 Task: Look for space in Manresa, Spain from 11th June, 2023 to 15th June, 2023 for 2 adults in price range Rs.7000 to Rs.16000. Place can be private room with 1  bedroom having 2 beds and 1 bathroom. Property type can be house, flat, guest house, hotel. Amenities needed are: washing machine. Booking option can be shelf check-in. Required host language is English.
Action: Mouse moved to (406, 77)
Screenshot: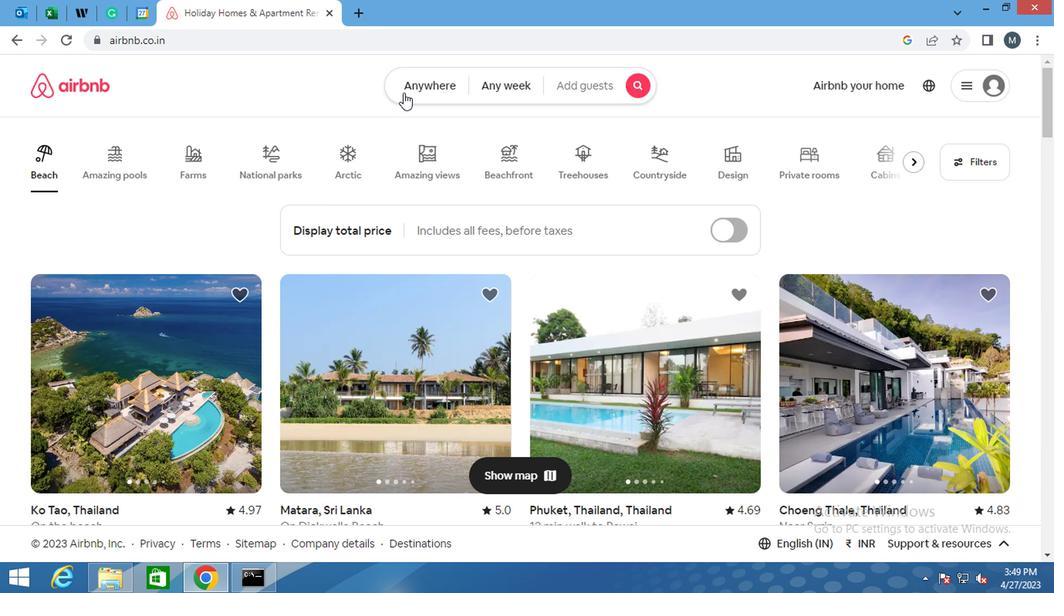 
Action: Mouse pressed left at (406, 77)
Screenshot: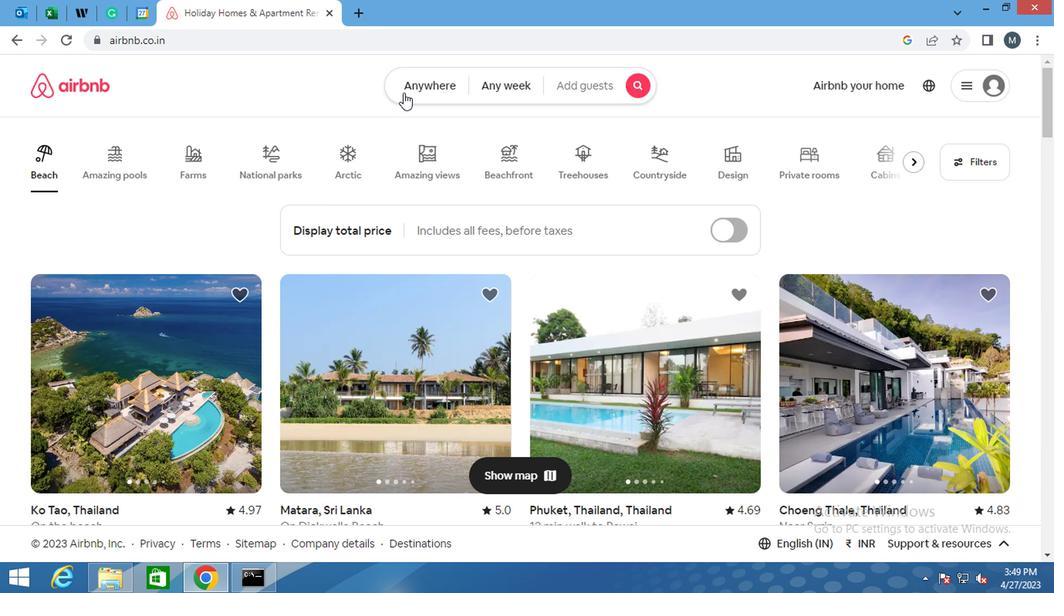 
Action: Mouse moved to (357, 154)
Screenshot: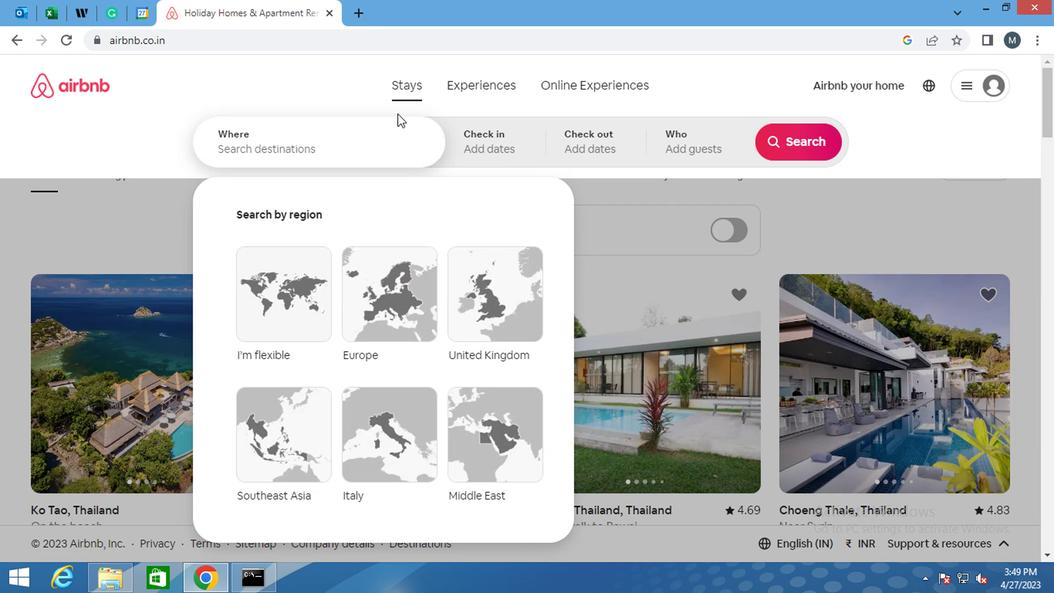 
Action: Mouse pressed left at (357, 154)
Screenshot: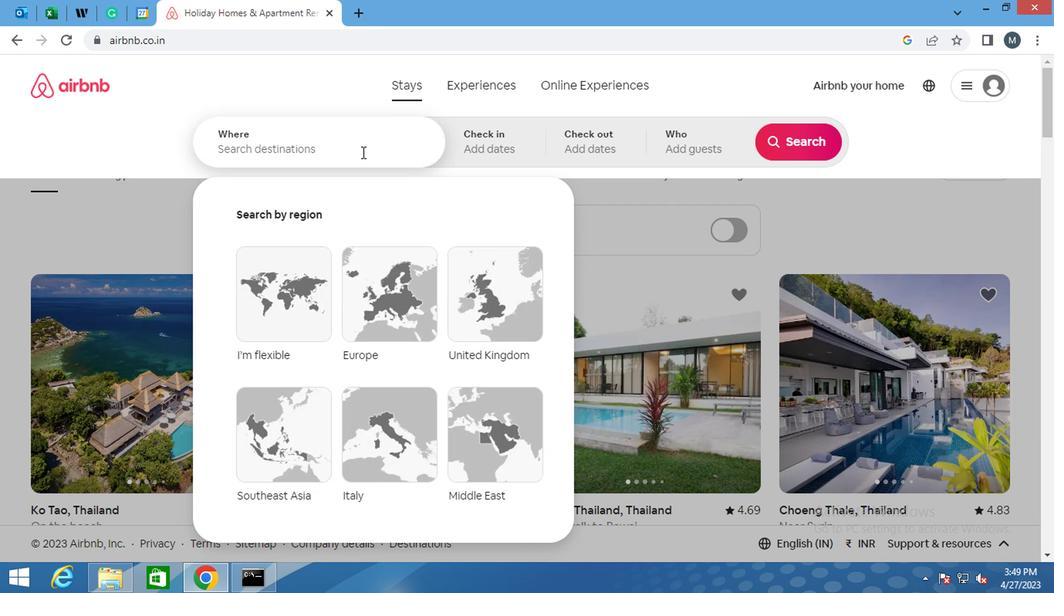 
Action: Key pressed <Key.shift>MANRESA,<Key.shift>SAPIN
Screenshot: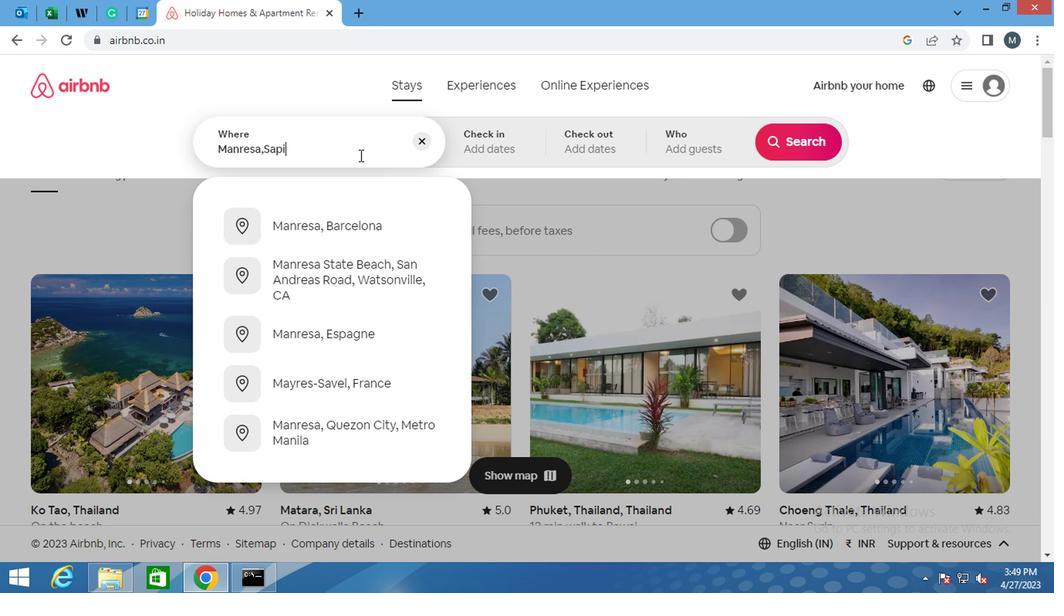 
Action: Mouse moved to (347, 154)
Screenshot: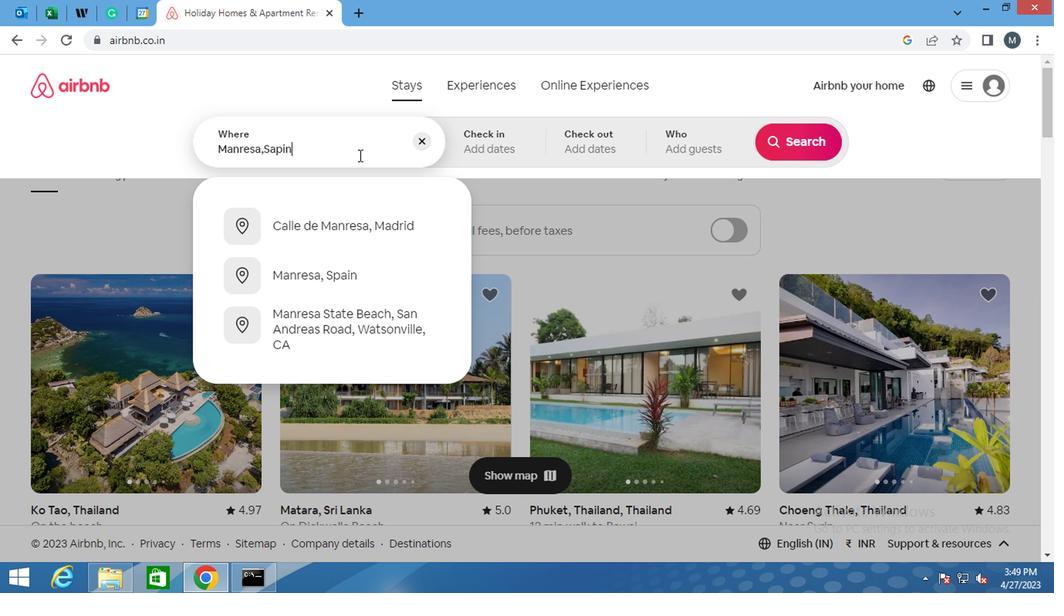 
Action: Key pressed <Key.backspace><Key.backspace><Key.backspace><Key.backspace>PAIN
Screenshot: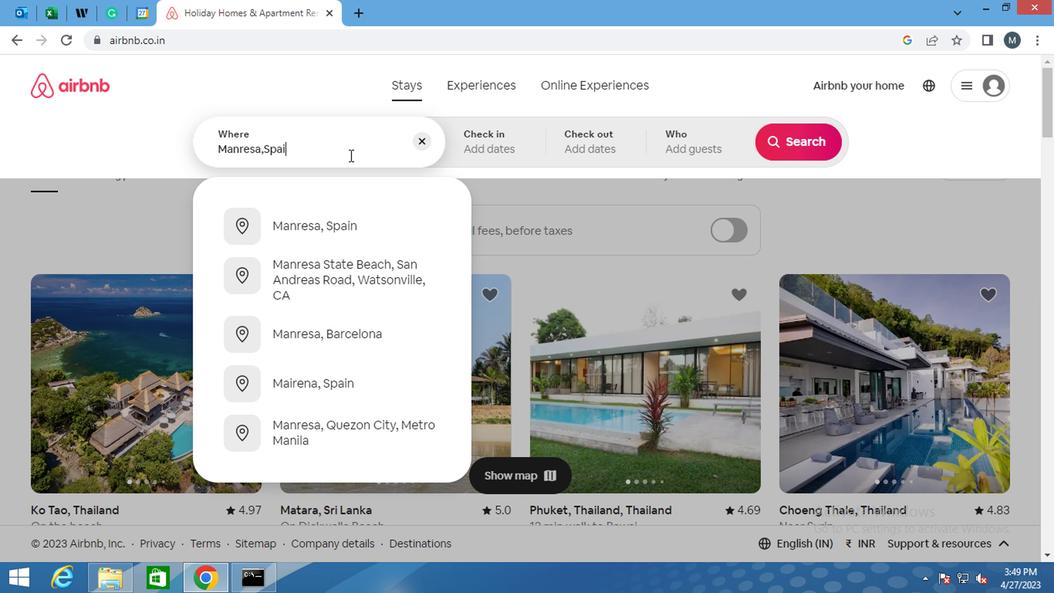 
Action: Mouse moved to (325, 222)
Screenshot: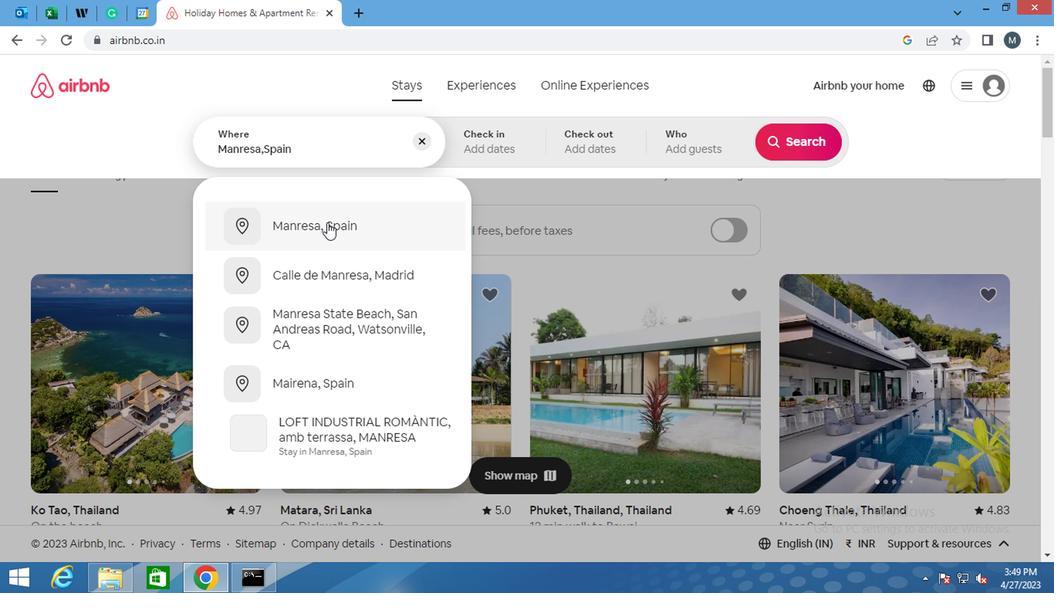 
Action: Mouse pressed left at (325, 222)
Screenshot: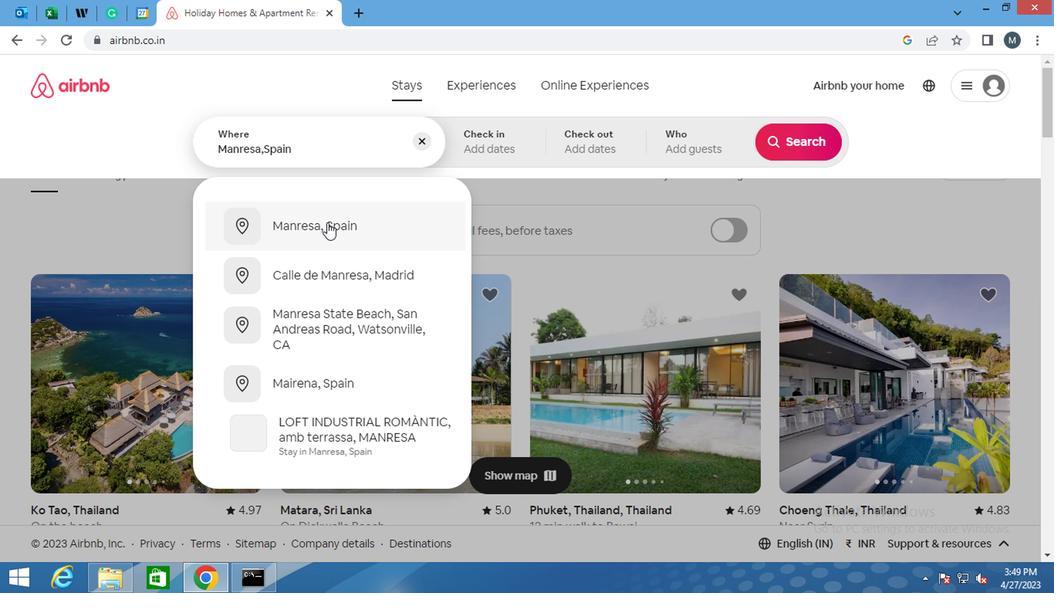 
Action: Mouse moved to (779, 265)
Screenshot: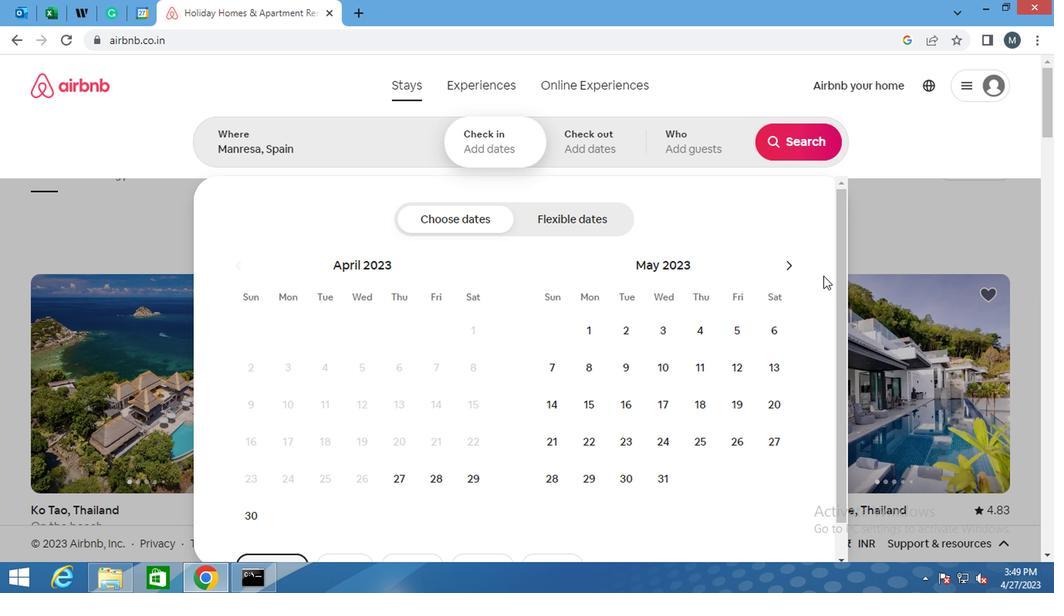 
Action: Mouse pressed left at (779, 265)
Screenshot: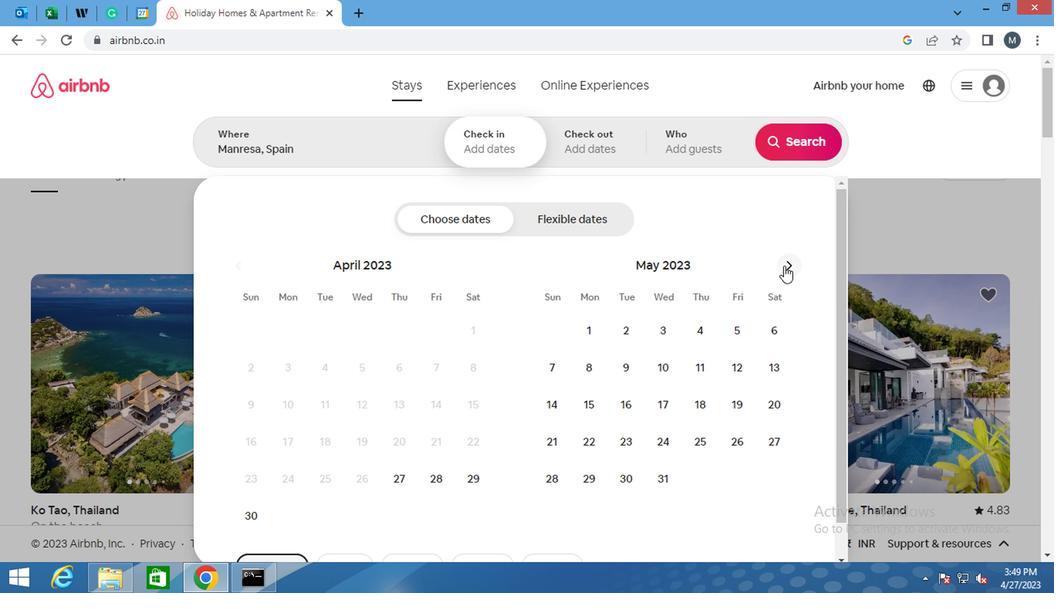 
Action: Mouse pressed left at (779, 265)
Screenshot: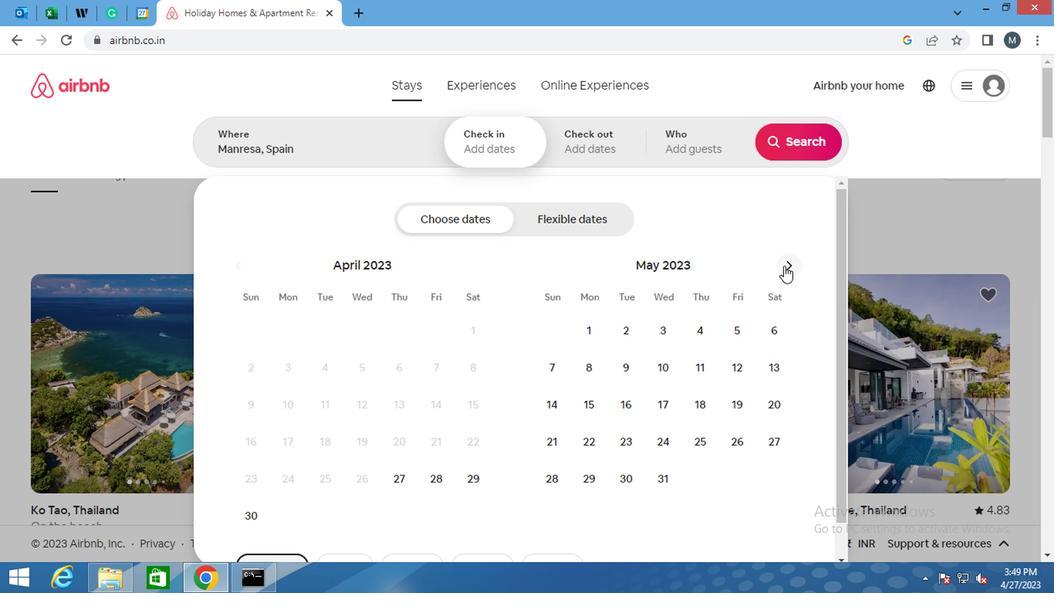 
Action: Mouse moved to (251, 400)
Screenshot: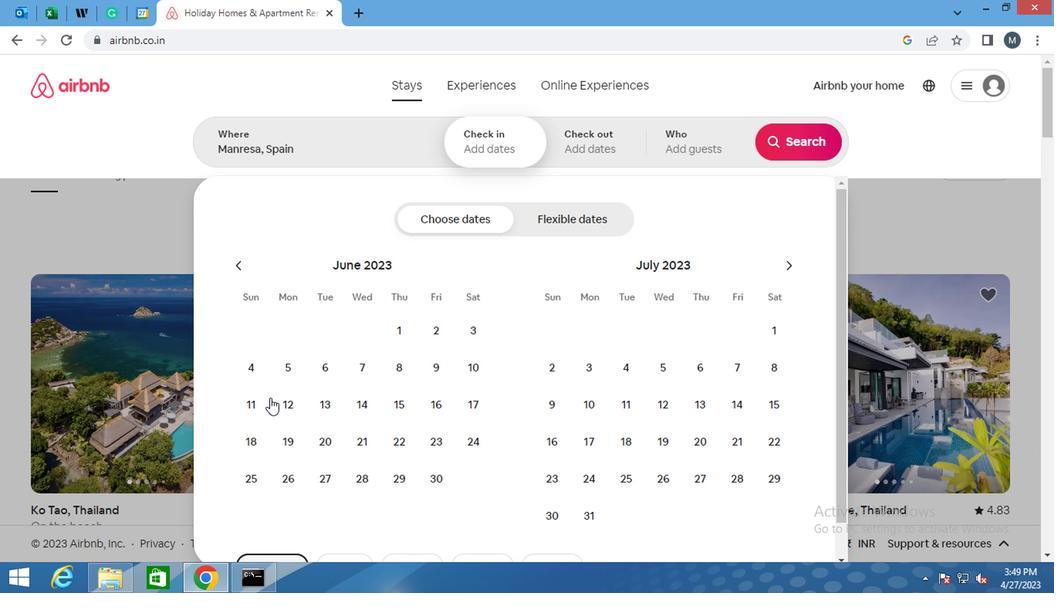 
Action: Mouse pressed left at (251, 400)
Screenshot: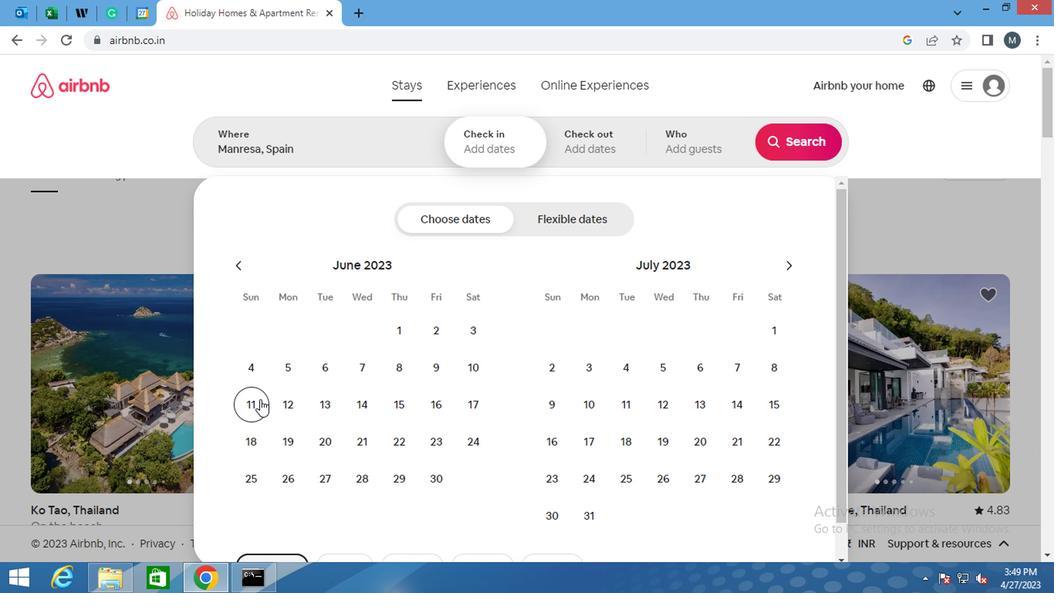 
Action: Mouse moved to (394, 405)
Screenshot: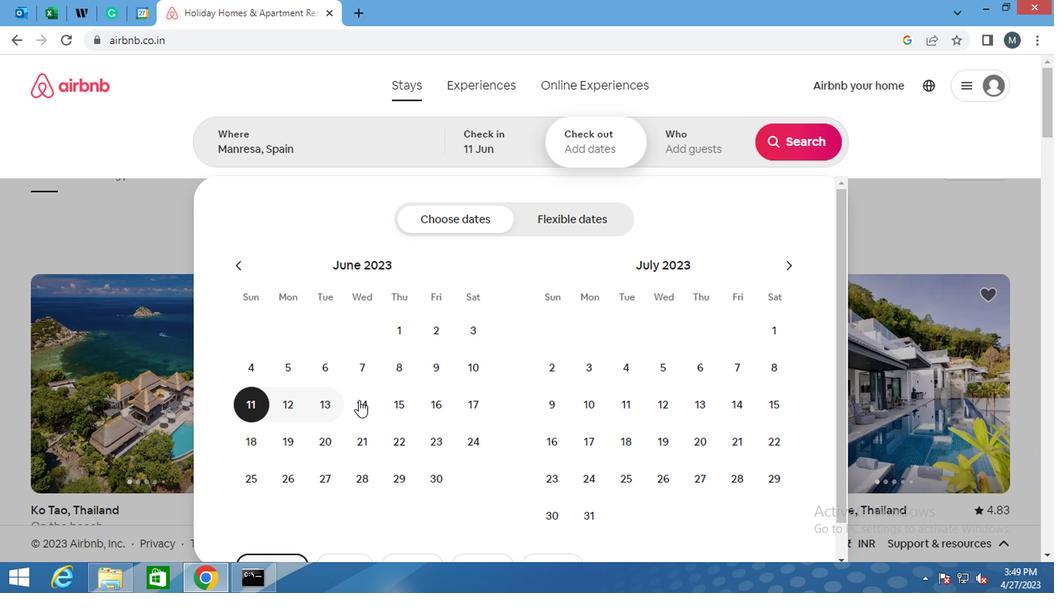 
Action: Mouse pressed left at (394, 405)
Screenshot: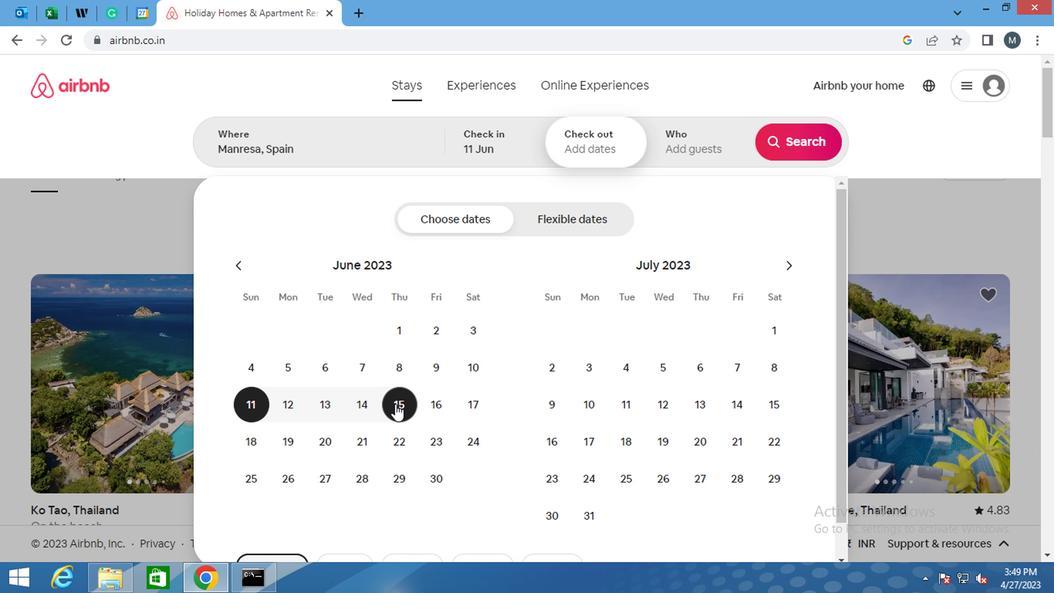 
Action: Mouse moved to (675, 138)
Screenshot: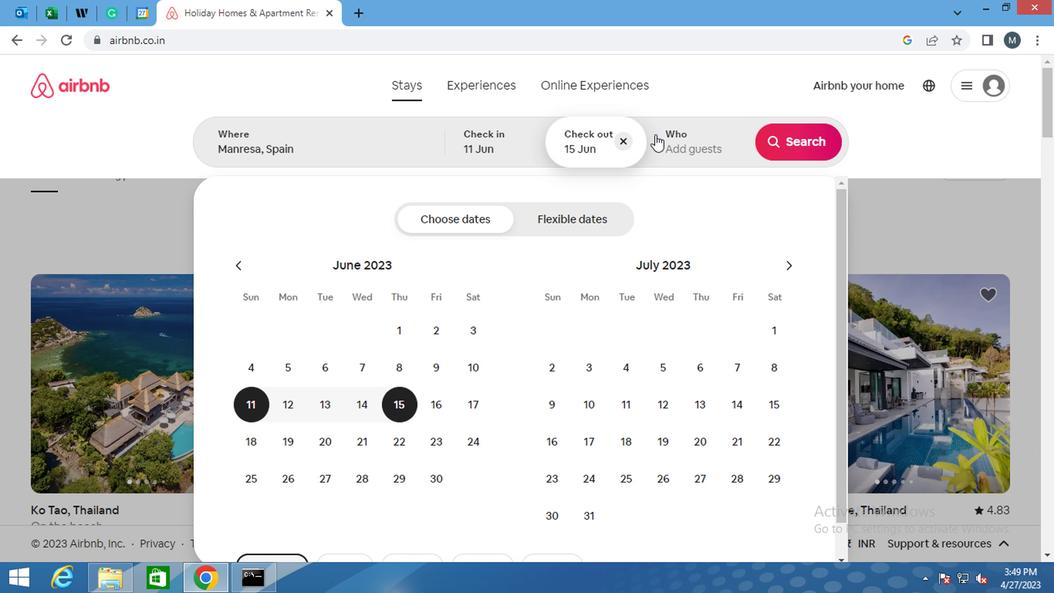 
Action: Mouse pressed left at (675, 138)
Screenshot: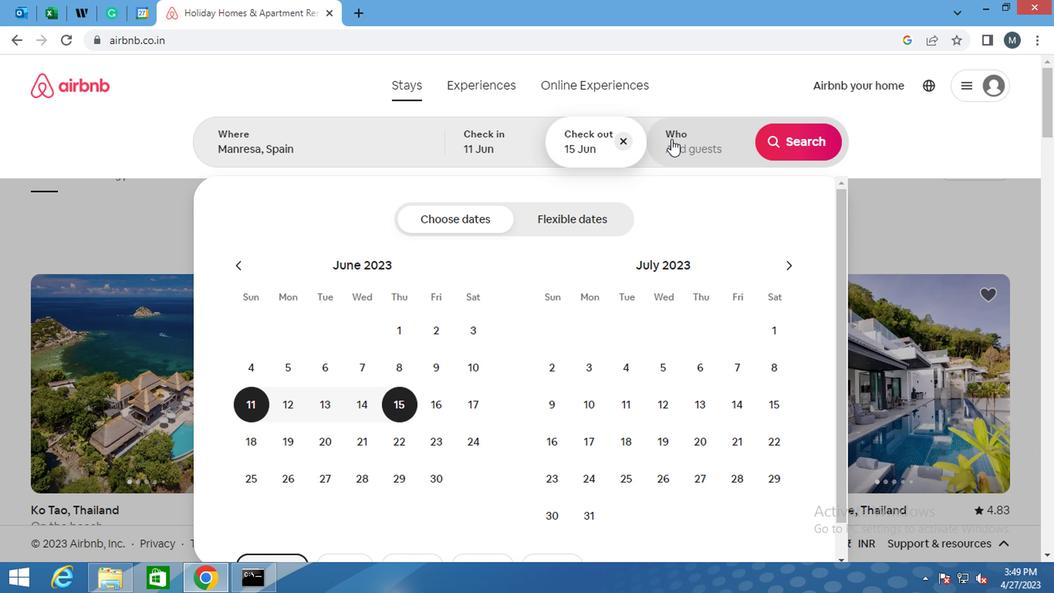 
Action: Mouse moved to (795, 225)
Screenshot: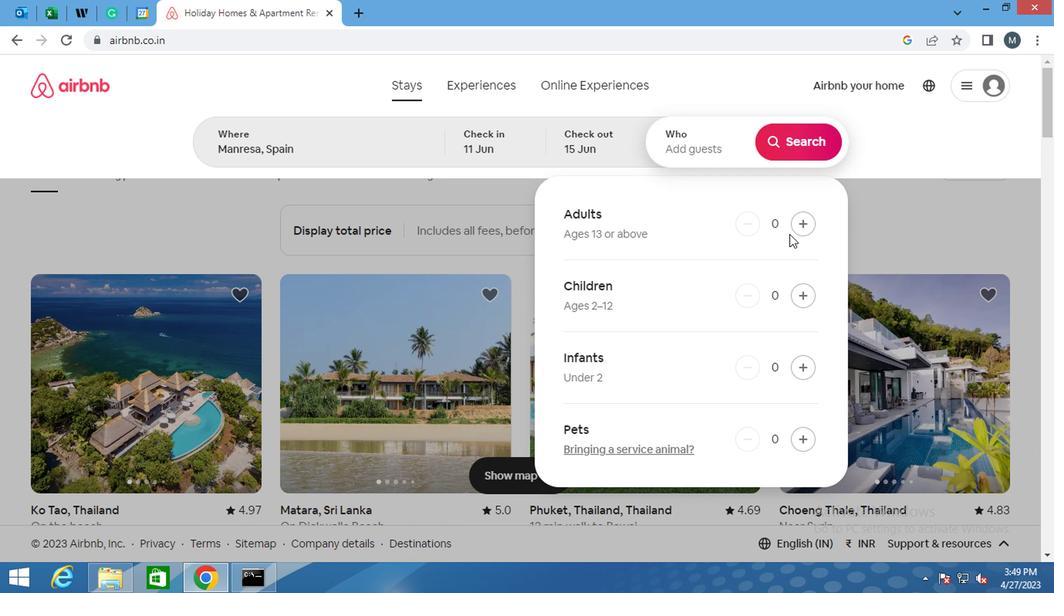 
Action: Mouse pressed left at (795, 225)
Screenshot: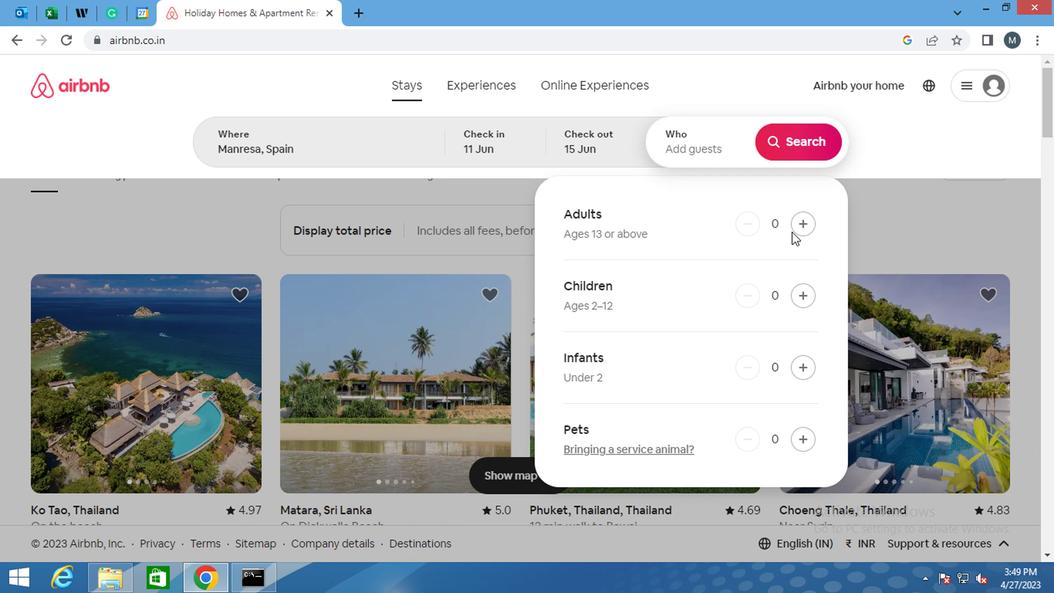 
Action: Mouse pressed left at (795, 225)
Screenshot: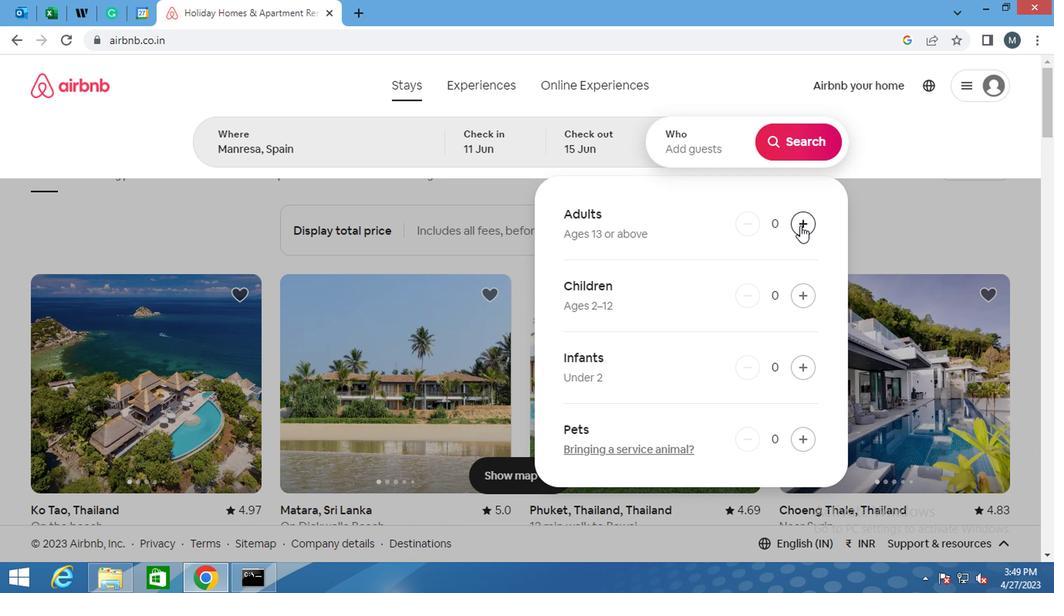 
Action: Mouse moved to (786, 142)
Screenshot: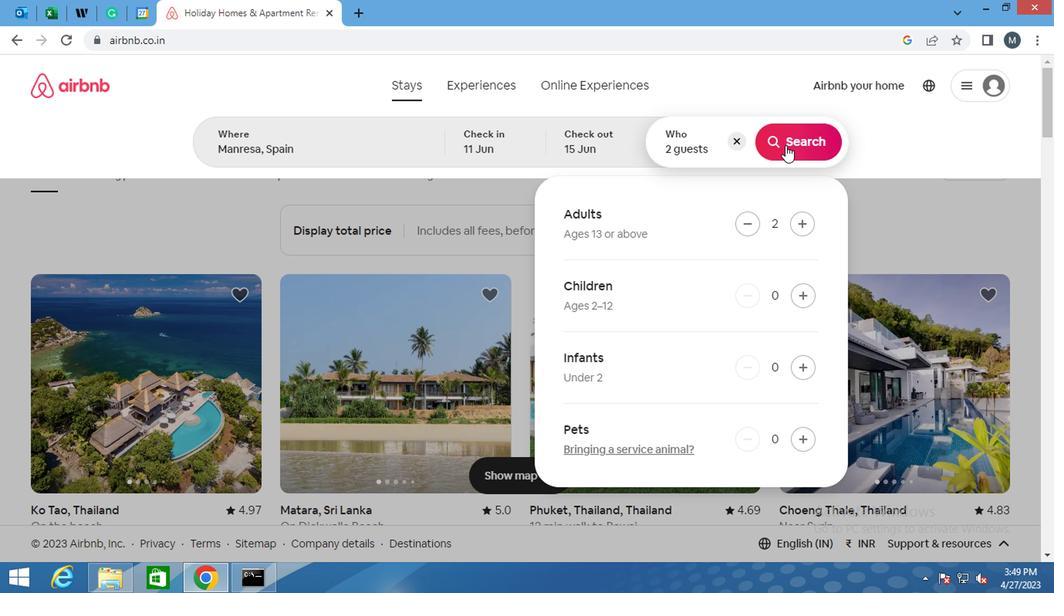 
Action: Mouse pressed left at (786, 142)
Screenshot: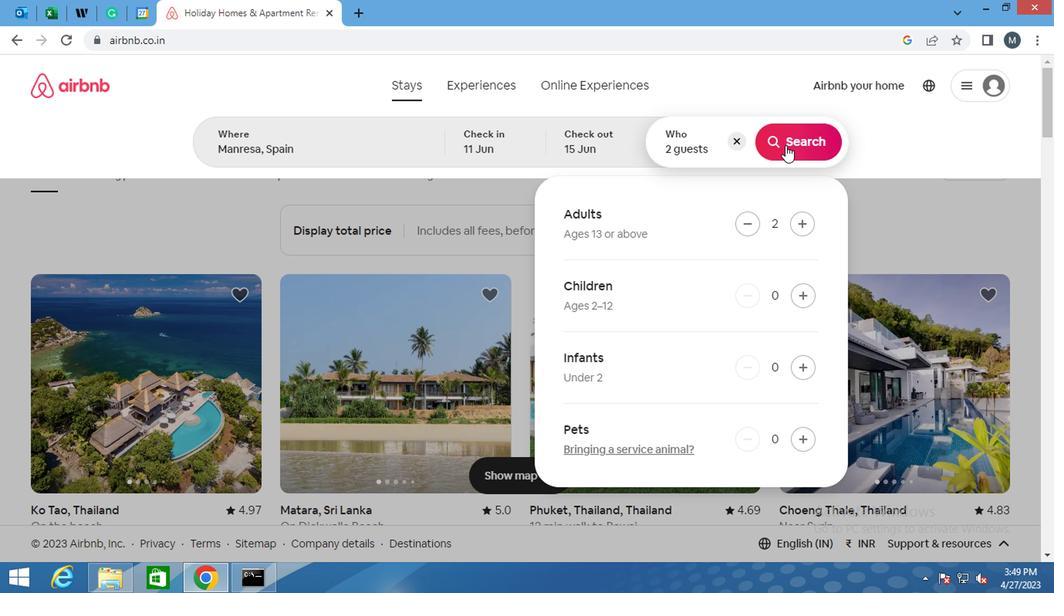 
Action: Mouse moved to (969, 148)
Screenshot: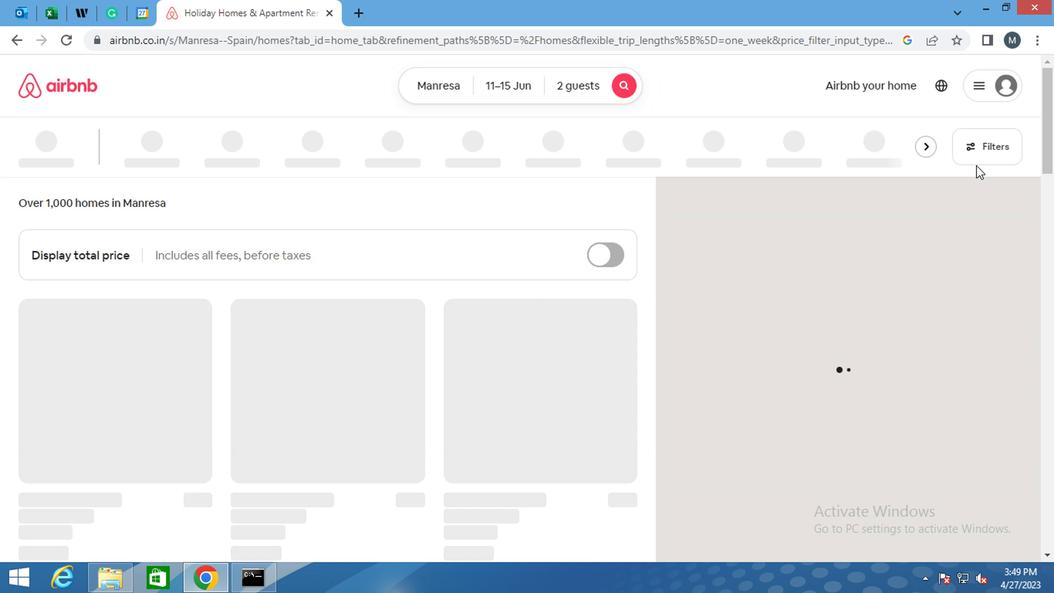 
Action: Mouse pressed left at (969, 148)
Screenshot: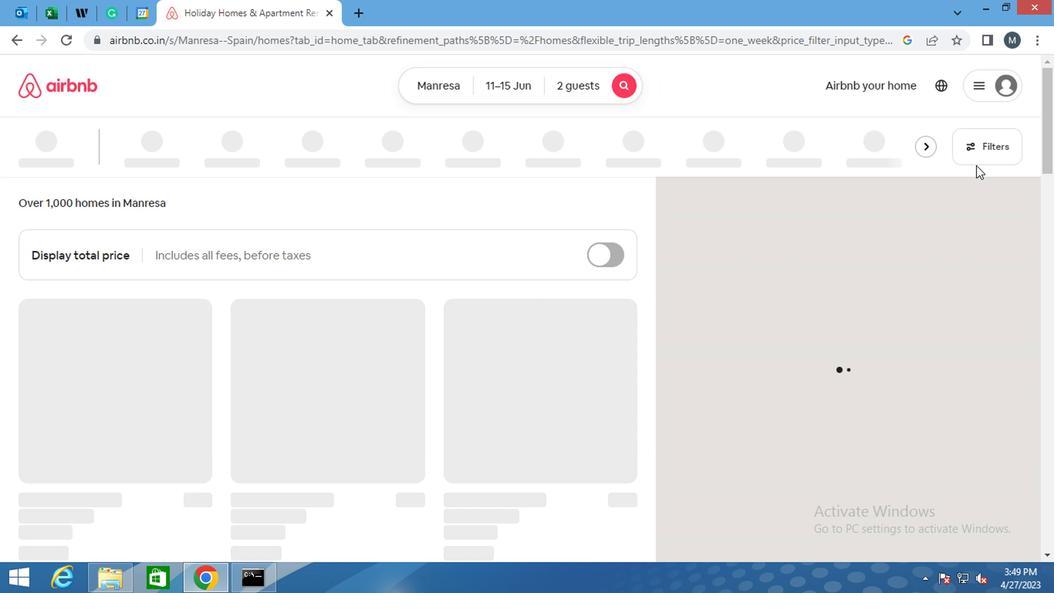 
Action: Mouse moved to (431, 344)
Screenshot: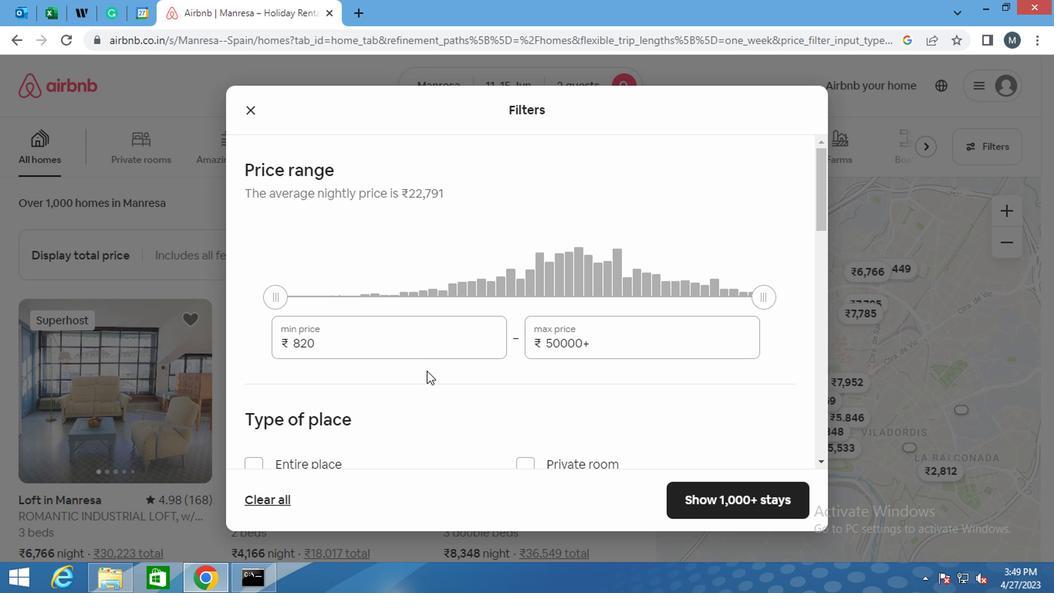 
Action: Mouse pressed left at (431, 344)
Screenshot: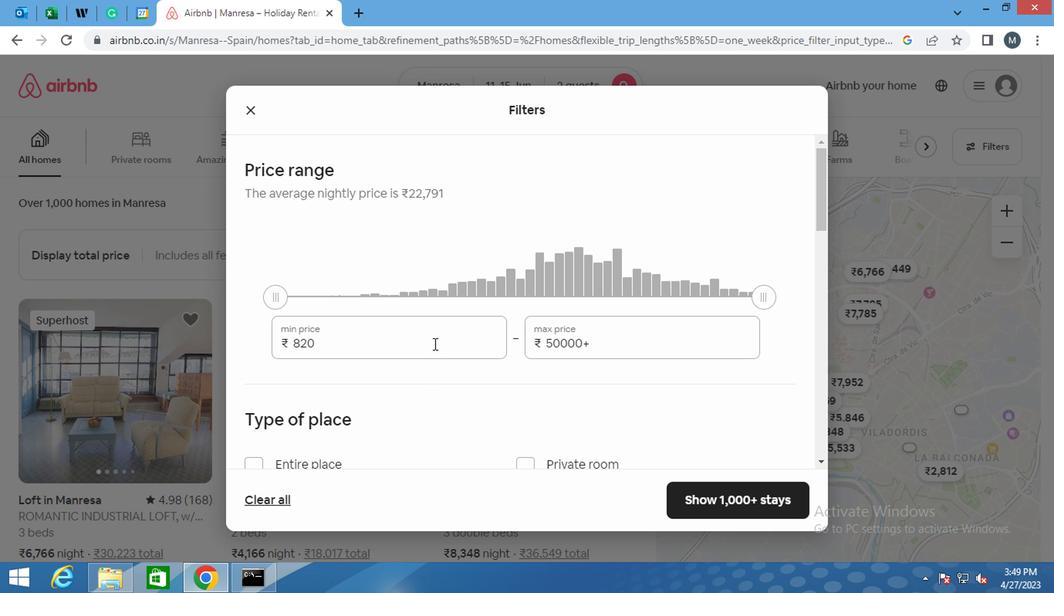
Action: Mouse moved to (317, 353)
Screenshot: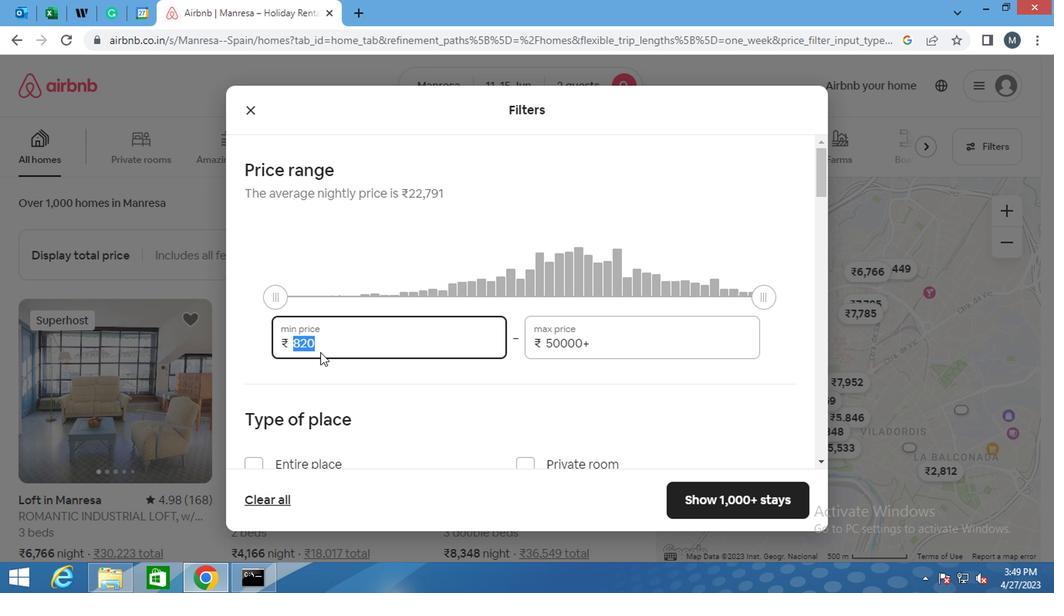 
Action: Key pressed 7000
Screenshot: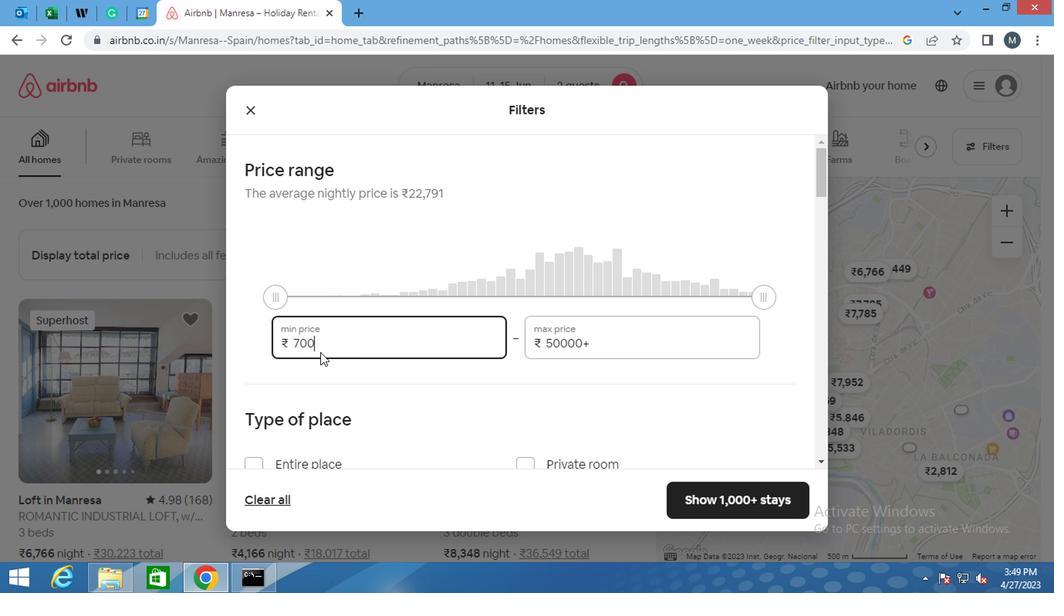 
Action: Mouse moved to (584, 345)
Screenshot: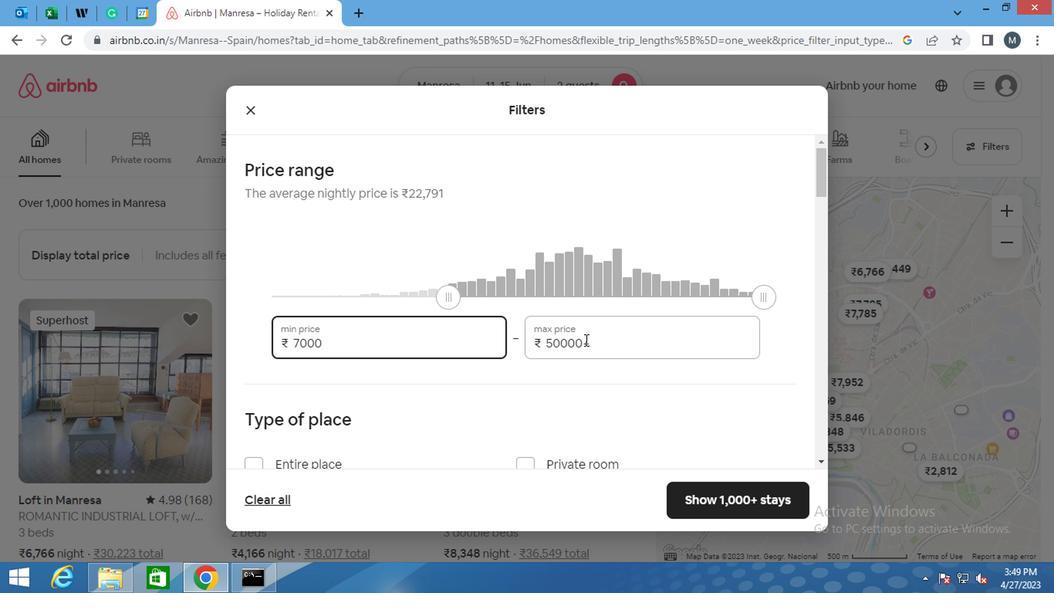 
Action: Mouse pressed left at (584, 345)
Screenshot: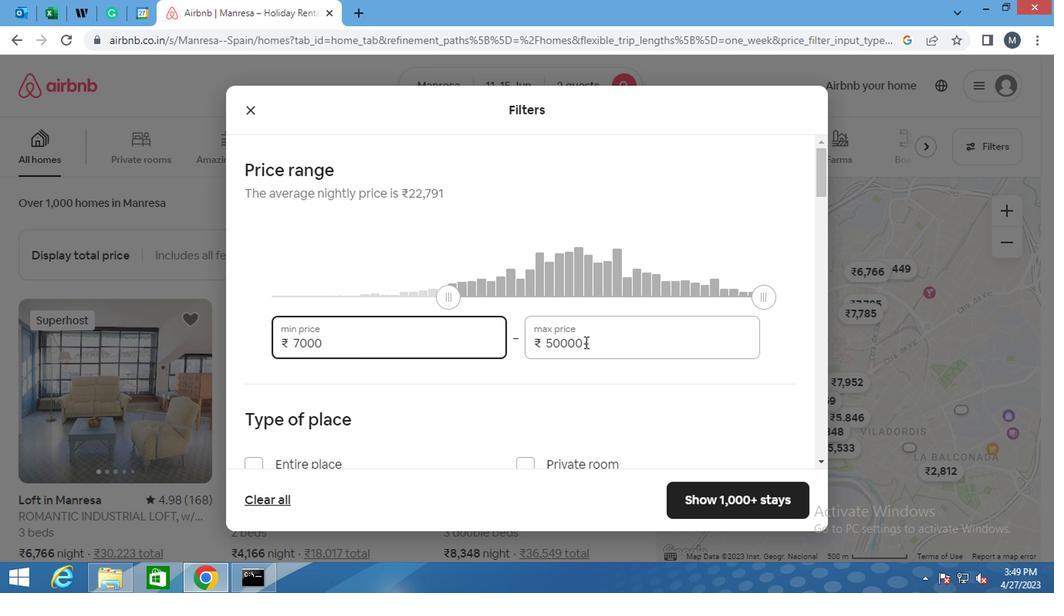 
Action: Mouse moved to (524, 342)
Screenshot: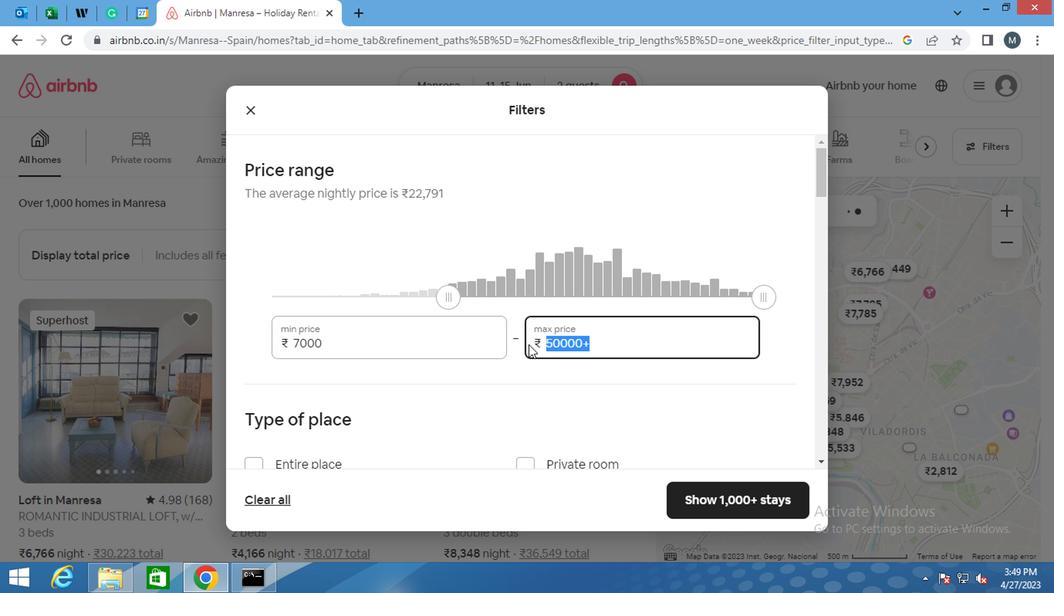 
Action: Key pressed 16000
Screenshot: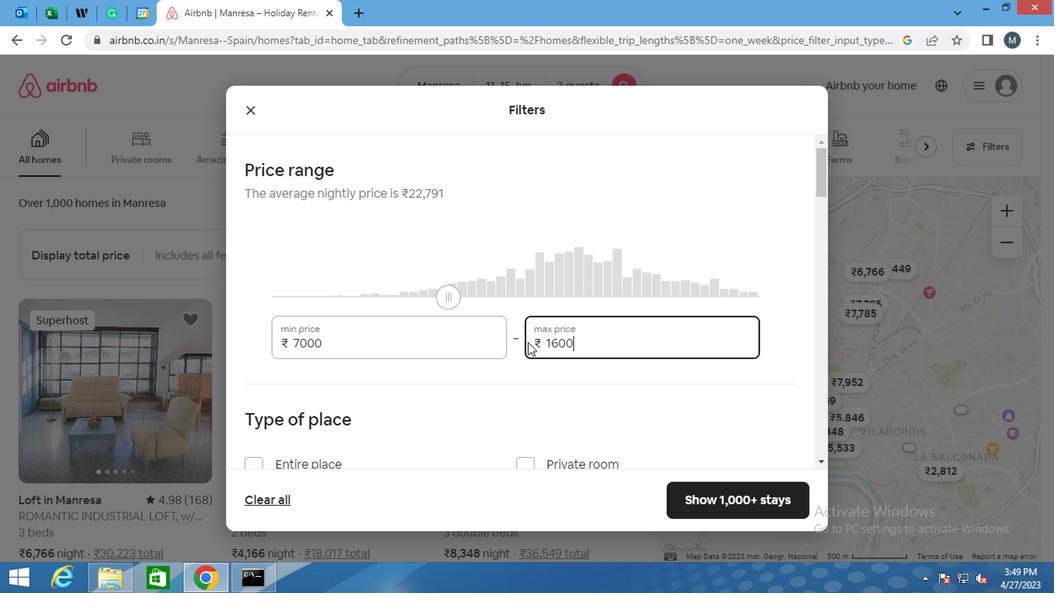 
Action: Mouse moved to (494, 327)
Screenshot: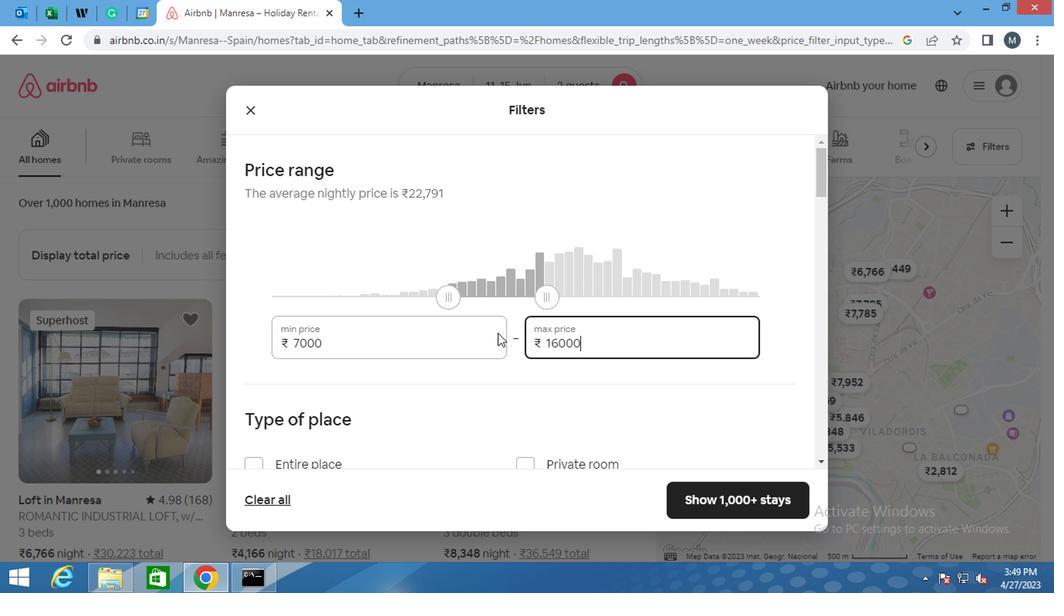 
Action: Mouse scrolled (494, 326) with delta (0, 0)
Screenshot: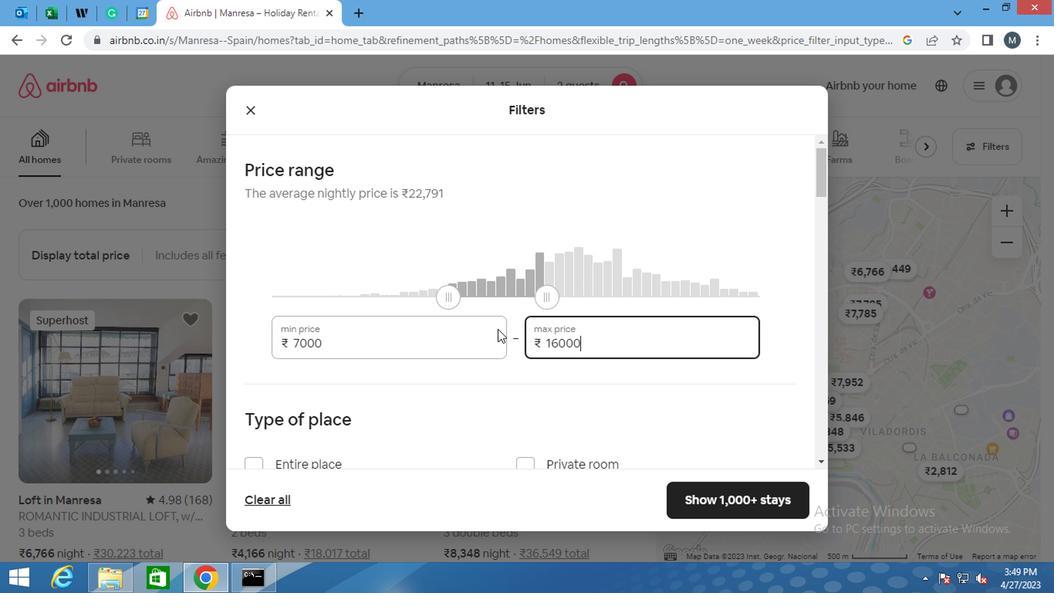 
Action: Mouse scrolled (494, 326) with delta (0, 0)
Screenshot: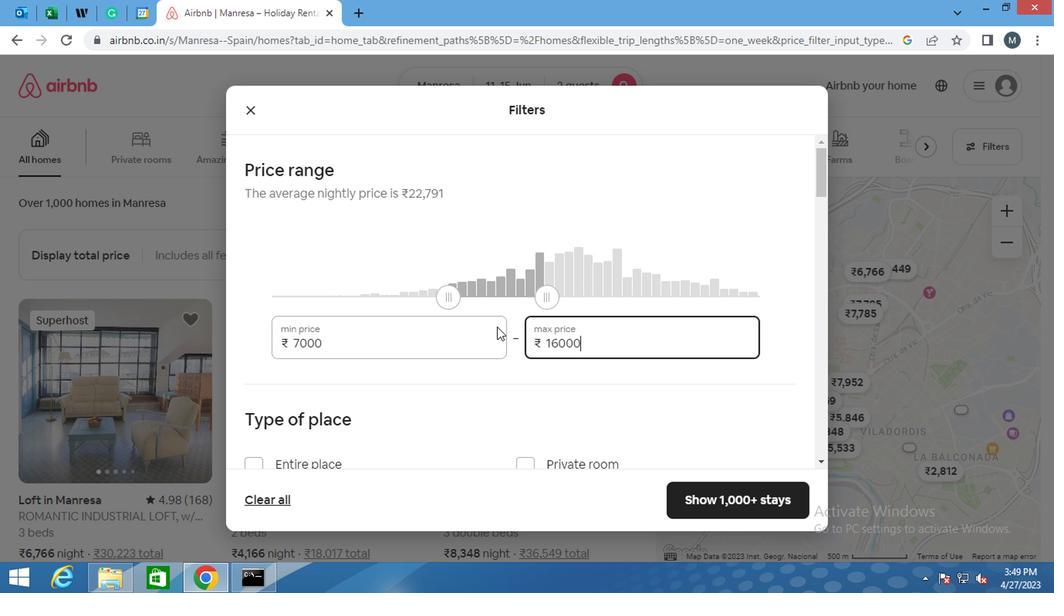 
Action: Mouse moved to (488, 323)
Screenshot: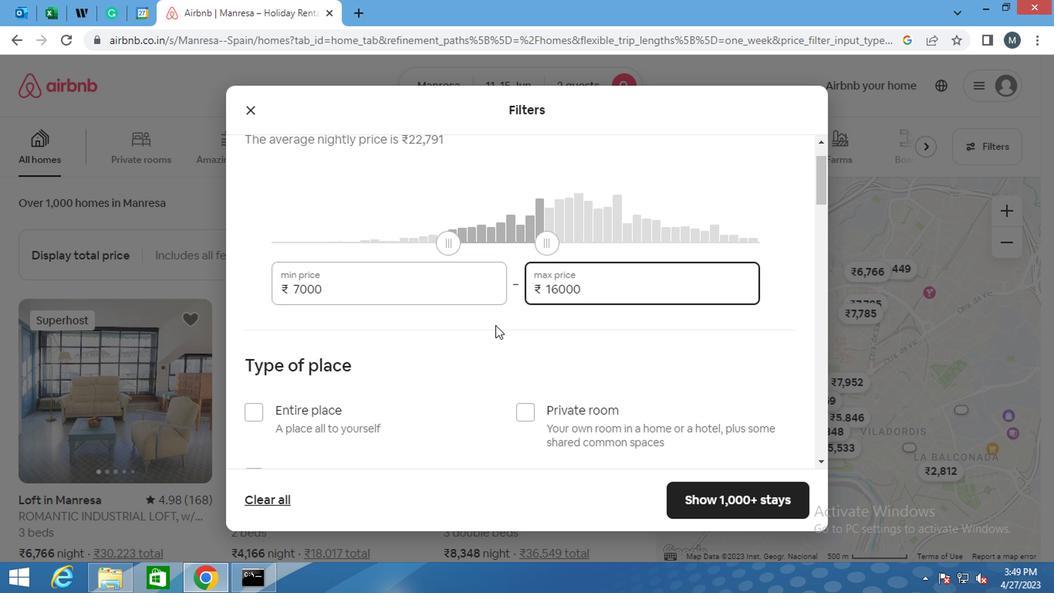 
Action: Mouse scrolled (488, 323) with delta (0, 0)
Screenshot: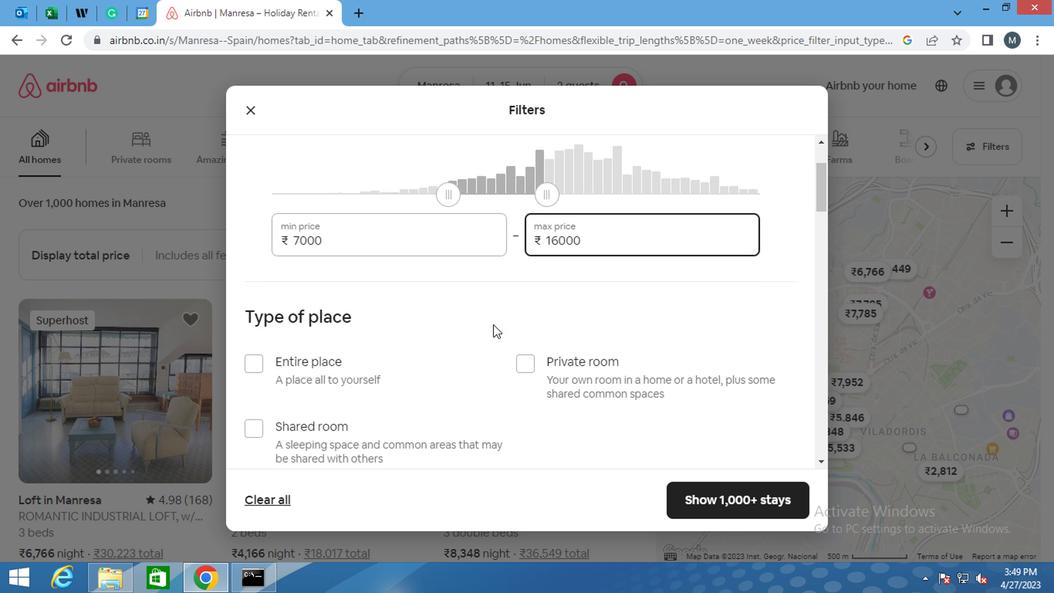 
Action: Mouse moved to (522, 232)
Screenshot: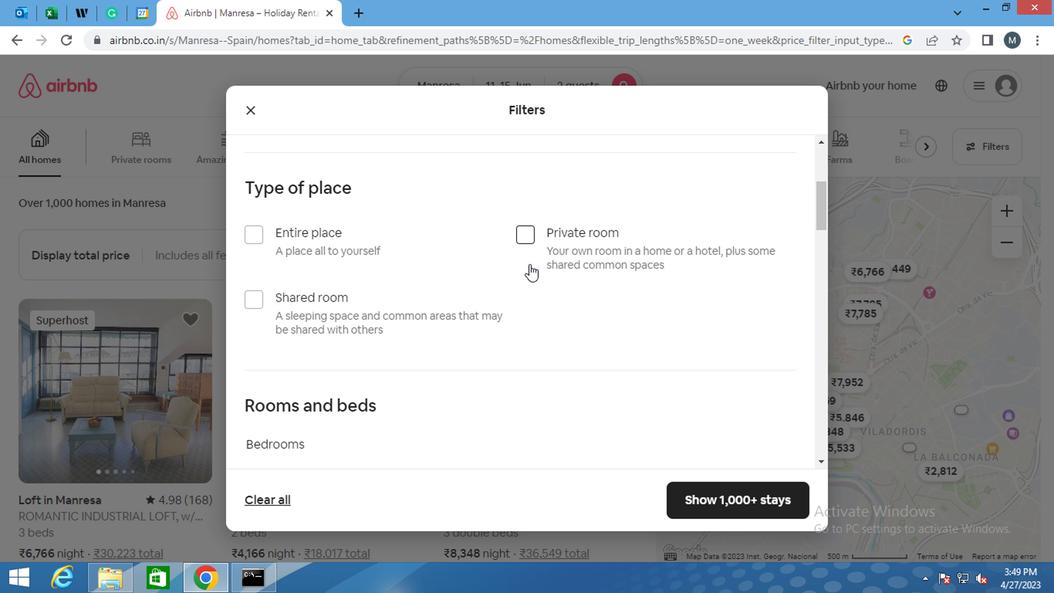 
Action: Mouse pressed left at (522, 232)
Screenshot: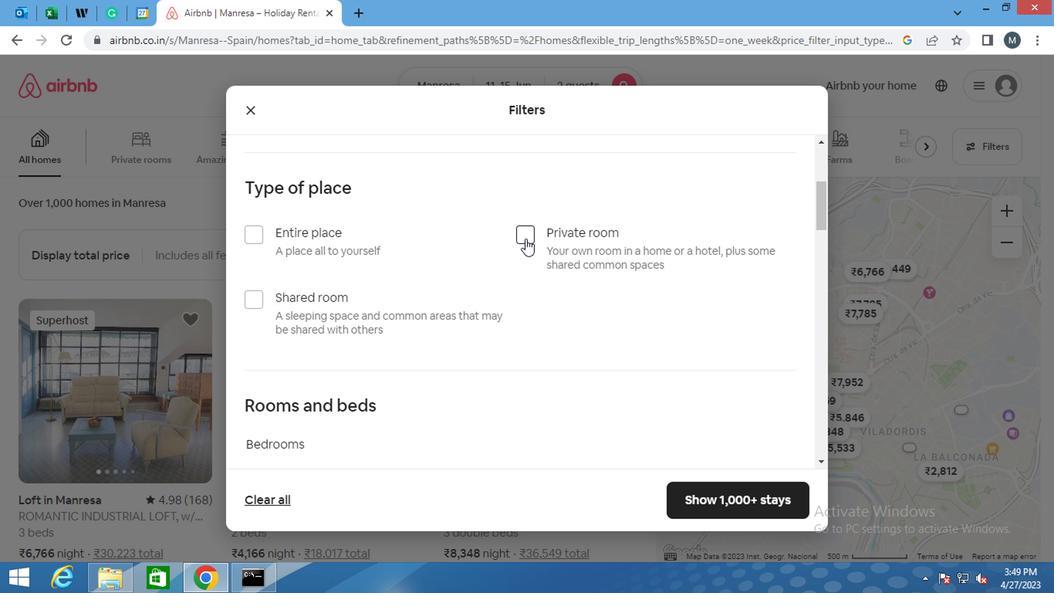 
Action: Mouse moved to (452, 230)
Screenshot: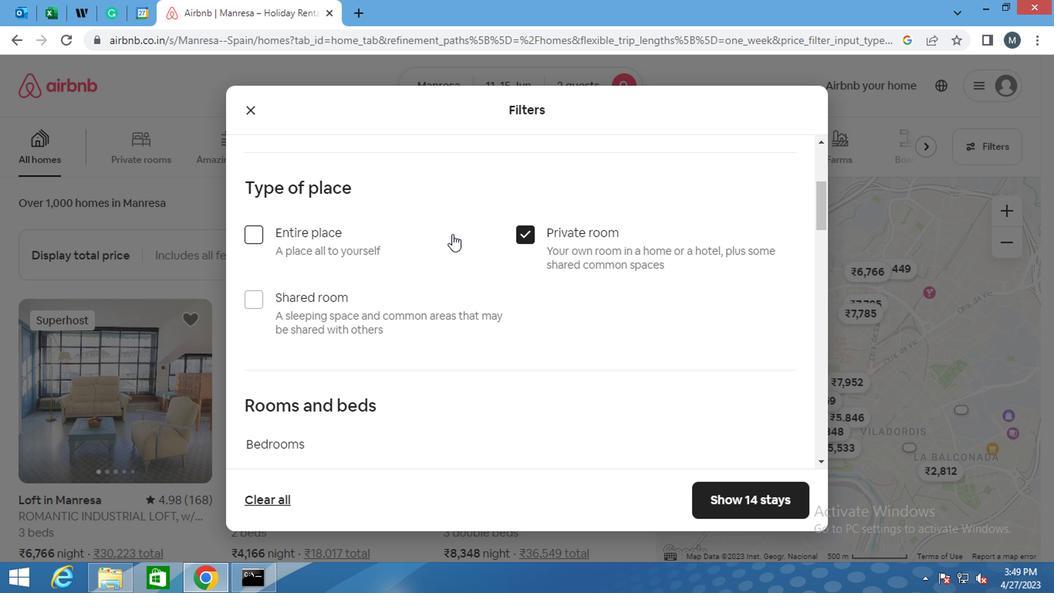 
Action: Mouse scrolled (452, 230) with delta (0, 0)
Screenshot: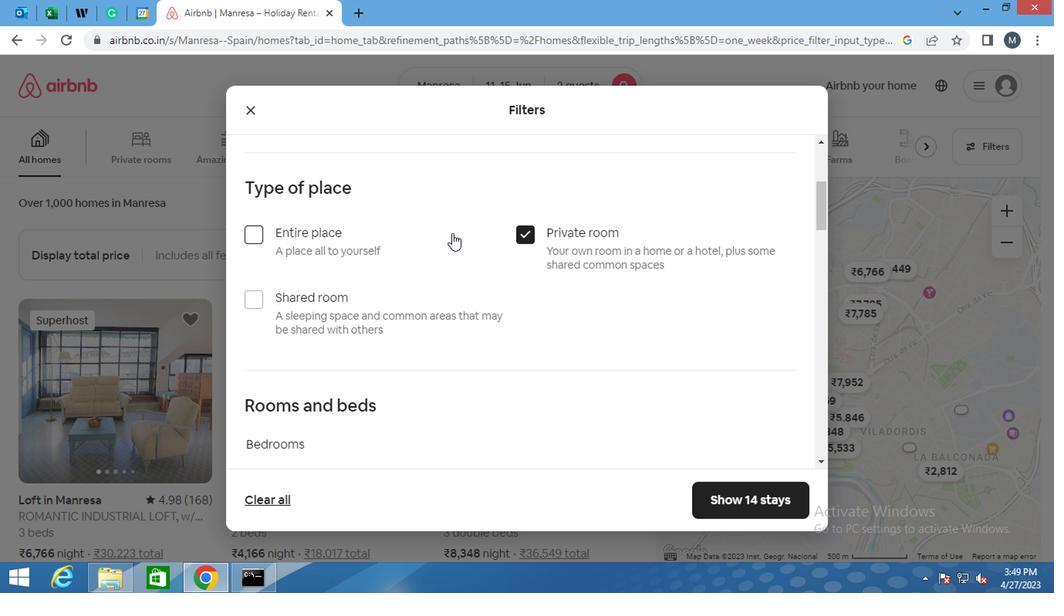 
Action: Mouse scrolled (452, 230) with delta (0, 0)
Screenshot: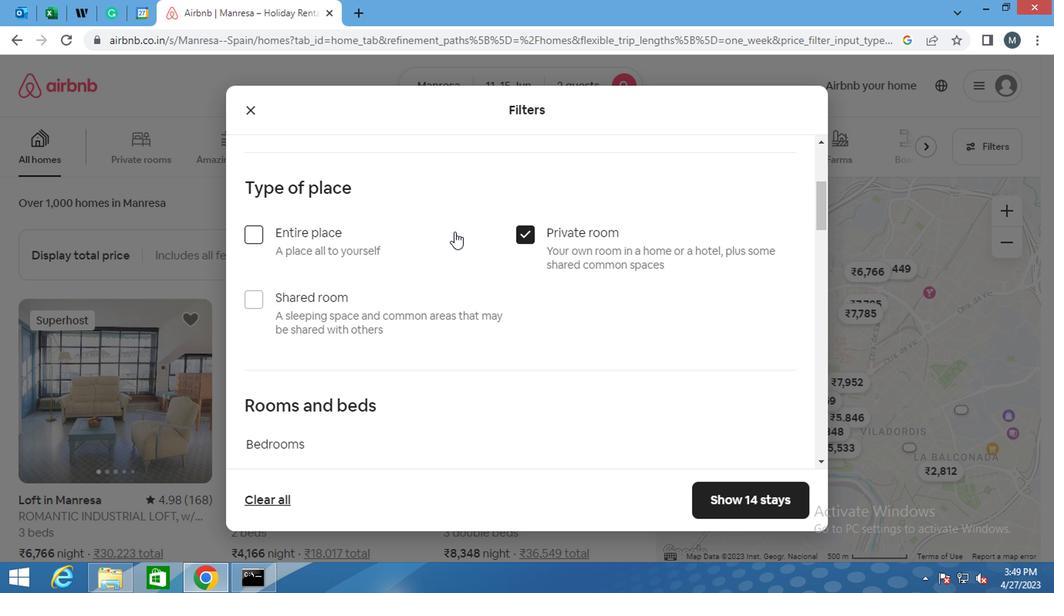 
Action: Mouse moved to (373, 274)
Screenshot: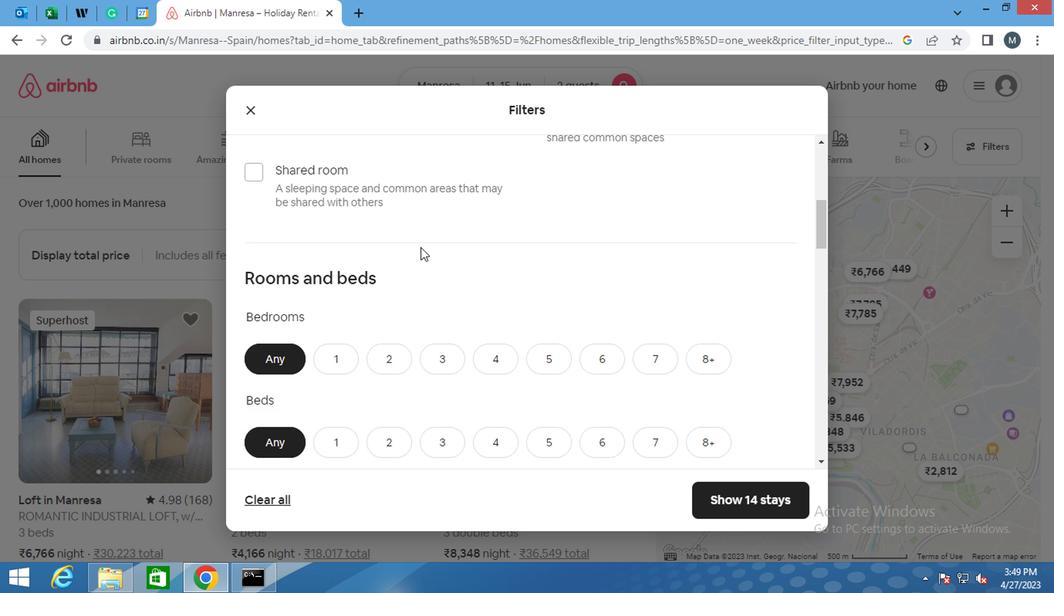 
Action: Mouse scrolled (373, 273) with delta (0, -1)
Screenshot: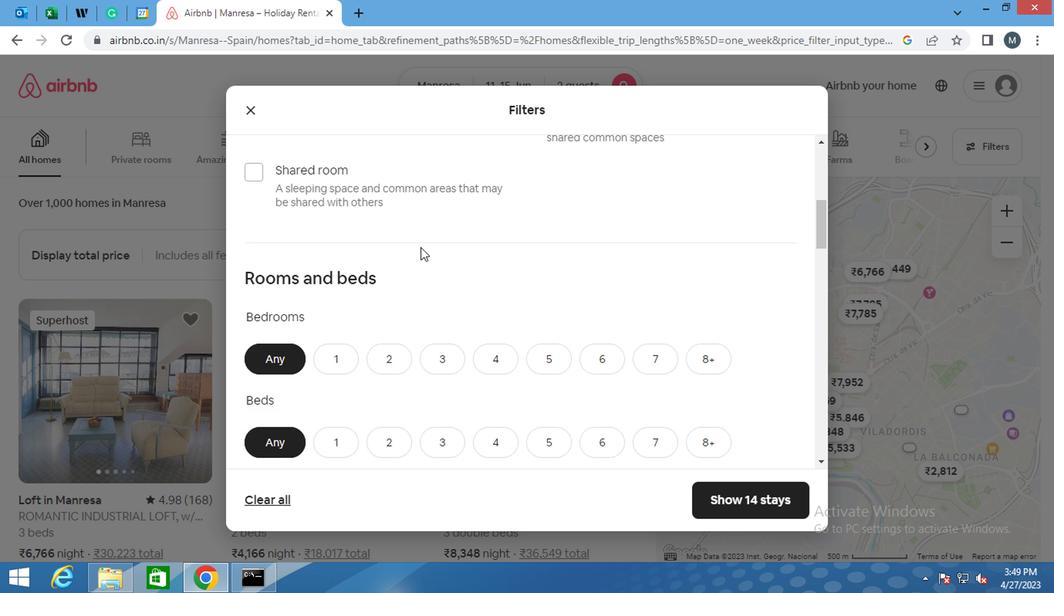 
Action: Mouse moved to (369, 278)
Screenshot: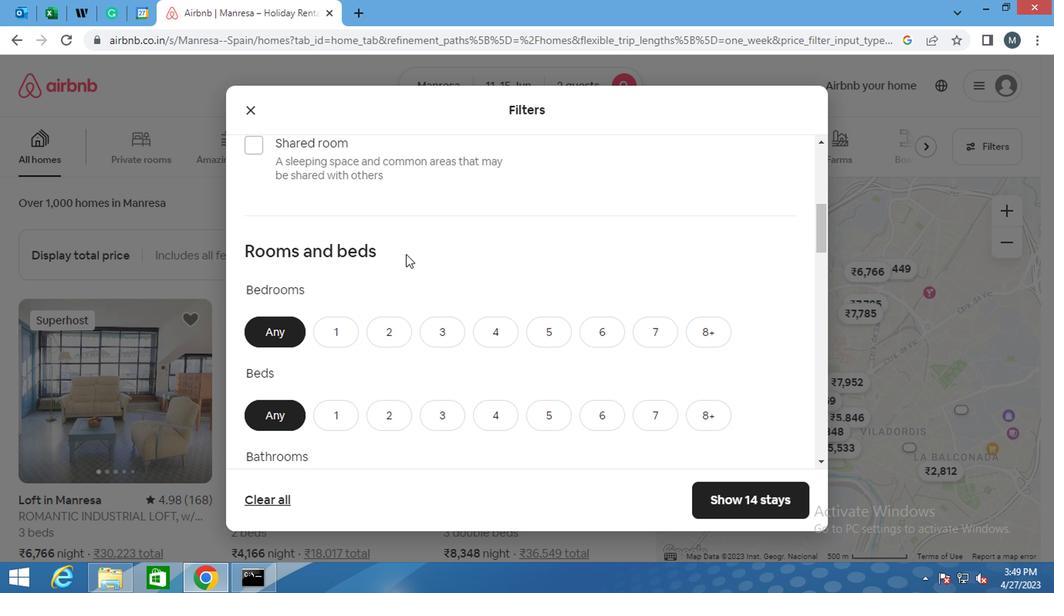 
Action: Mouse scrolled (369, 278) with delta (0, 0)
Screenshot: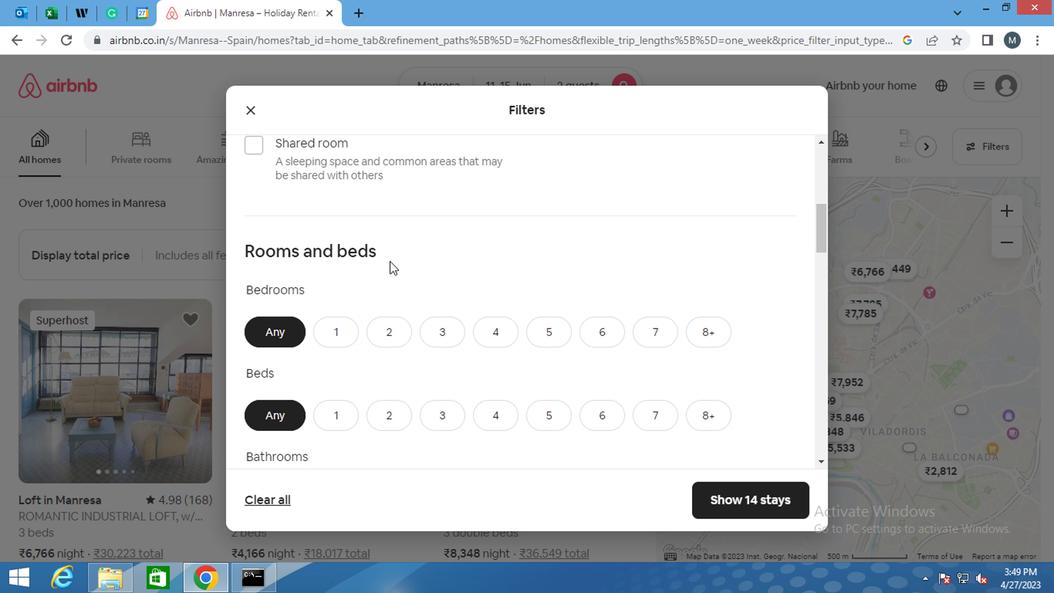 
Action: Mouse moved to (328, 165)
Screenshot: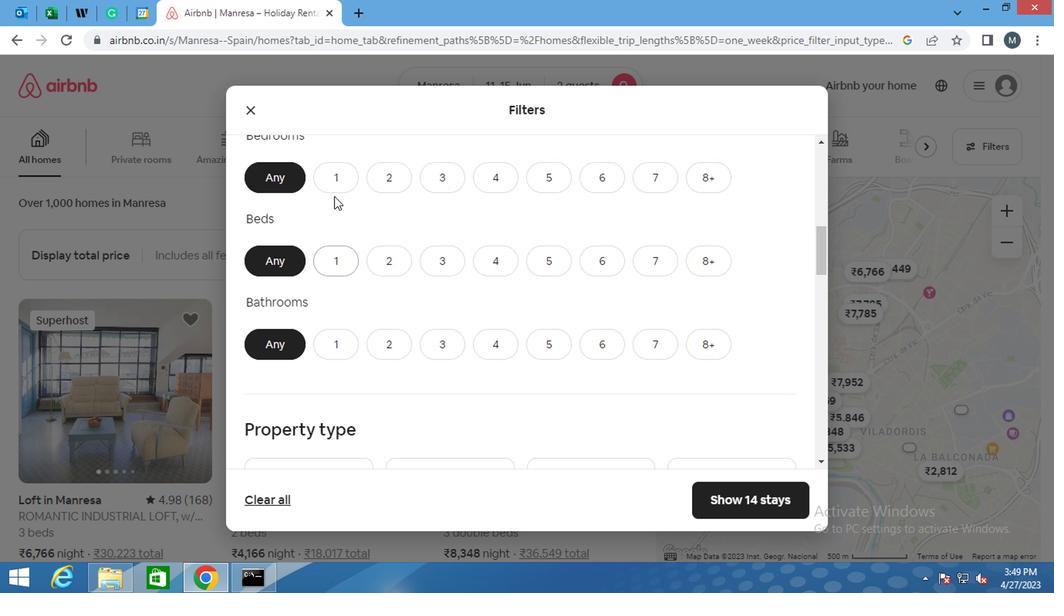 
Action: Mouse pressed left at (328, 165)
Screenshot: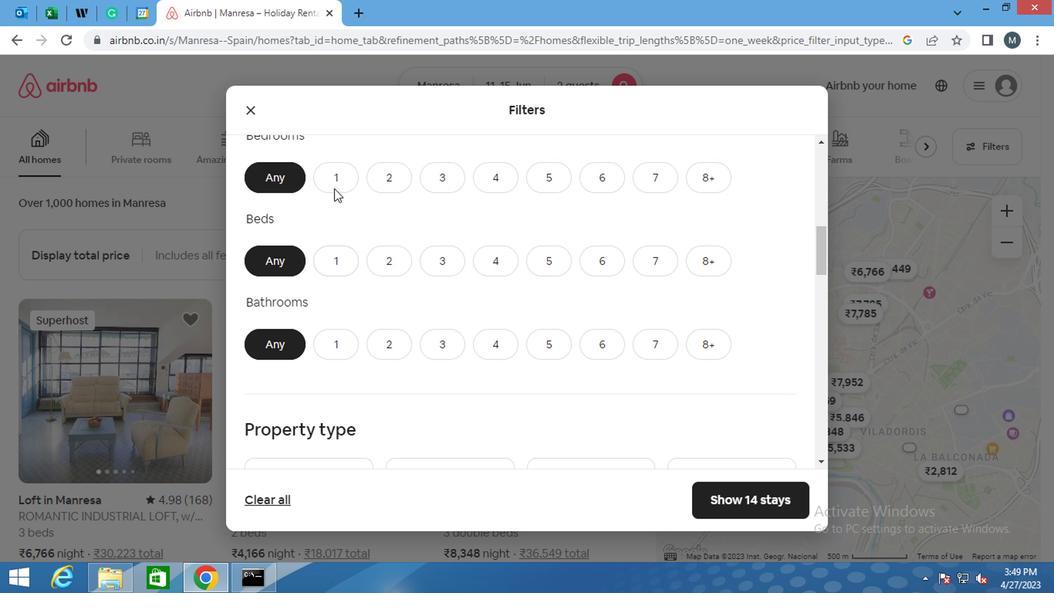 
Action: Mouse moved to (398, 261)
Screenshot: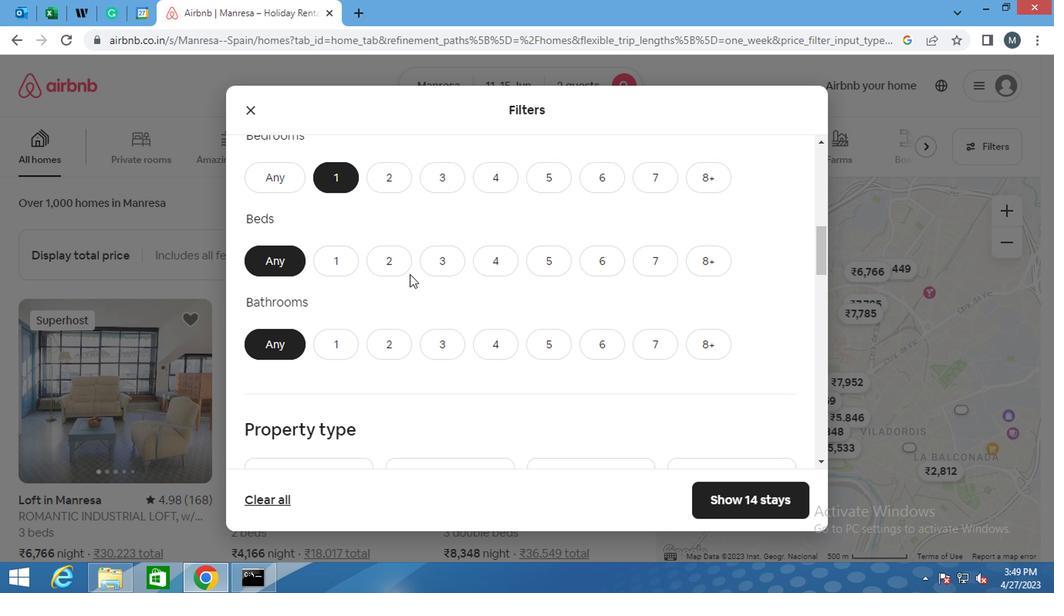 
Action: Mouse pressed left at (398, 261)
Screenshot: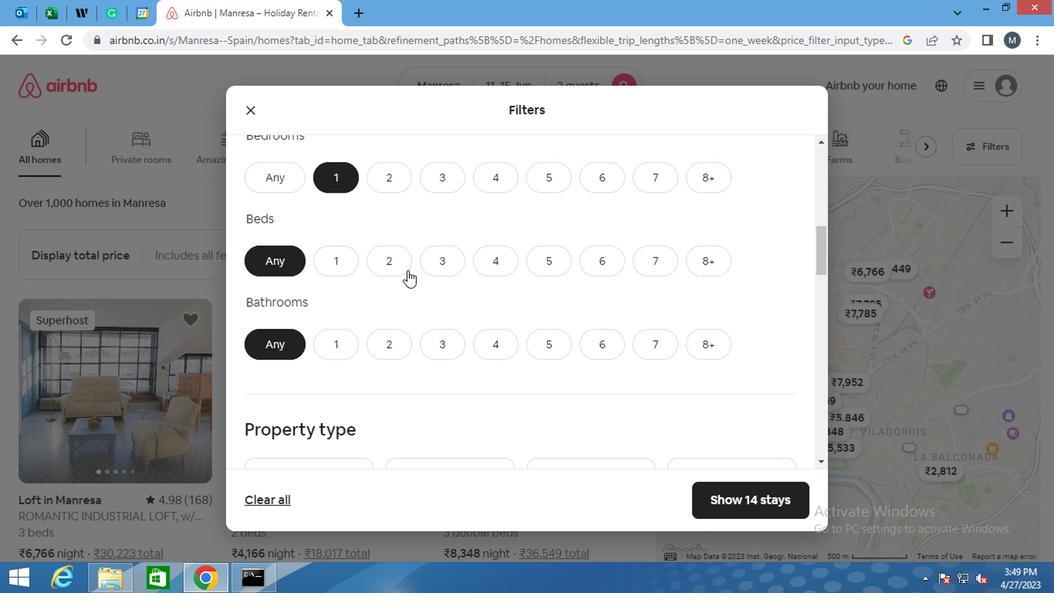 
Action: Mouse moved to (327, 349)
Screenshot: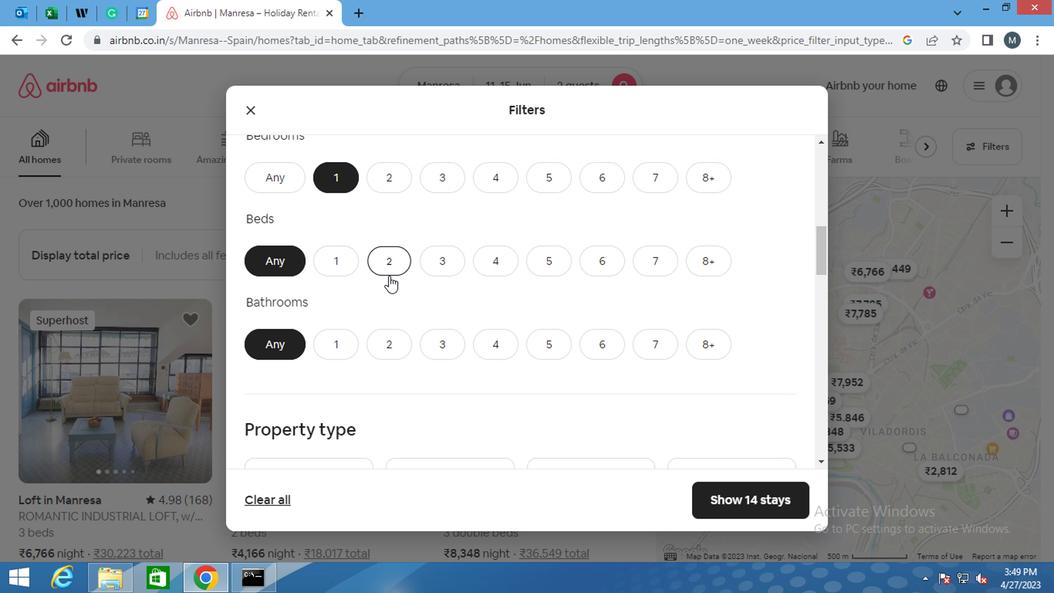 
Action: Mouse pressed left at (327, 349)
Screenshot: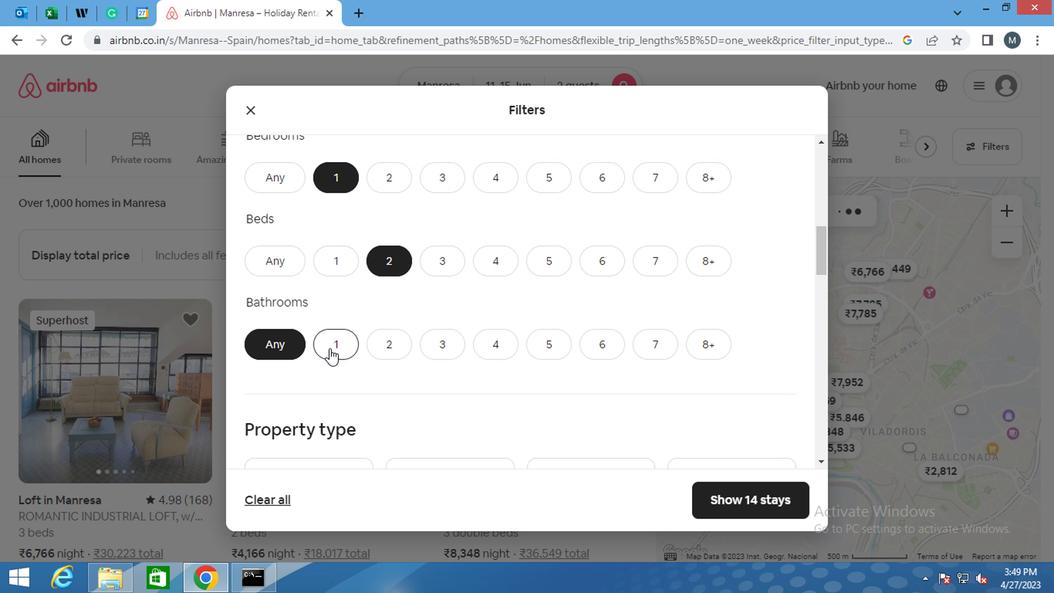 
Action: Mouse moved to (310, 331)
Screenshot: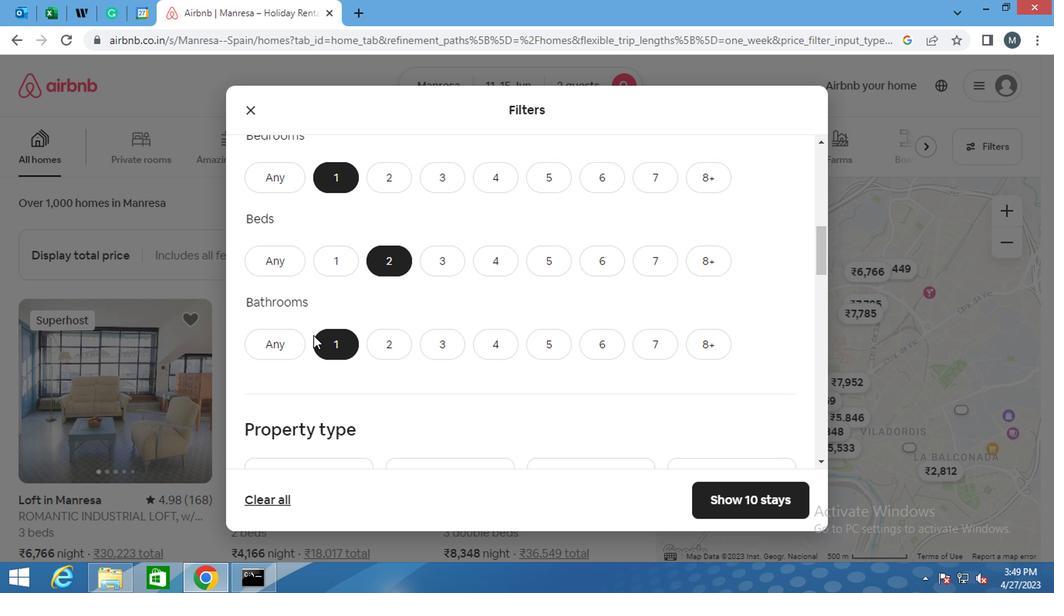 
Action: Mouse scrolled (310, 330) with delta (0, 0)
Screenshot: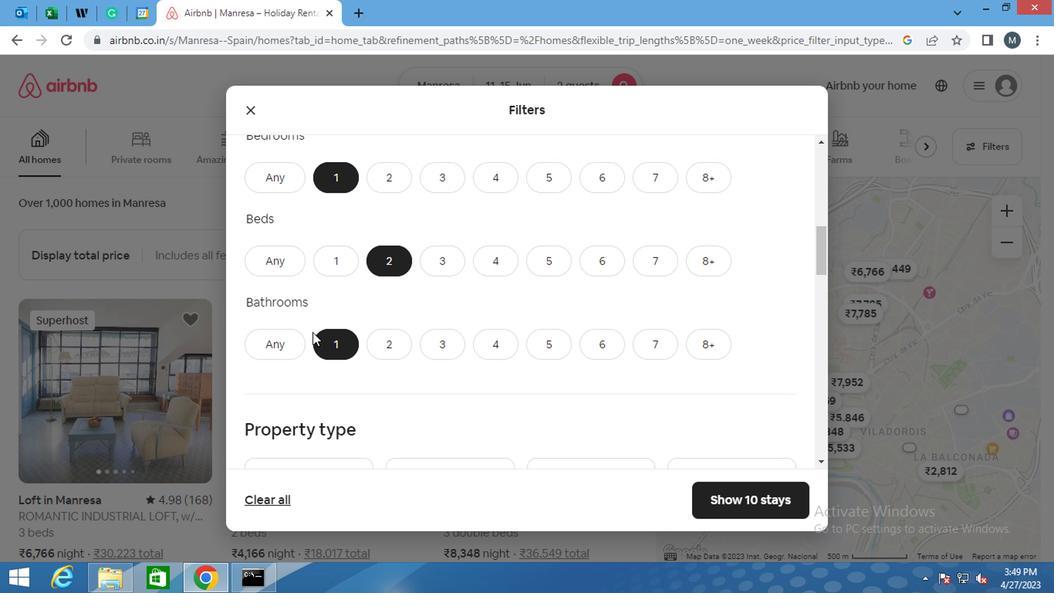 
Action: Mouse scrolled (310, 330) with delta (0, 0)
Screenshot: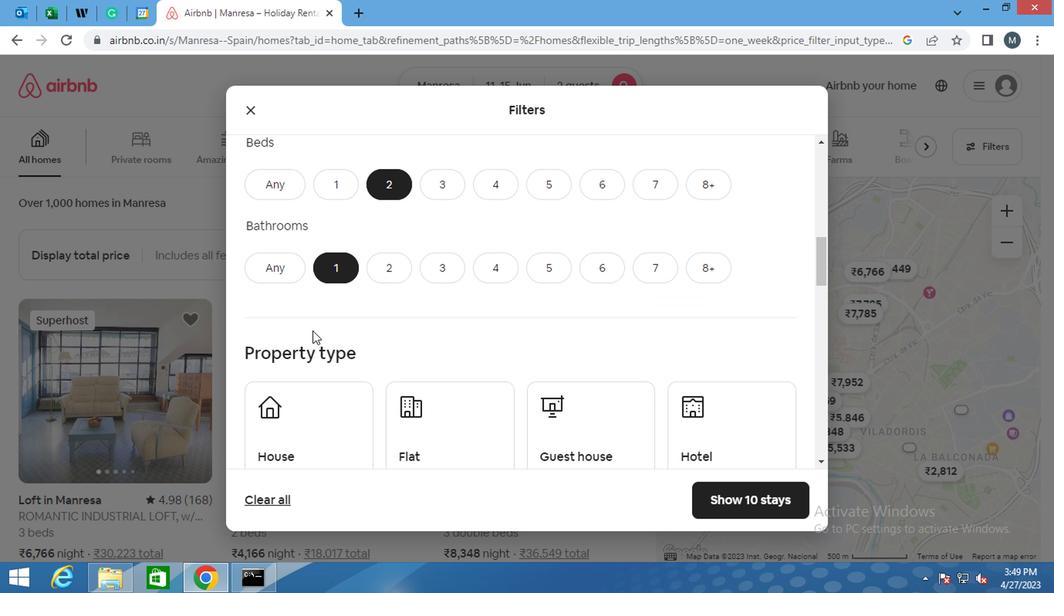 
Action: Mouse moved to (304, 322)
Screenshot: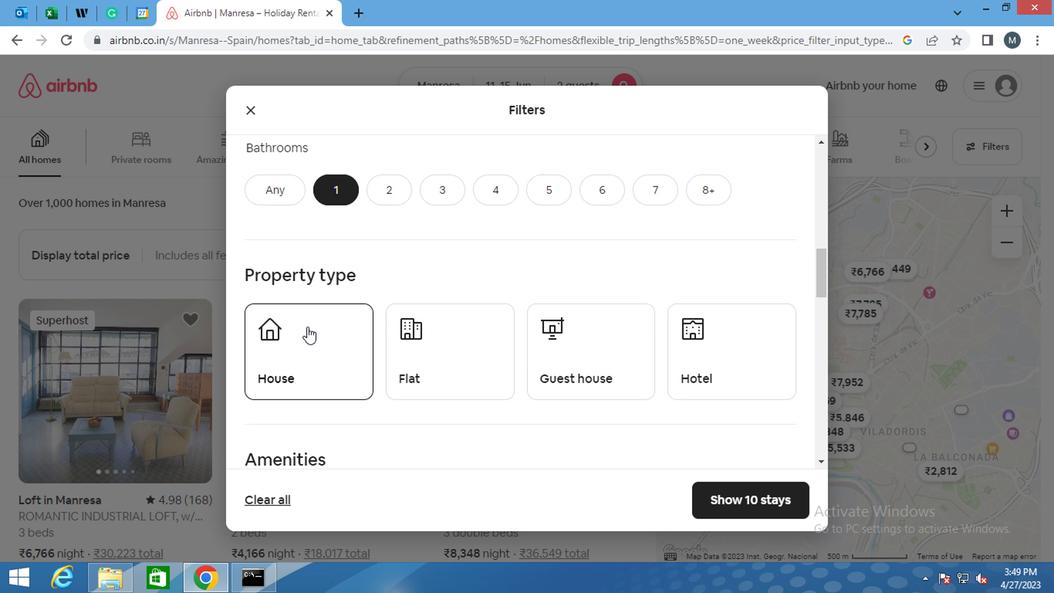 
Action: Mouse scrolled (304, 321) with delta (0, -1)
Screenshot: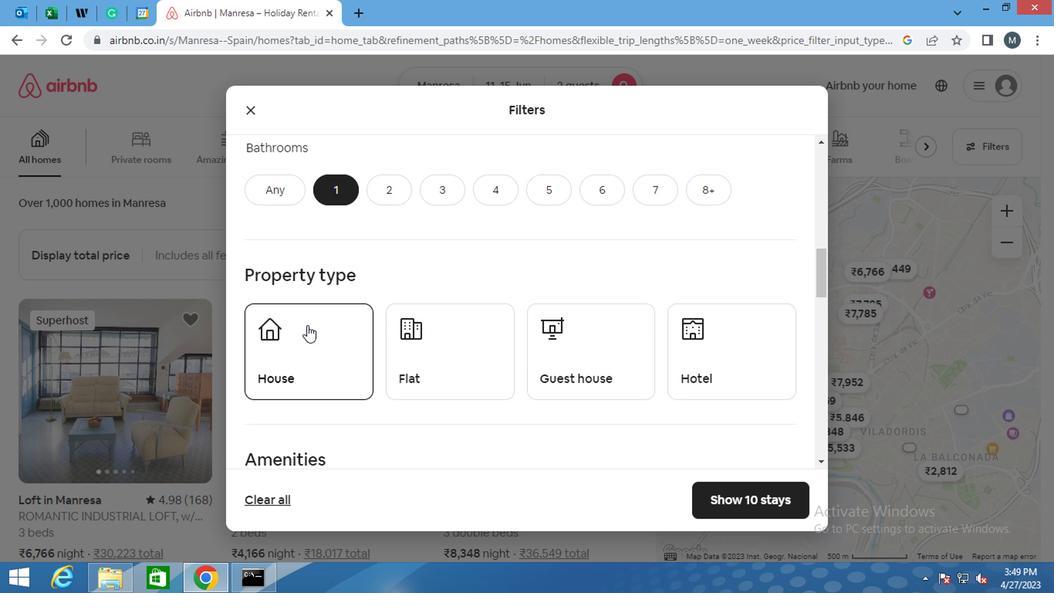 
Action: Mouse moved to (321, 289)
Screenshot: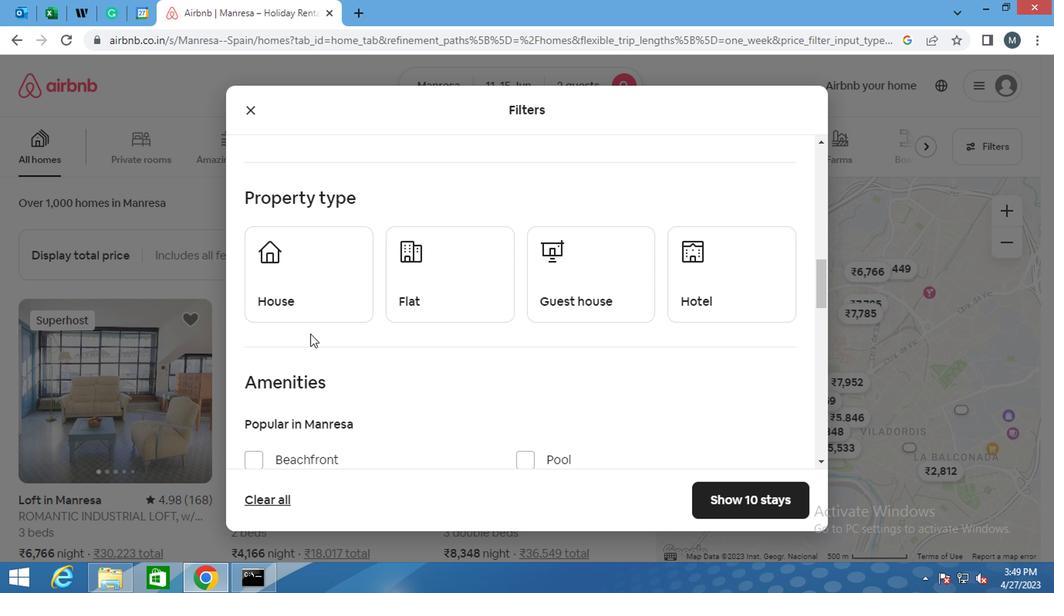 
Action: Mouse pressed left at (321, 289)
Screenshot: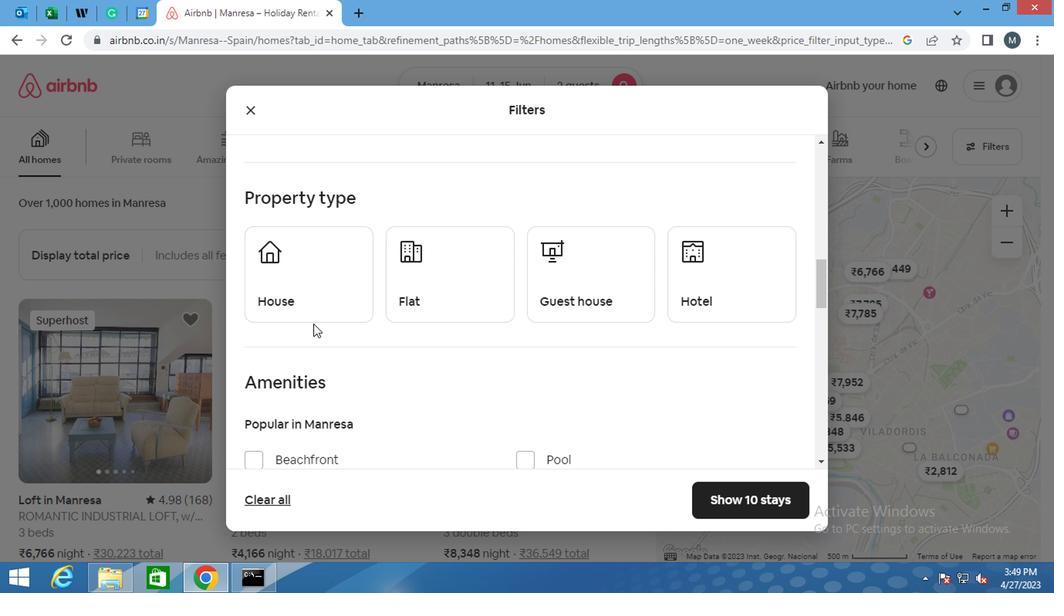 
Action: Mouse moved to (440, 287)
Screenshot: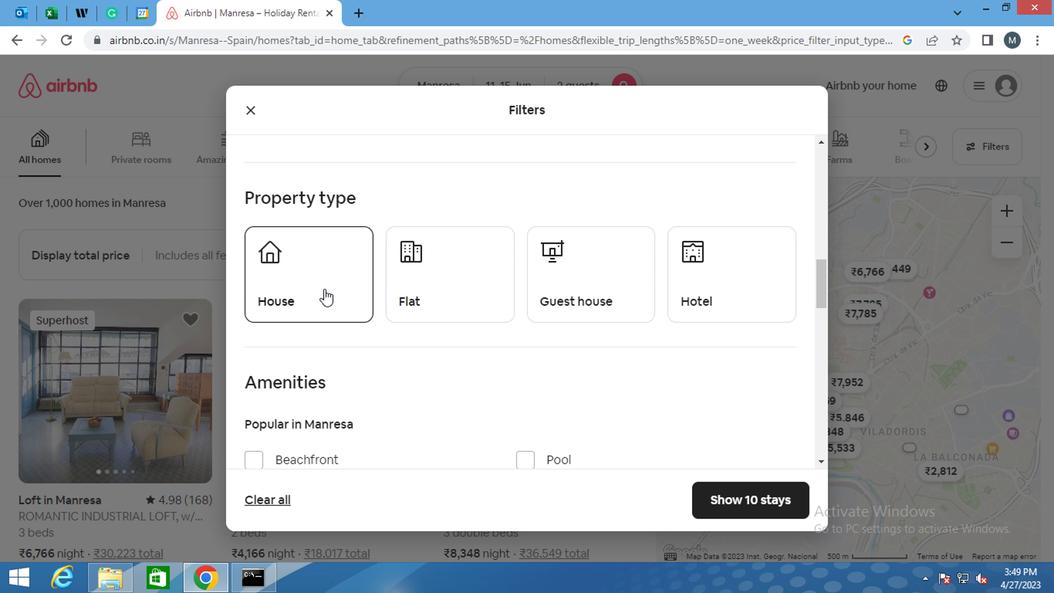 
Action: Mouse pressed left at (440, 287)
Screenshot: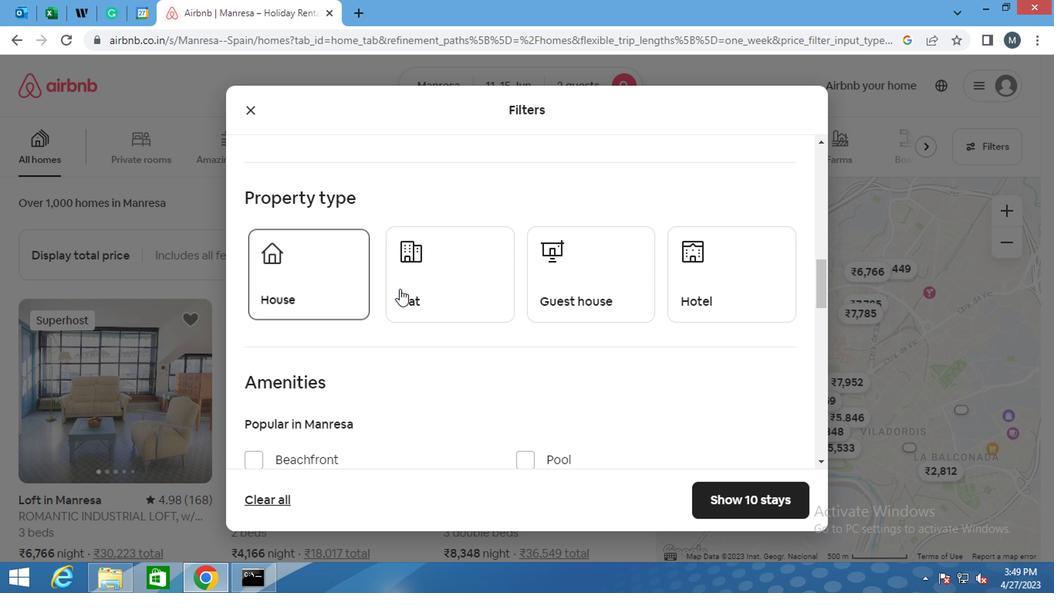 
Action: Mouse moved to (593, 283)
Screenshot: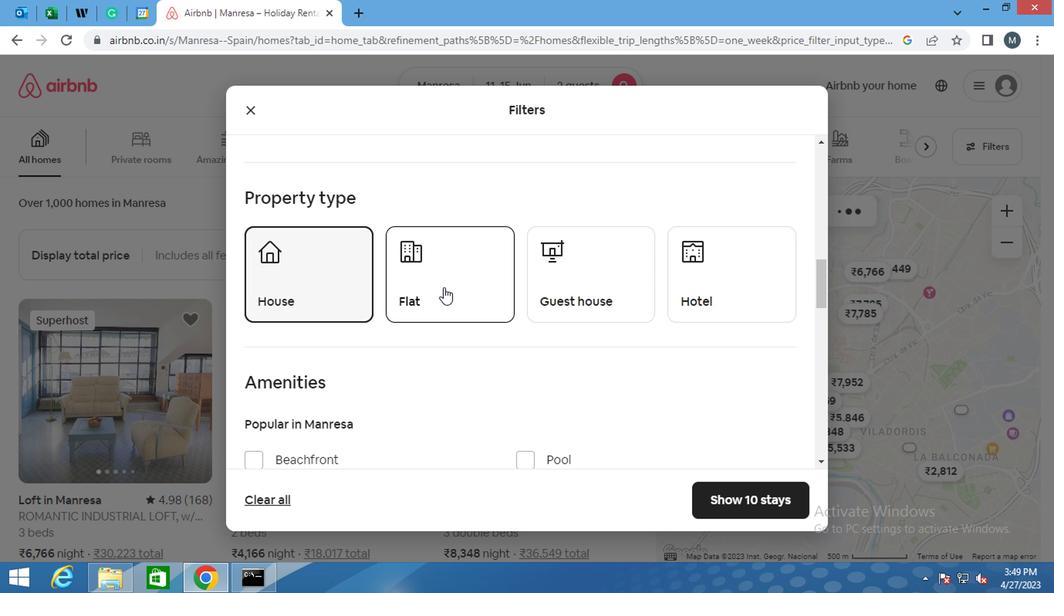 
Action: Mouse pressed left at (593, 283)
Screenshot: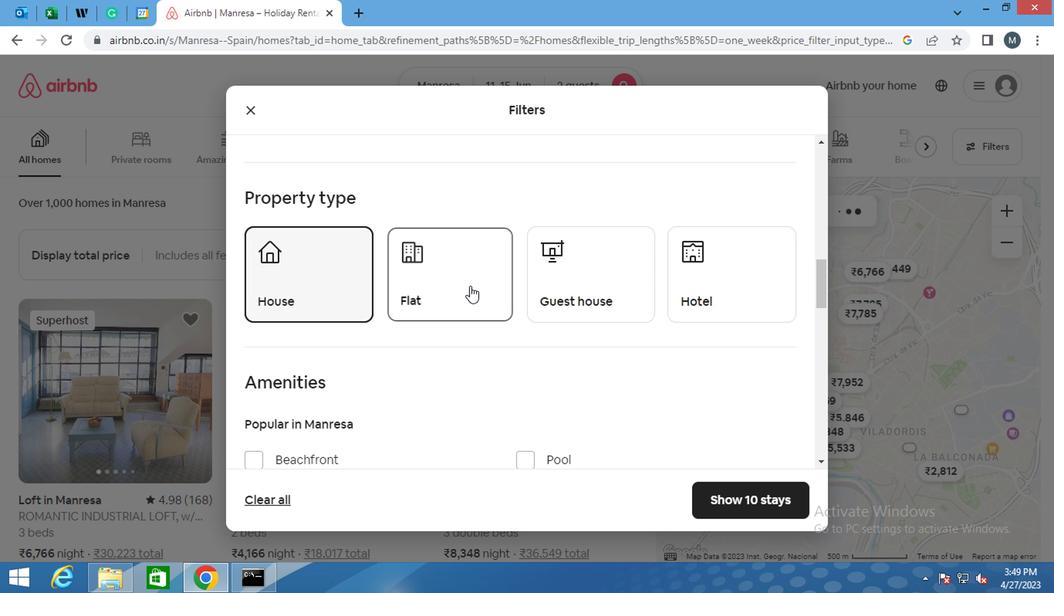 
Action: Mouse moved to (673, 278)
Screenshot: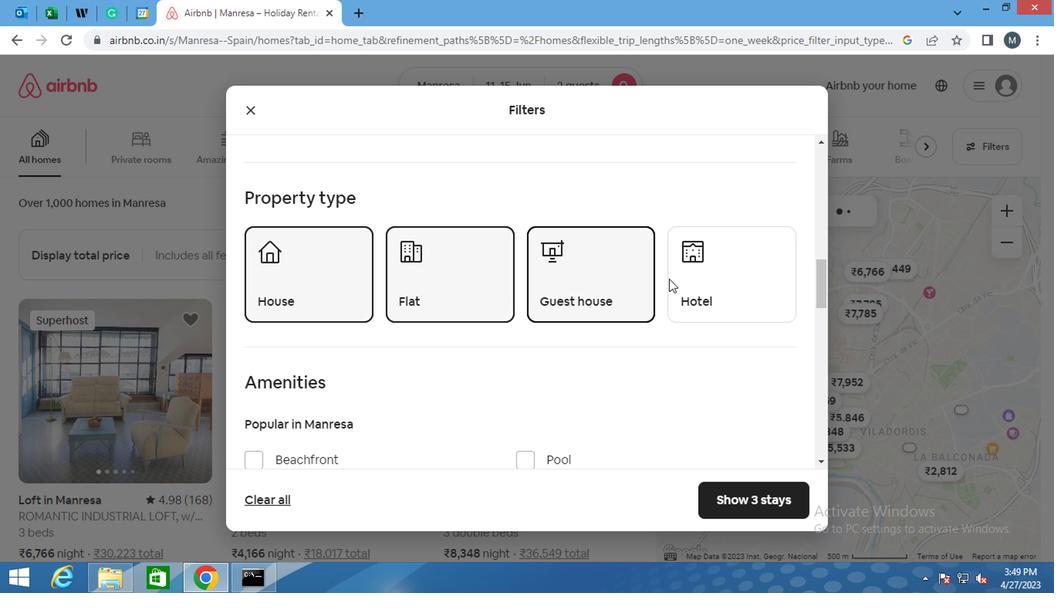 
Action: Mouse pressed left at (673, 278)
Screenshot: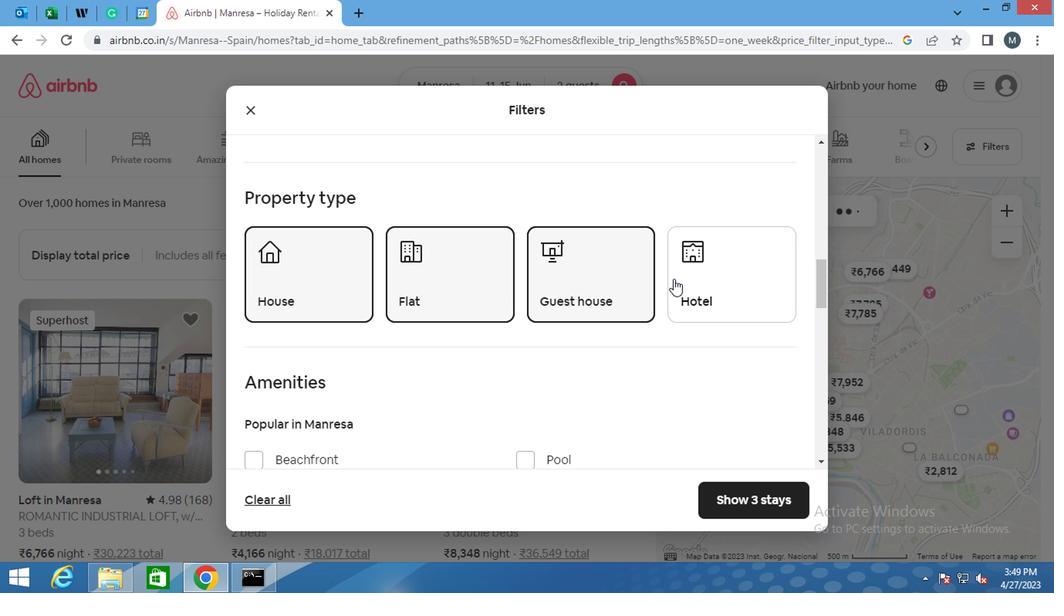 
Action: Mouse moved to (379, 319)
Screenshot: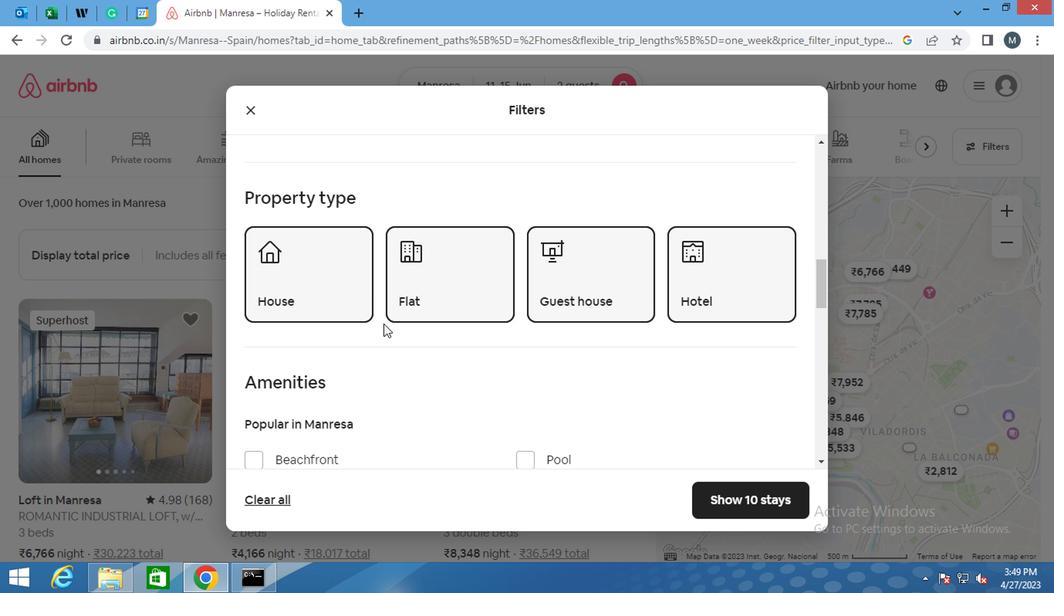 
Action: Mouse scrolled (379, 318) with delta (0, -1)
Screenshot: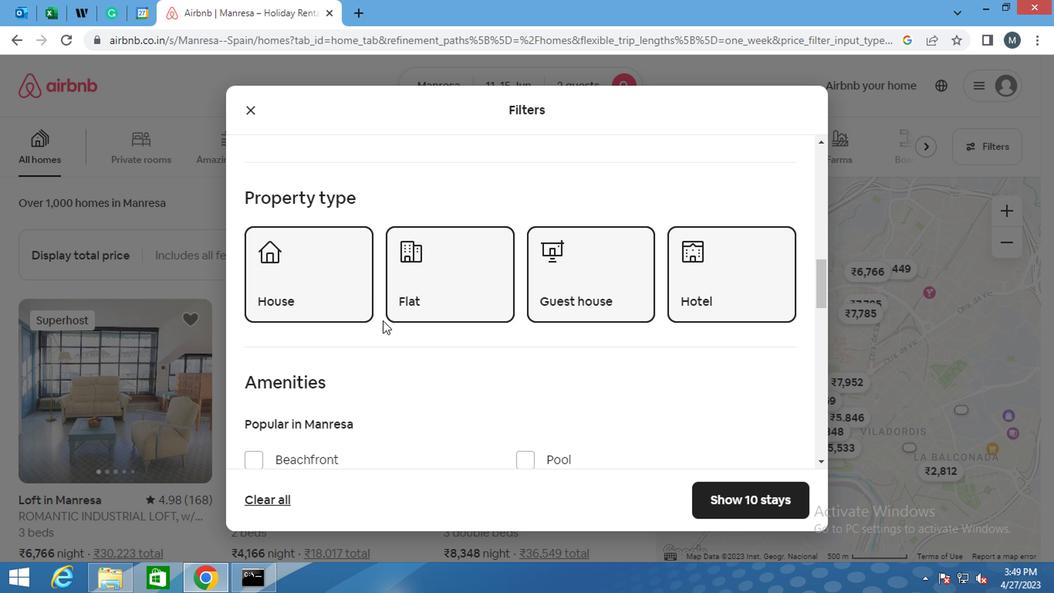 
Action: Mouse scrolled (379, 318) with delta (0, -1)
Screenshot: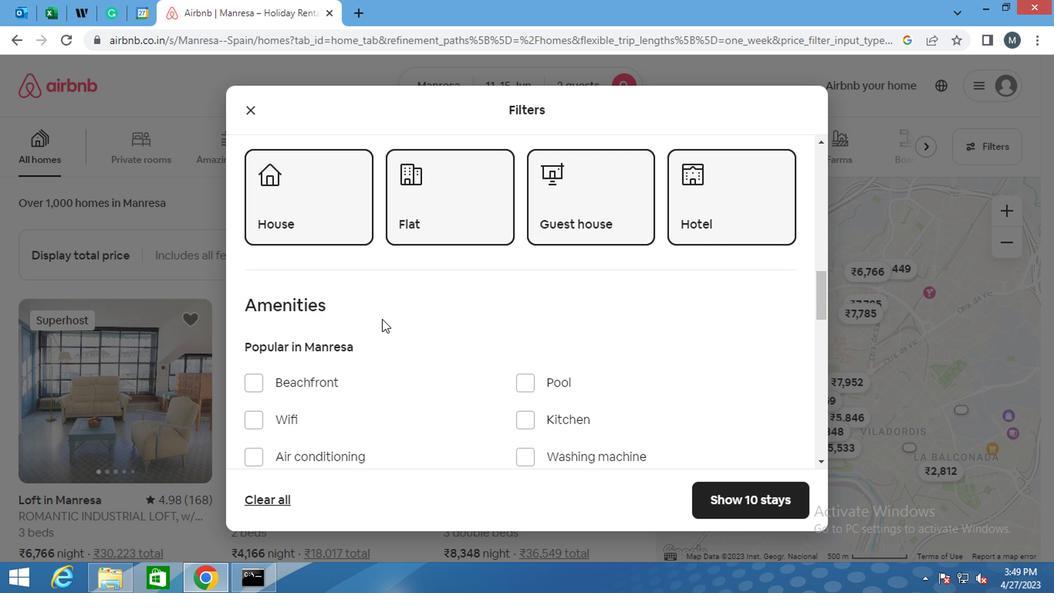 
Action: Mouse moved to (527, 377)
Screenshot: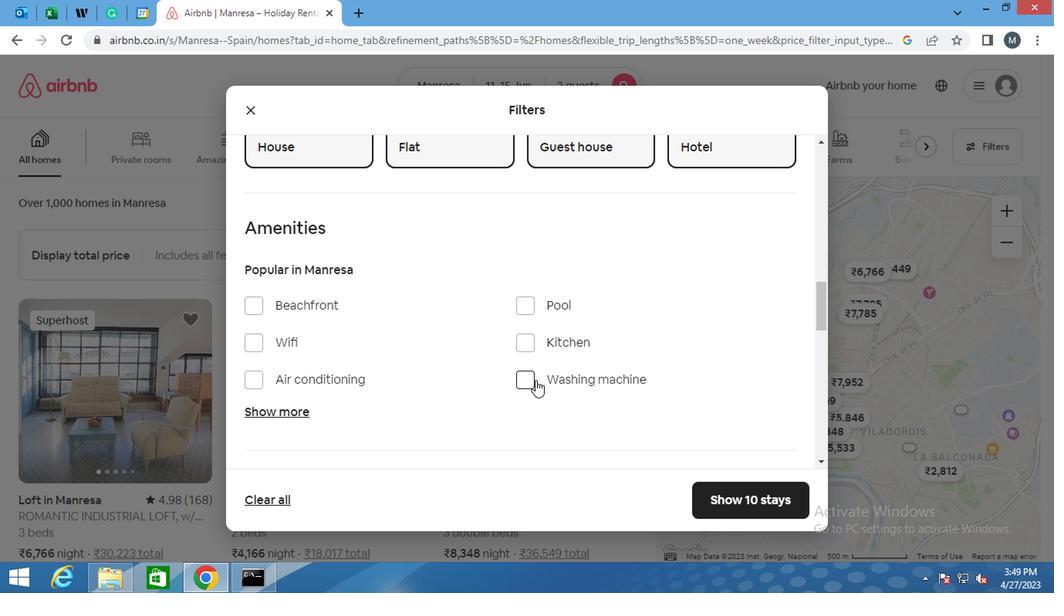 
Action: Mouse pressed left at (527, 377)
Screenshot: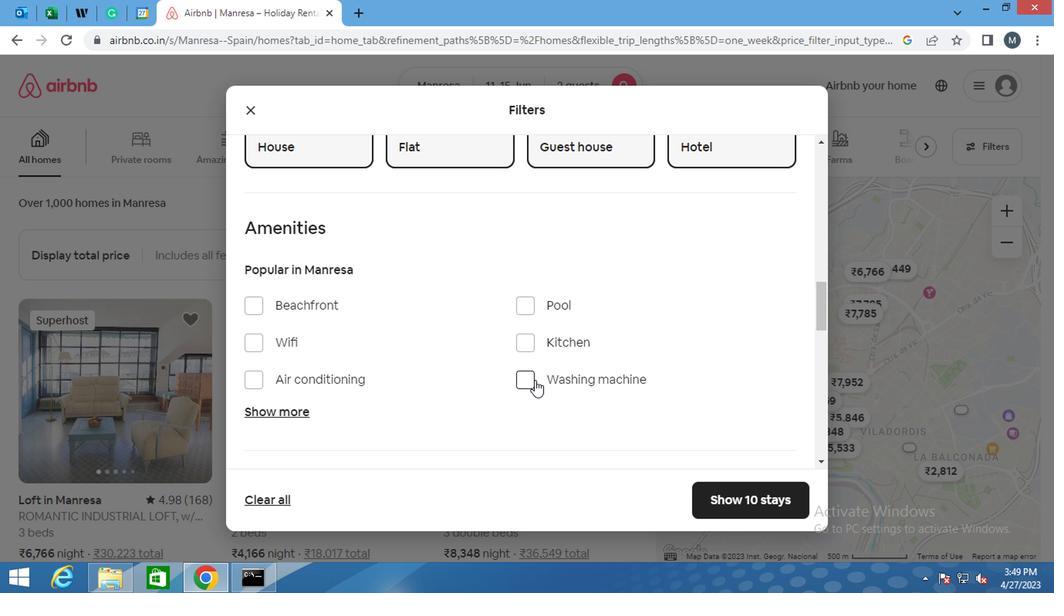 
Action: Mouse moved to (394, 337)
Screenshot: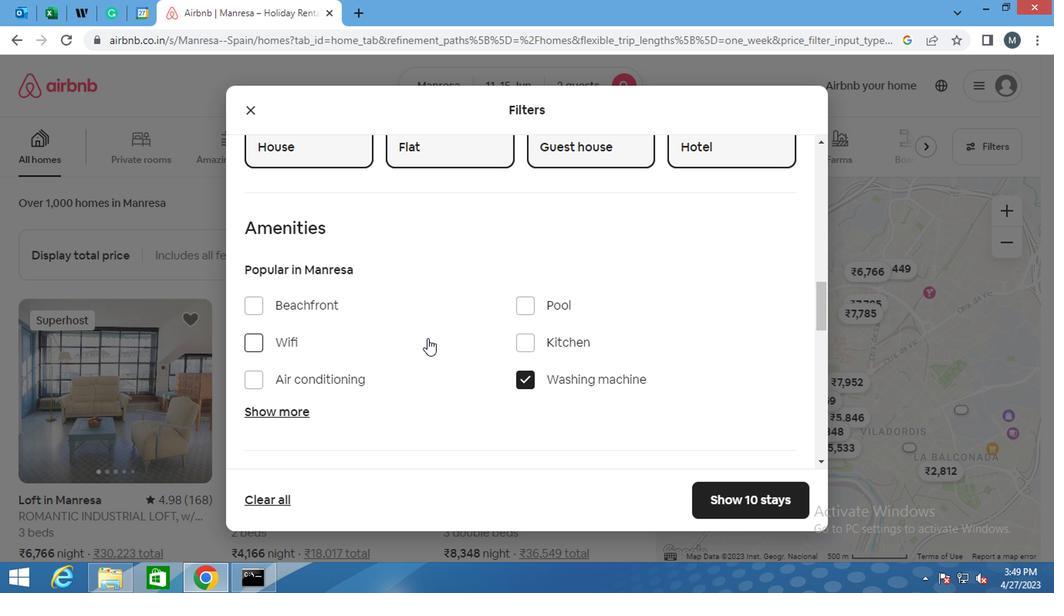 
Action: Mouse scrolled (394, 336) with delta (0, 0)
Screenshot: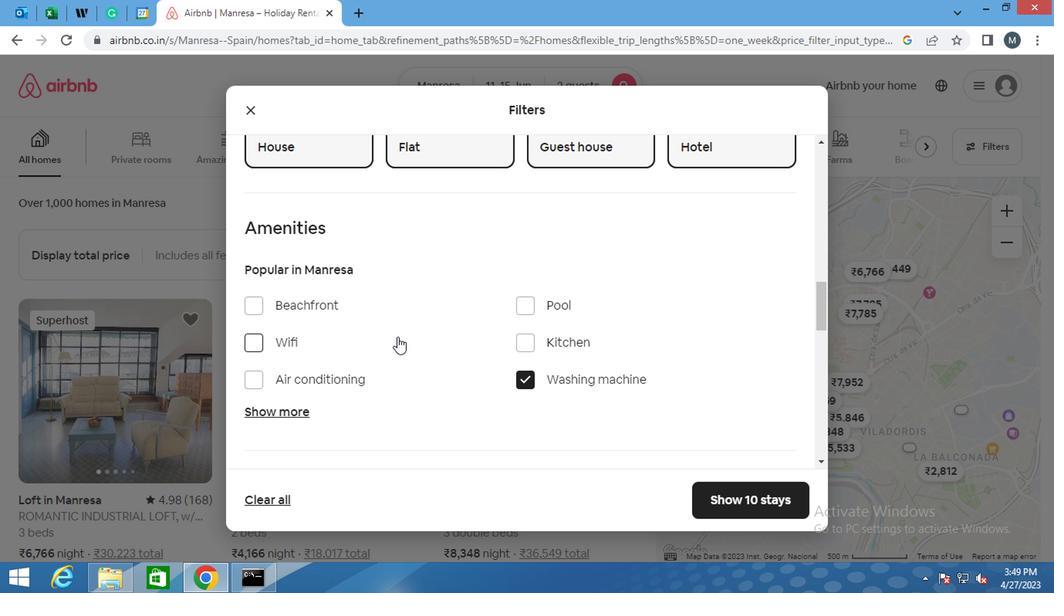 
Action: Mouse moved to (367, 342)
Screenshot: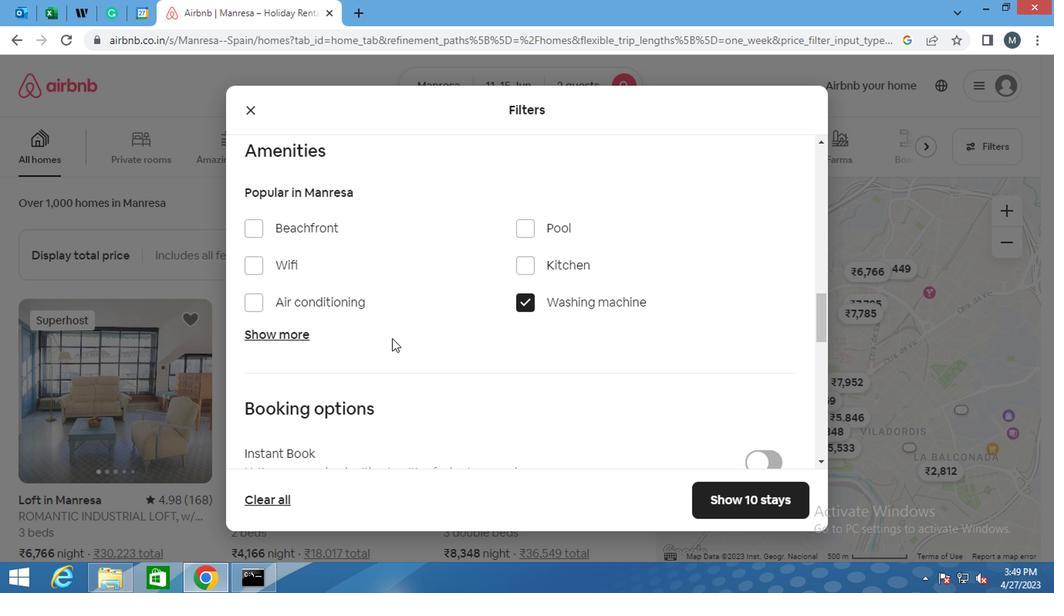 
Action: Mouse scrolled (367, 342) with delta (0, 0)
Screenshot: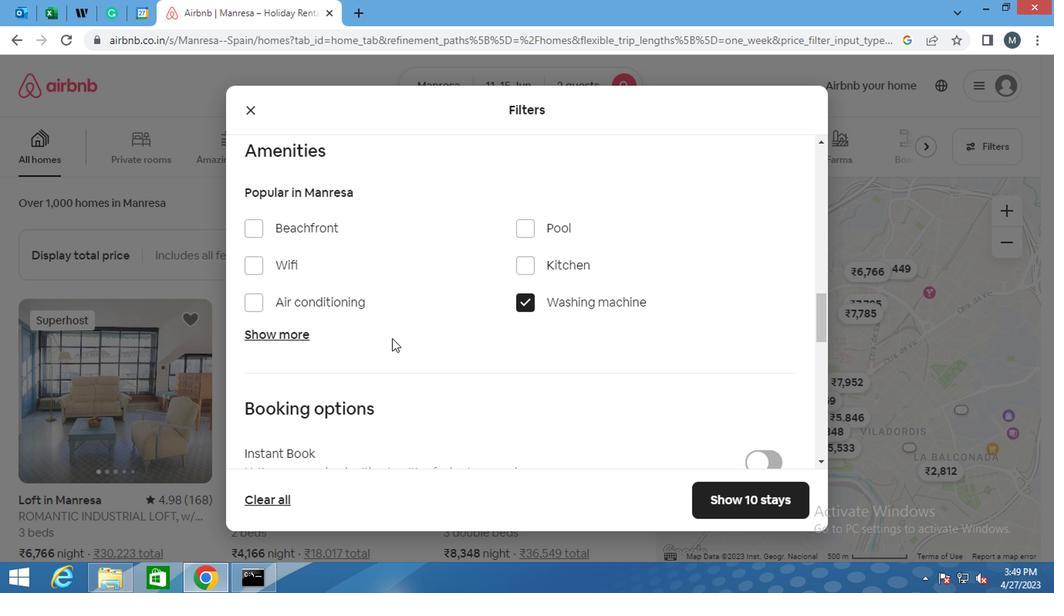 
Action: Mouse moved to (322, 352)
Screenshot: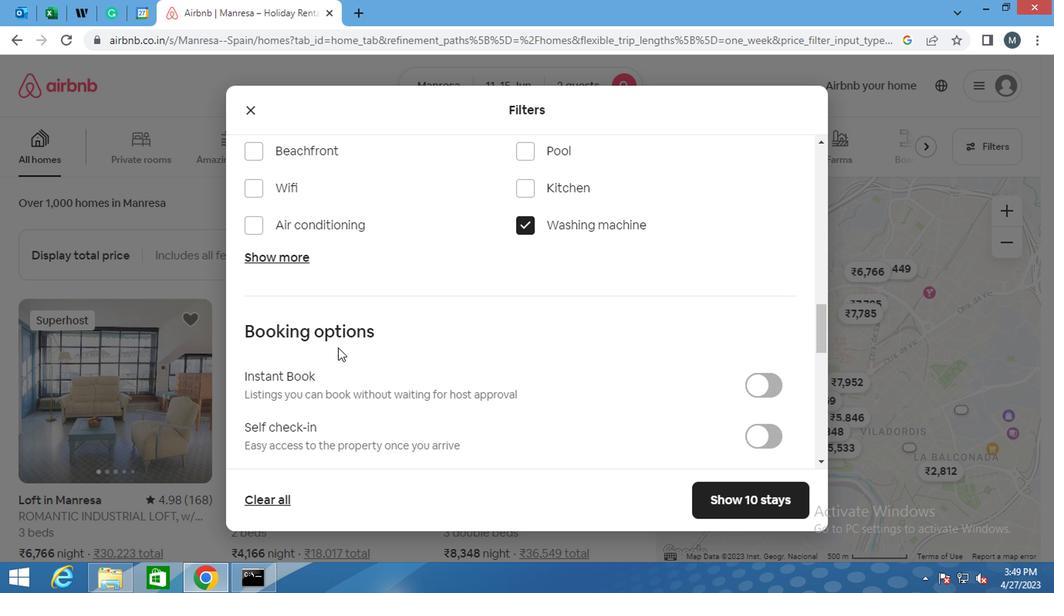 
Action: Mouse scrolled (322, 351) with delta (0, 0)
Screenshot: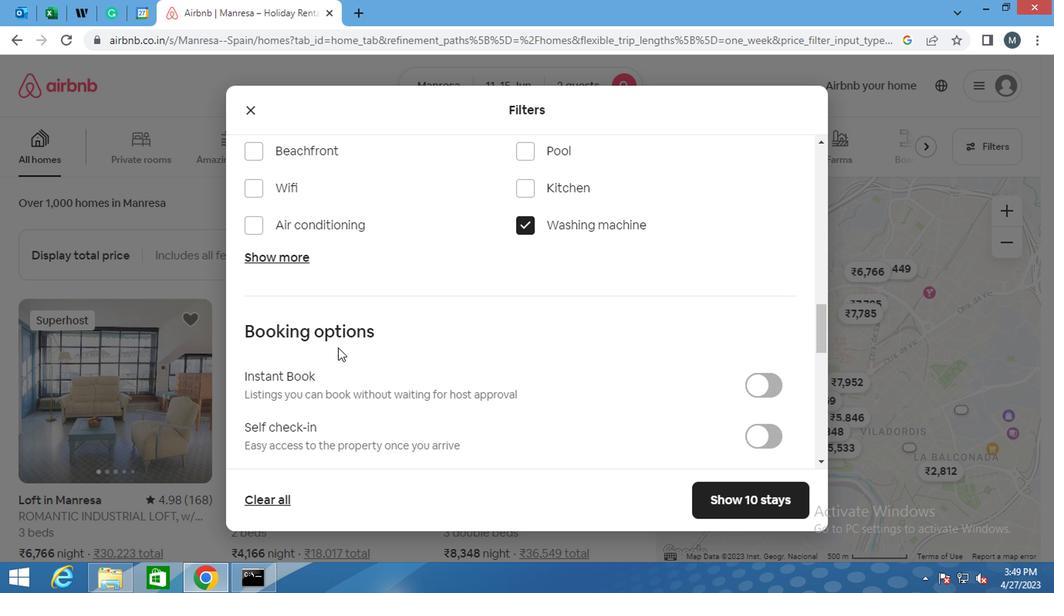 
Action: Mouse moved to (321, 354)
Screenshot: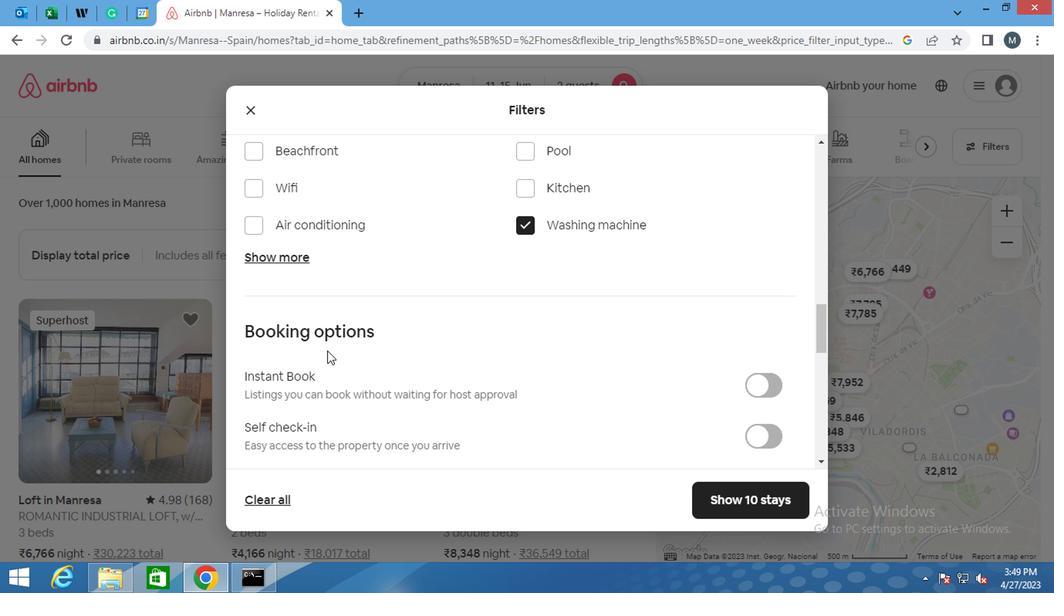 
Action: Mouse scrolled (321, 353) with delta (0, -1)
Screenshot: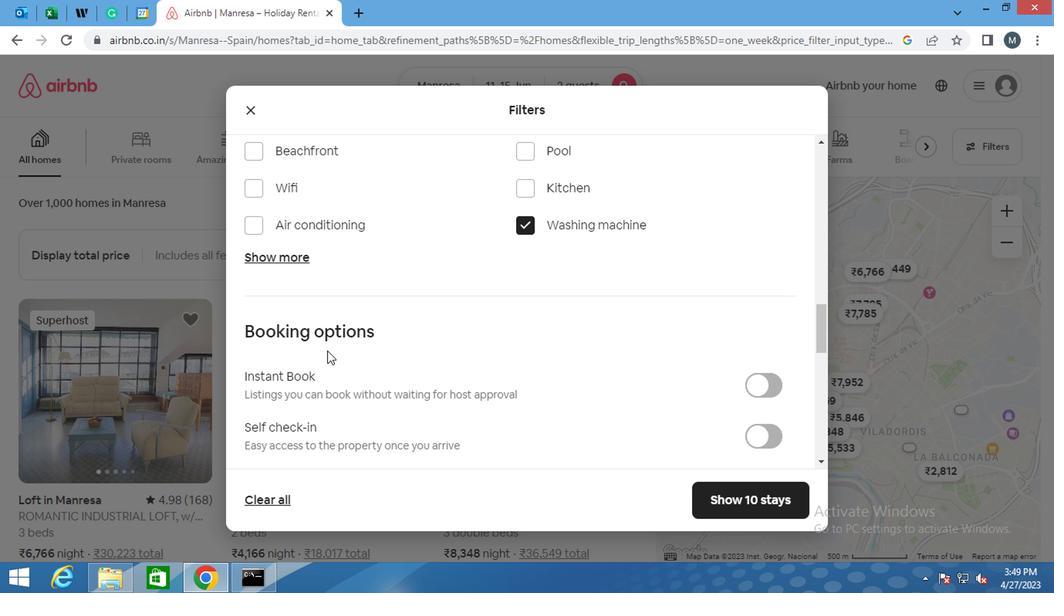 
Action: Mouse moved to (762, 286)
Screenshot: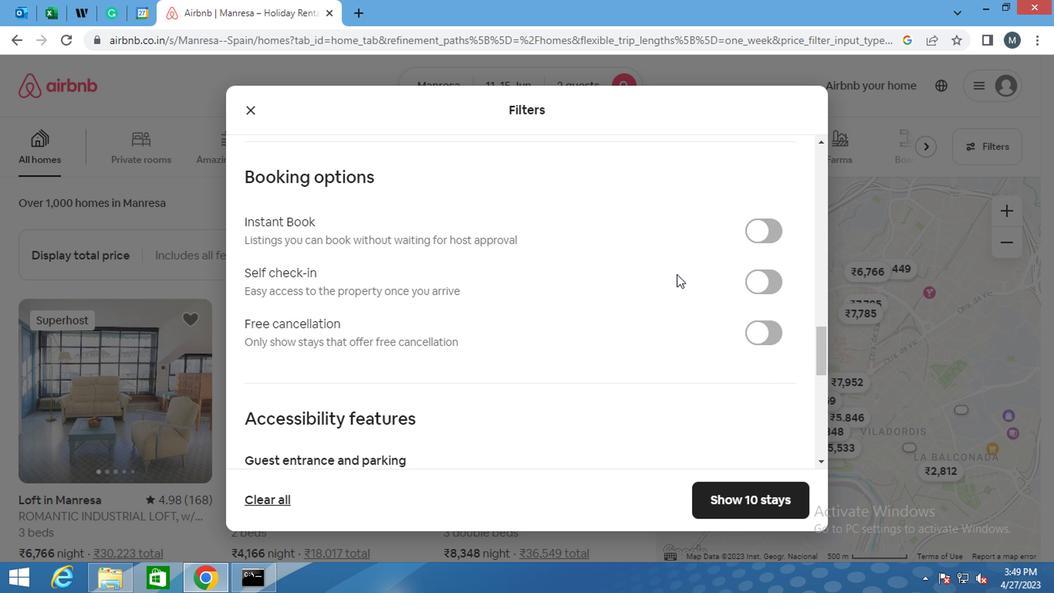 
Action: Mouse pressed left at (762, 286)
Screenshot: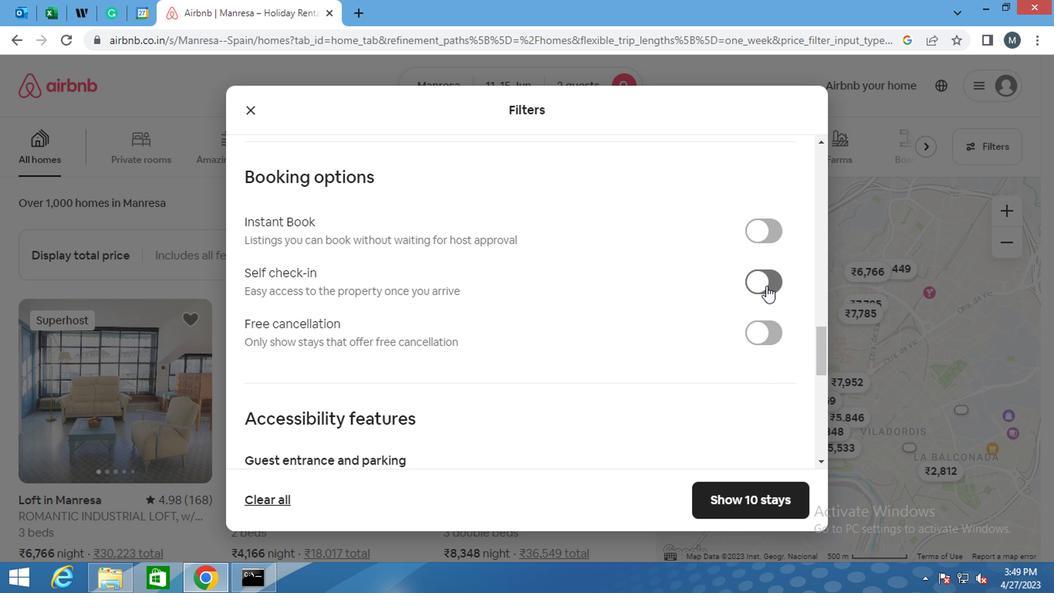 
Action: Mouse moved to (448, 320)
Screenshot: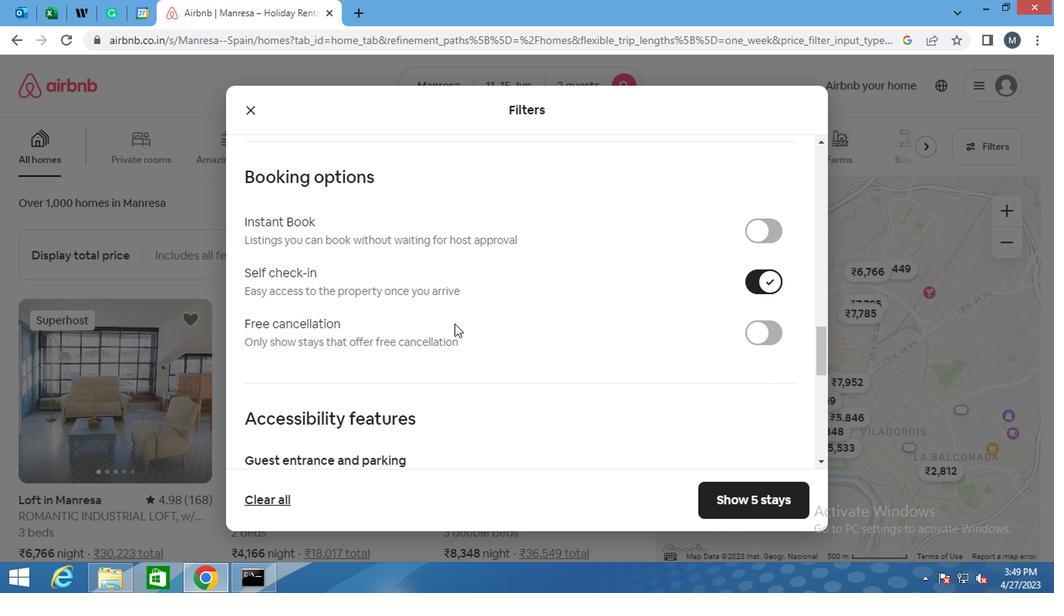 
Action: Mouse scrolled (448, 319) with delta (0, 0)
Screenshot: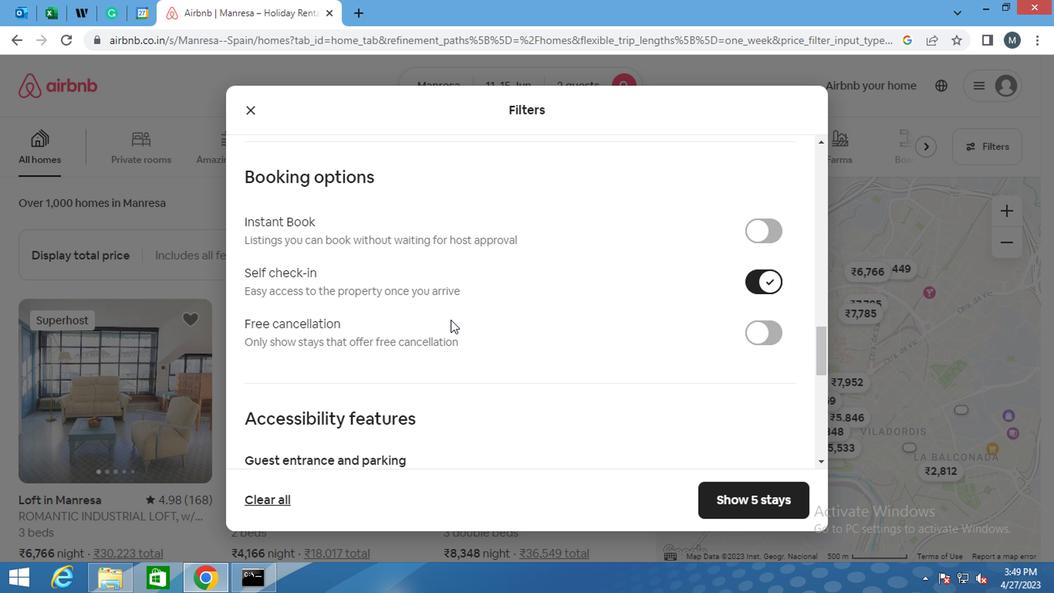 
Action: Mouse moved to (439, 319)
Screenshot: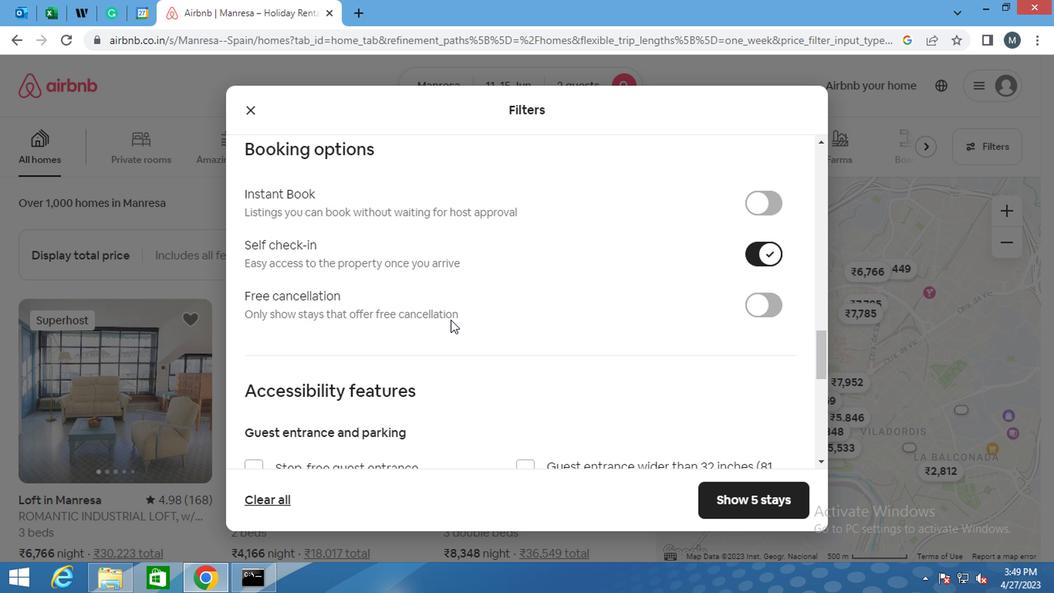 
Action: Mouse scrolled (439, 318) with delta (0, -1)
Screenshot: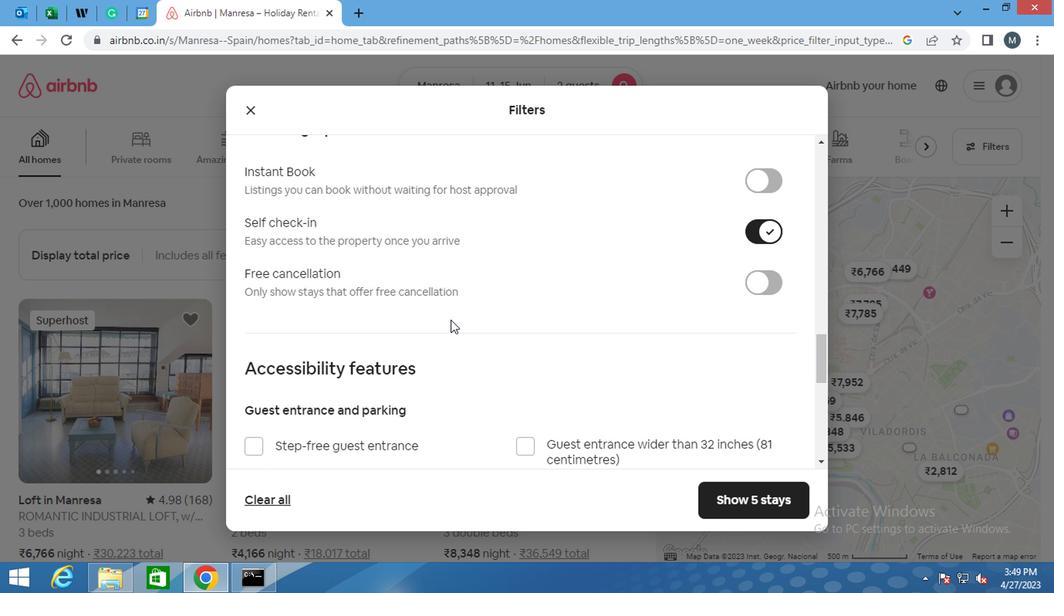 
Action: Mouse moved to (316, 336)
Screenshot: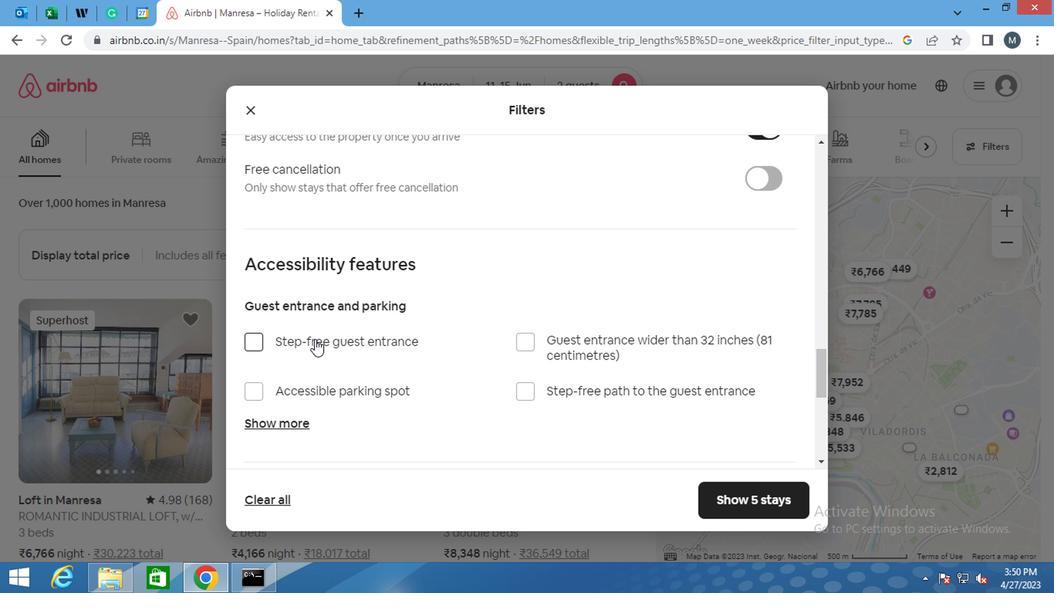 
Action: Mouse scrolled (316, 336) with delta (0, 0)
Screenshot: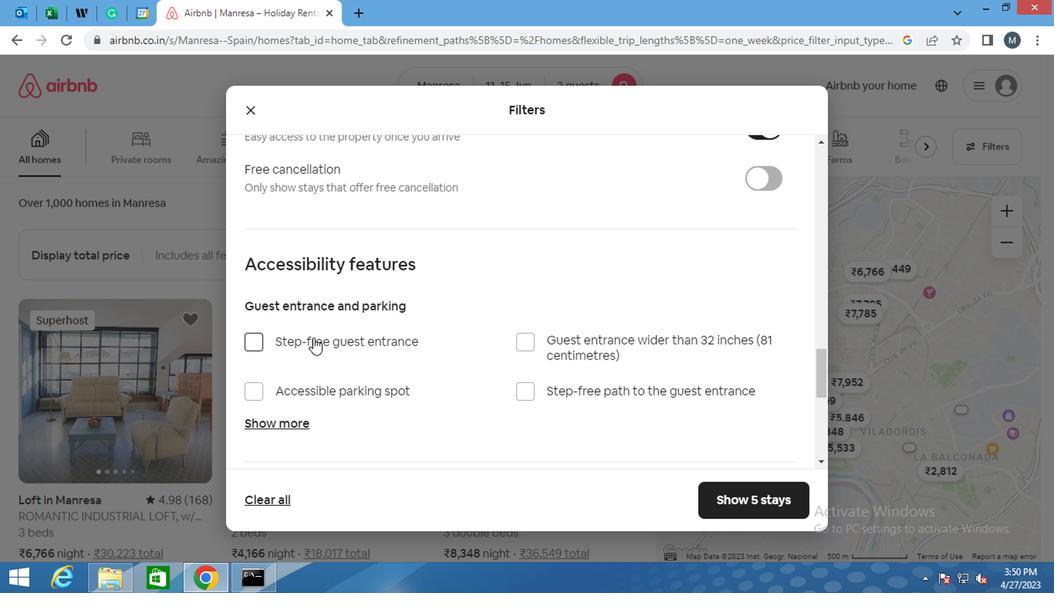
Action: Mouse moved to (316, 336)
Screenshot: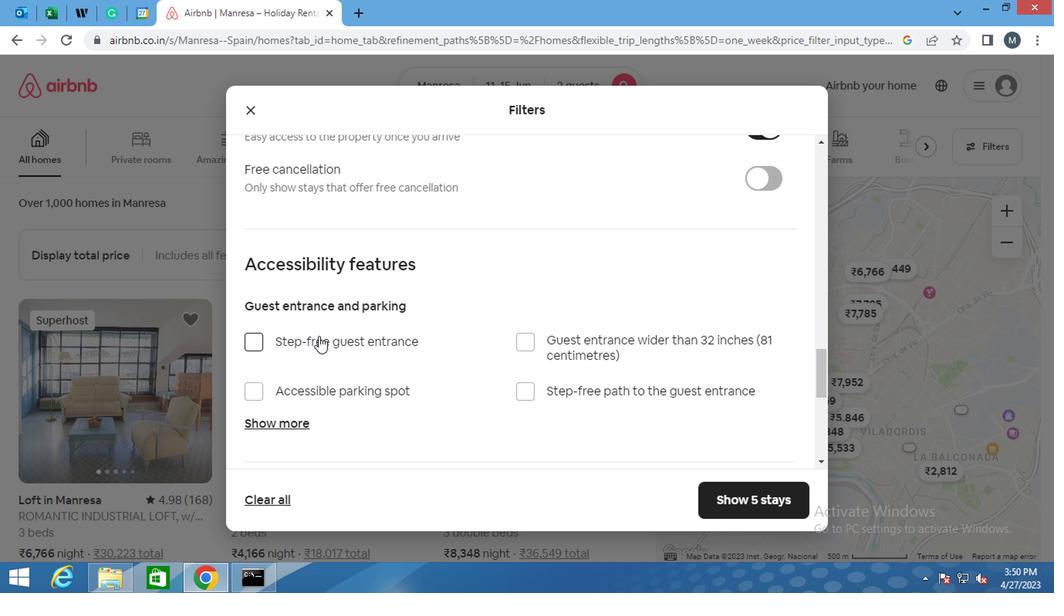
Action: Mouse scrolled (316, 336) with delta (0, 0)
Screenshot: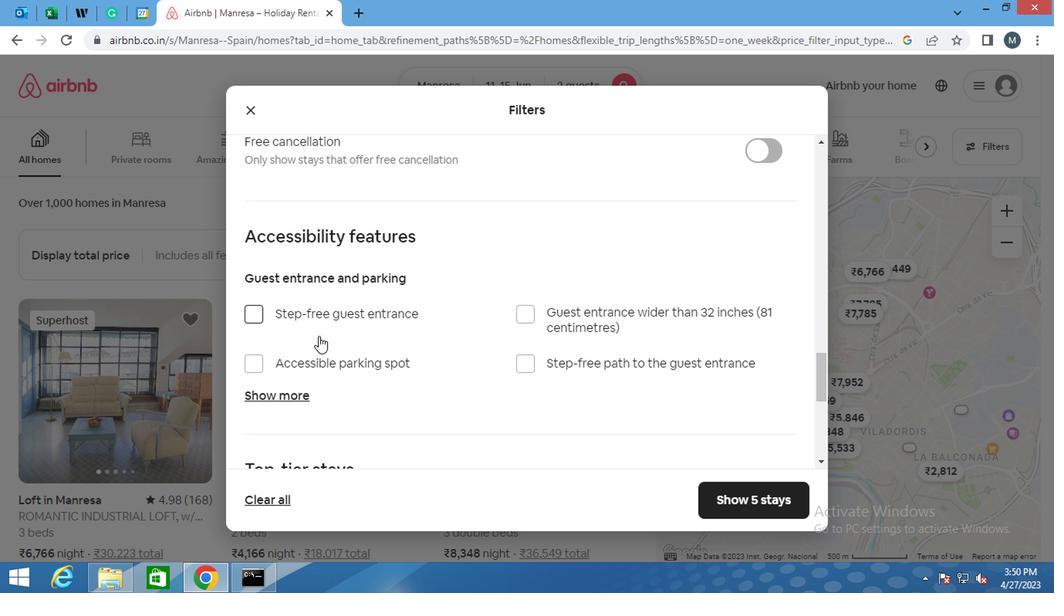 
Action: Mouse moved to (316, 336)
Screenshot: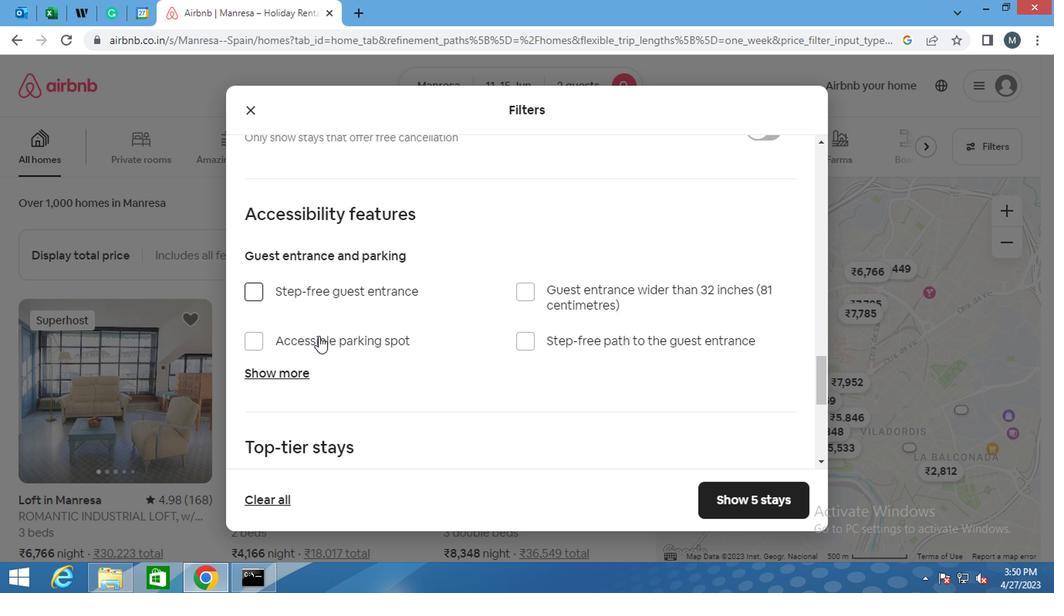 
Action: Mouse scrolled (316, 336) with delta (0, 0)
Screenshot: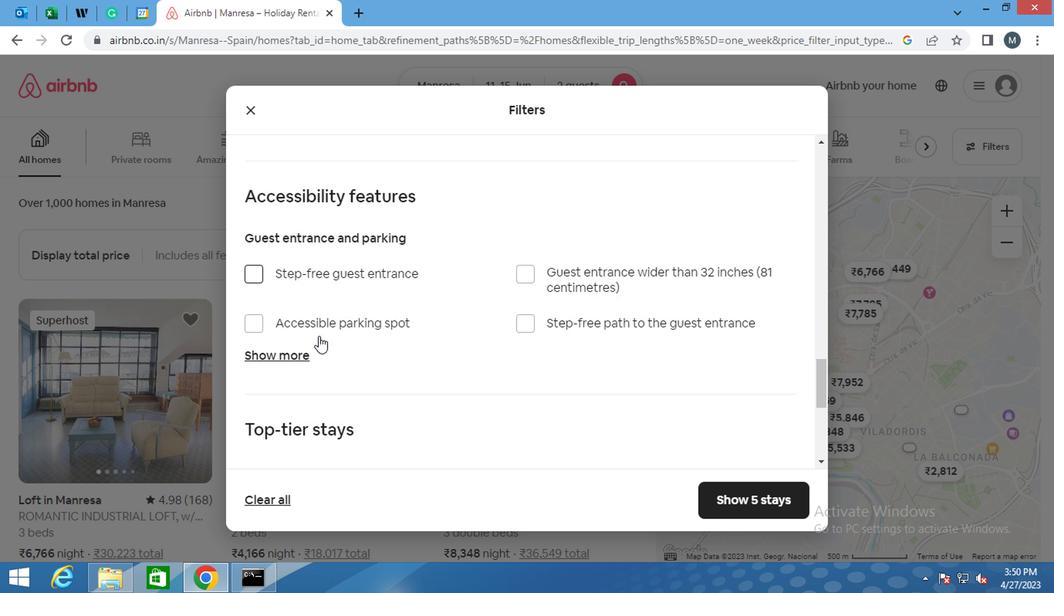 
Action: Mouse moved to (305, 344)
Screenshot: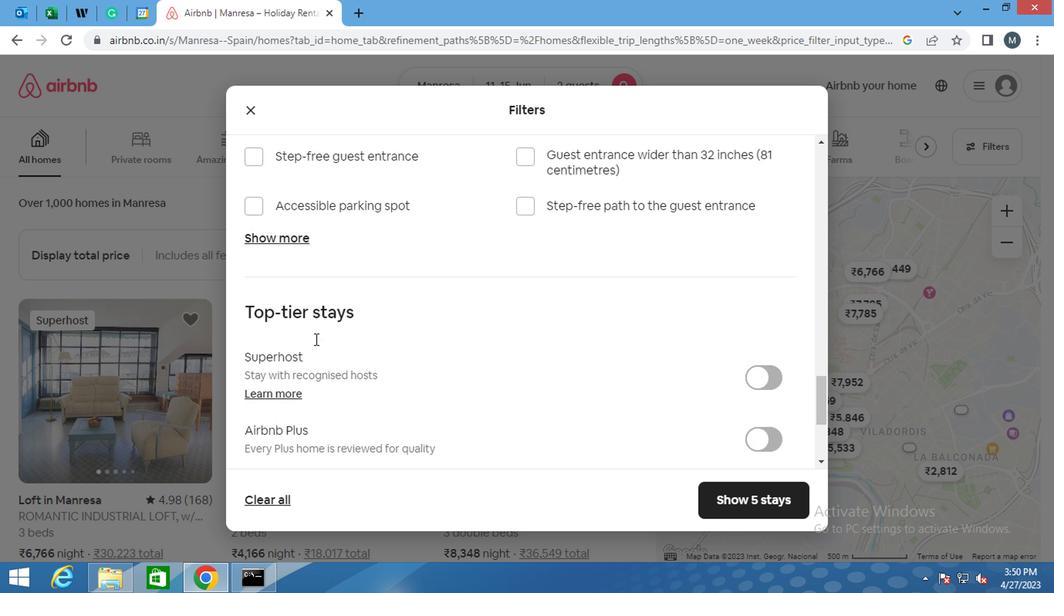 
Action: Mouse scrolled (305, 343) with delta (0, 0)
Screenshot: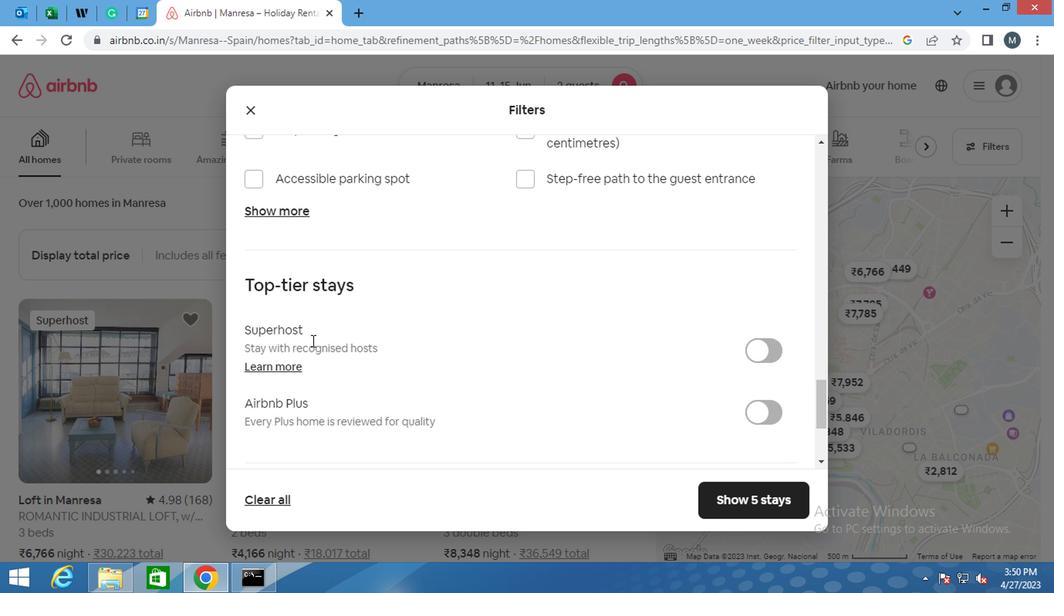 
Action: Mouse moved to (365, 329)
Screenshot: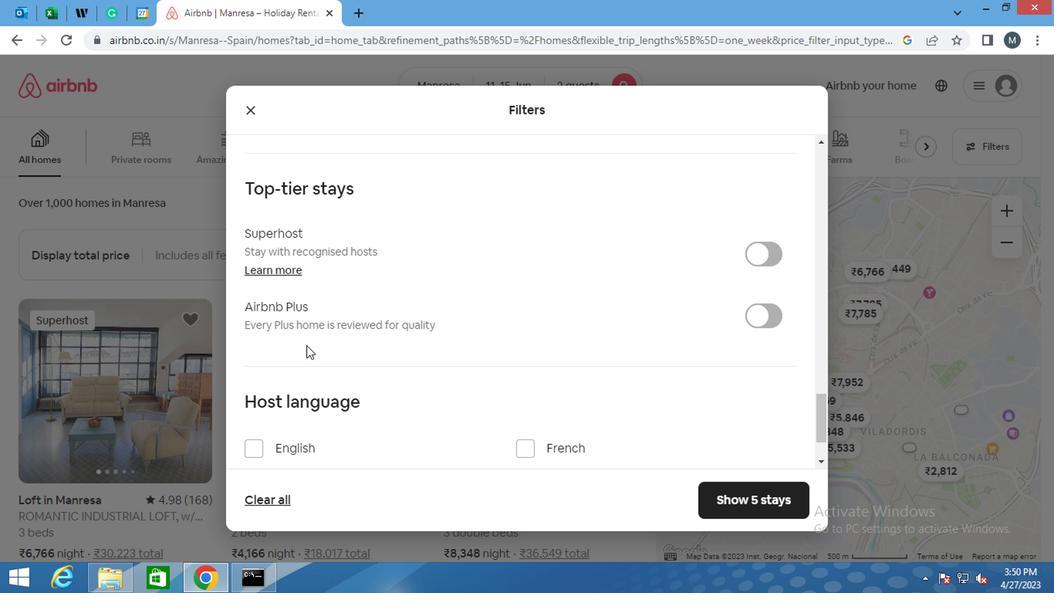 
Action: Mouse scrolled (365, 328) with delta (0, 0)
Screenshot: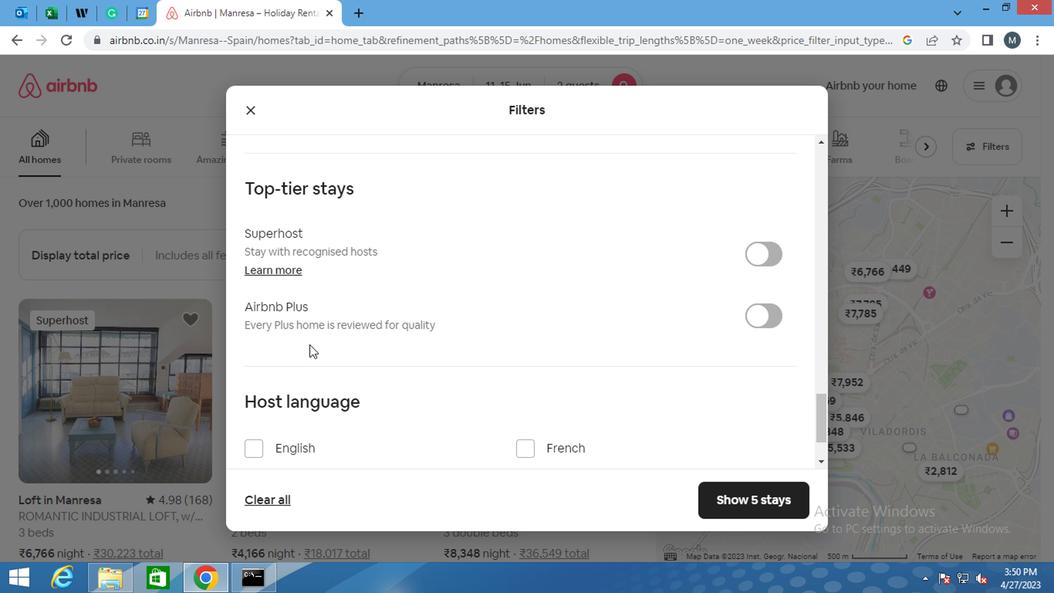 
Action: Mouse moved to (365, 330)
Screenshot: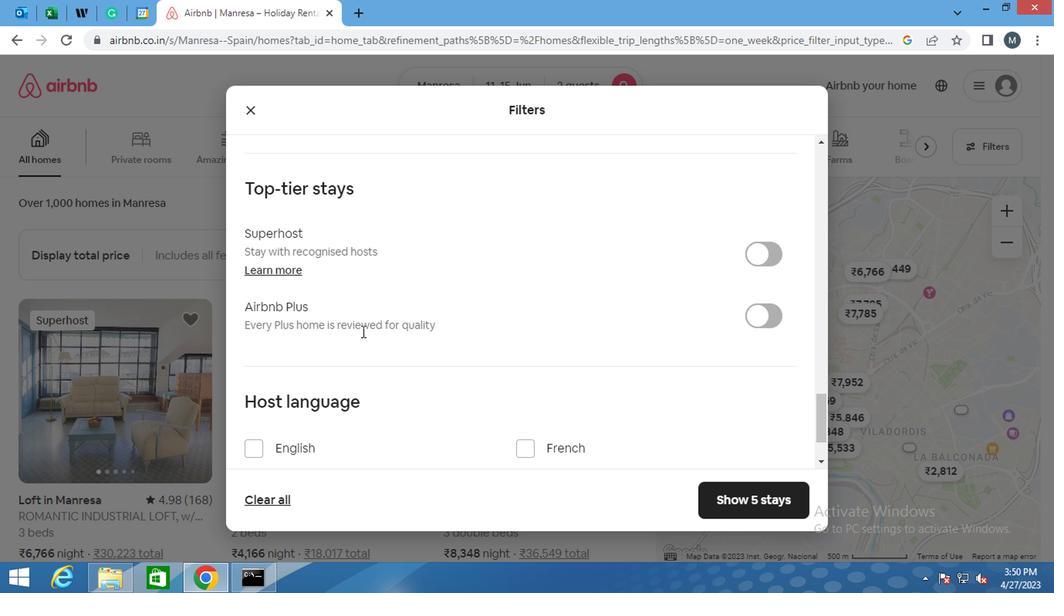 
Action: Mouse scrolled (365, 329) with delta (0, -1)
Screenshot: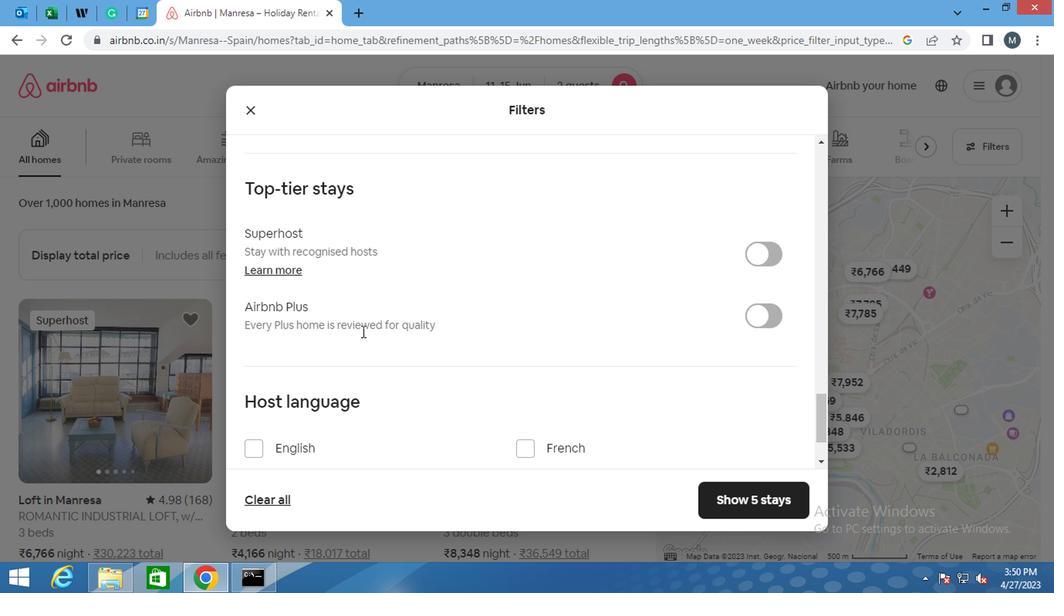 
Action: Mouse moved to (251, 357)
Screenshot: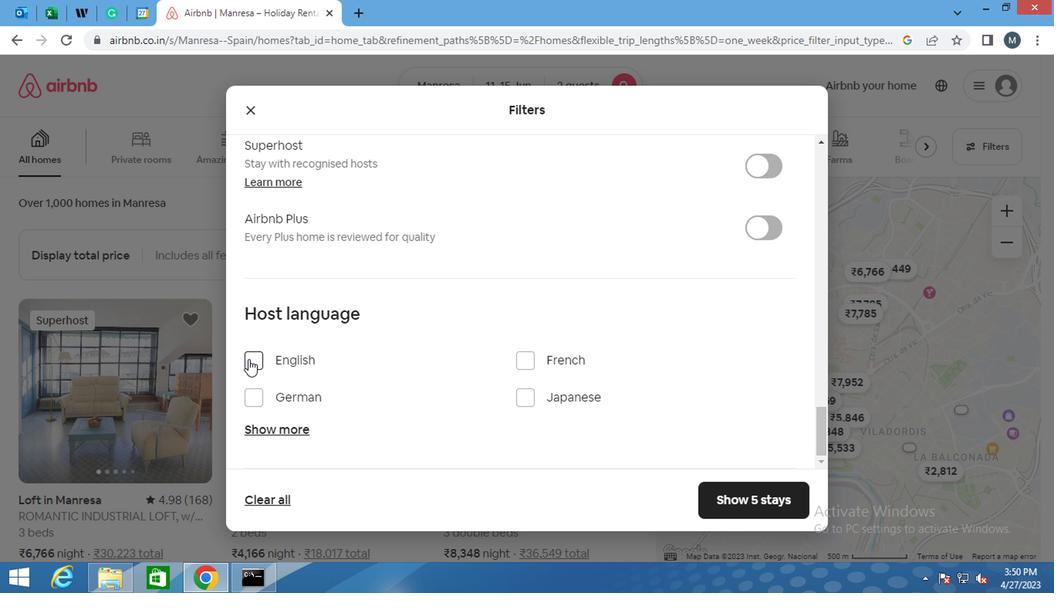 
Action: Mouse pressed left at (251, 357)
Screenshot: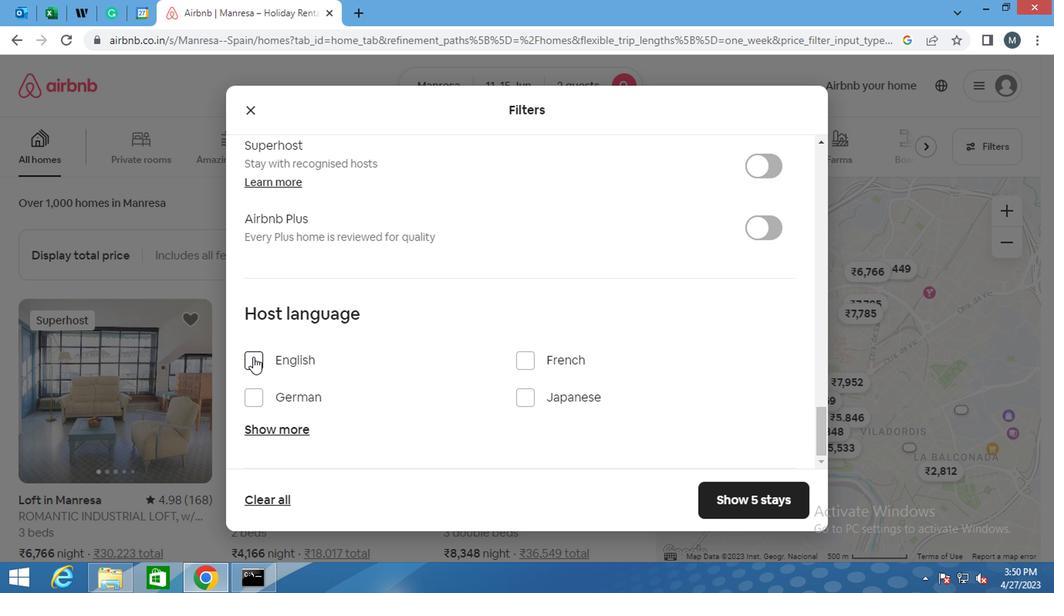 
Action: Mouse moved to (395, 372)
Screenshot: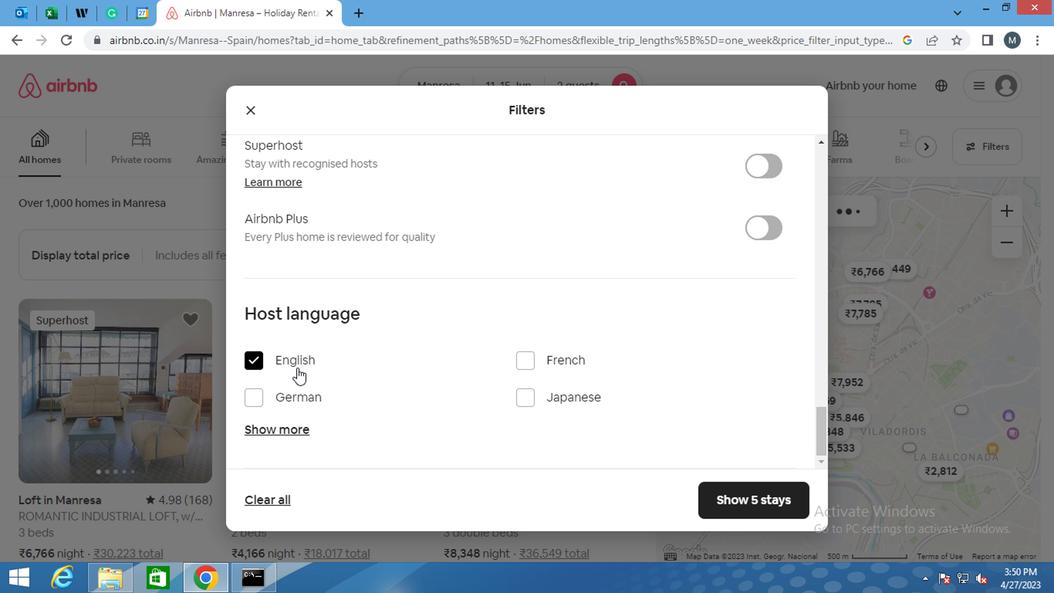 
Action: Mouse scrolled (395, 371) with delta (0, 0)
Screenshot: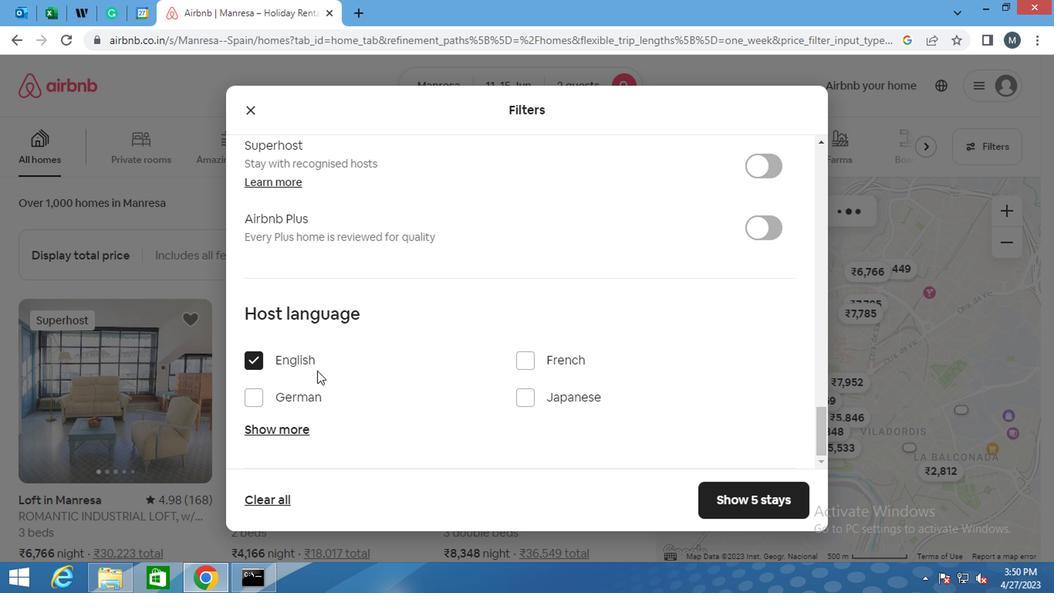 
Action: Mouse moved to (398, 379)
Screenshot: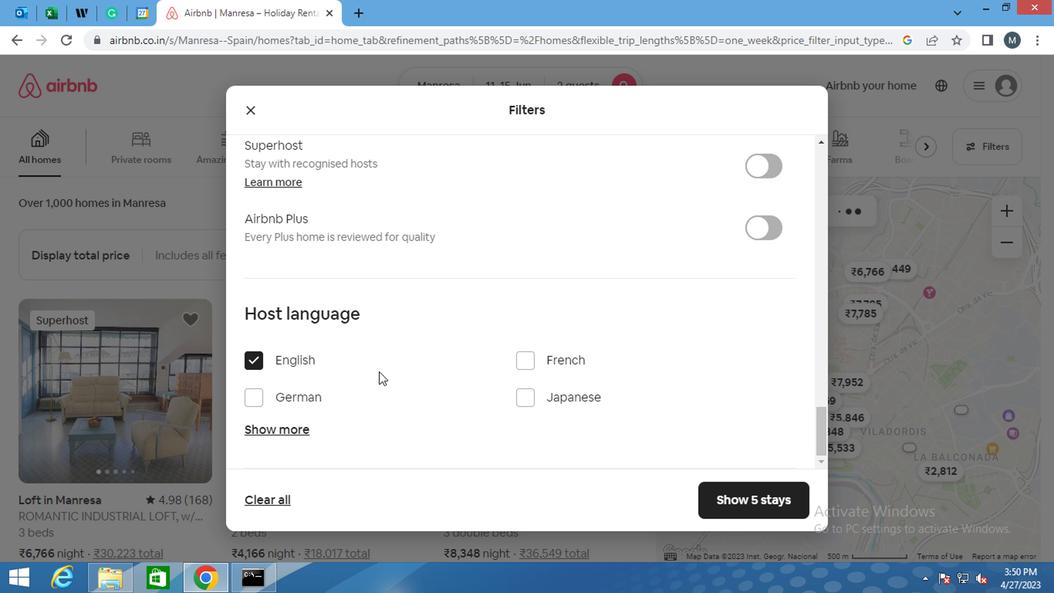 
Action: Mouse scrolled (398, 378) with delta (0, 0)
Screenshot: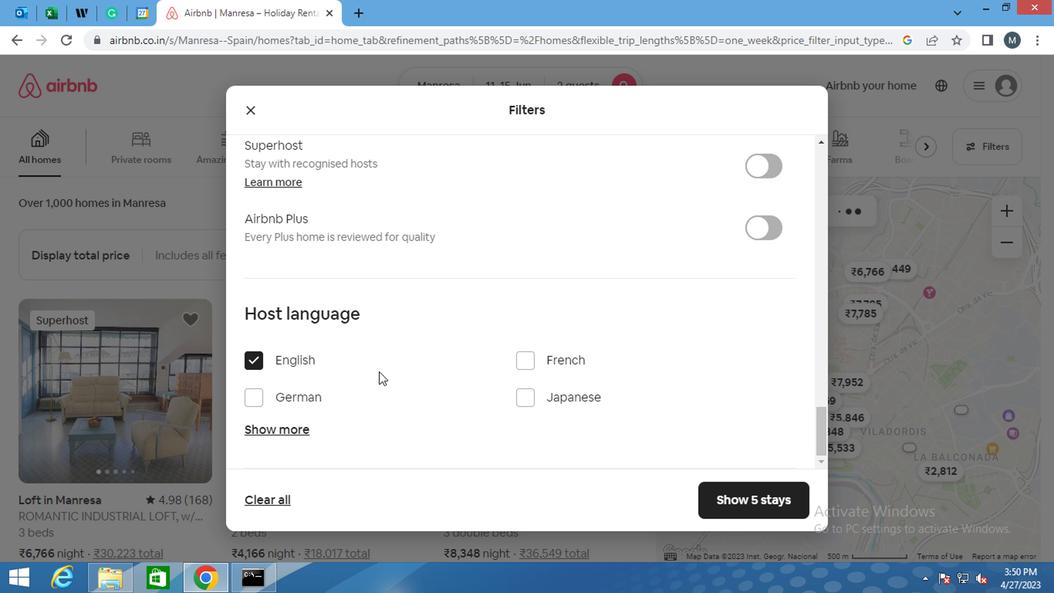 
Action: Mouse moved to (427, 396)
Screenshot: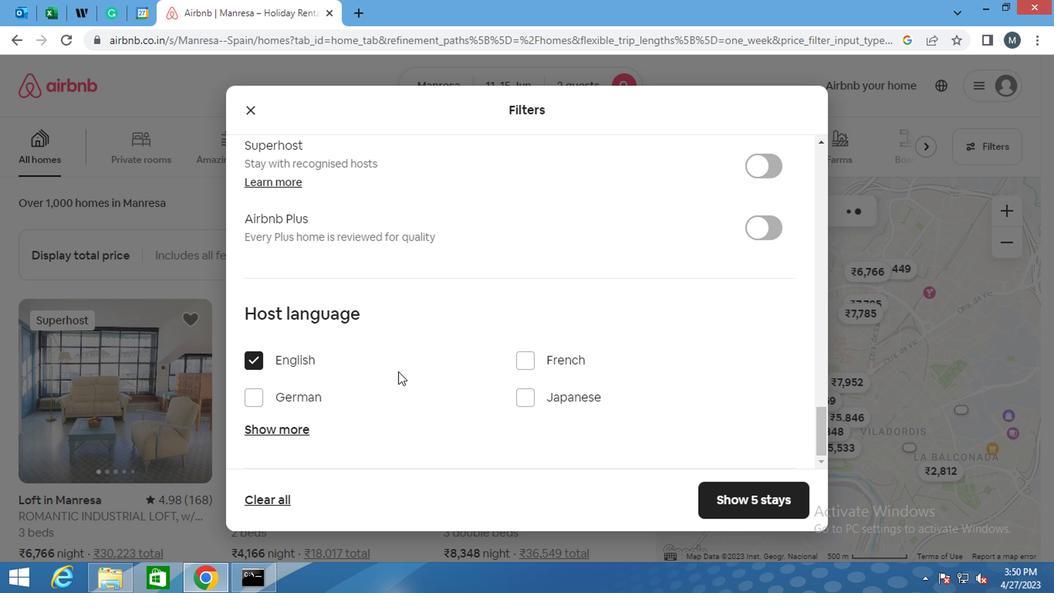 
Action: Mouse scrolled (427, 395) with delta (0, 0)
Screenshot: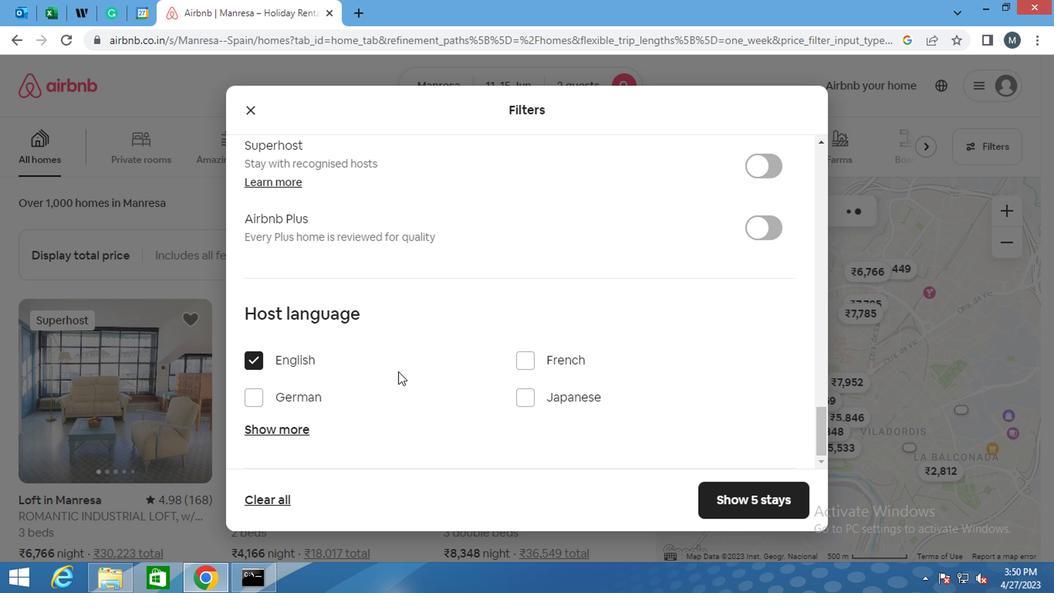 
Action: Mouse moved to (738, 512)
Screenshot: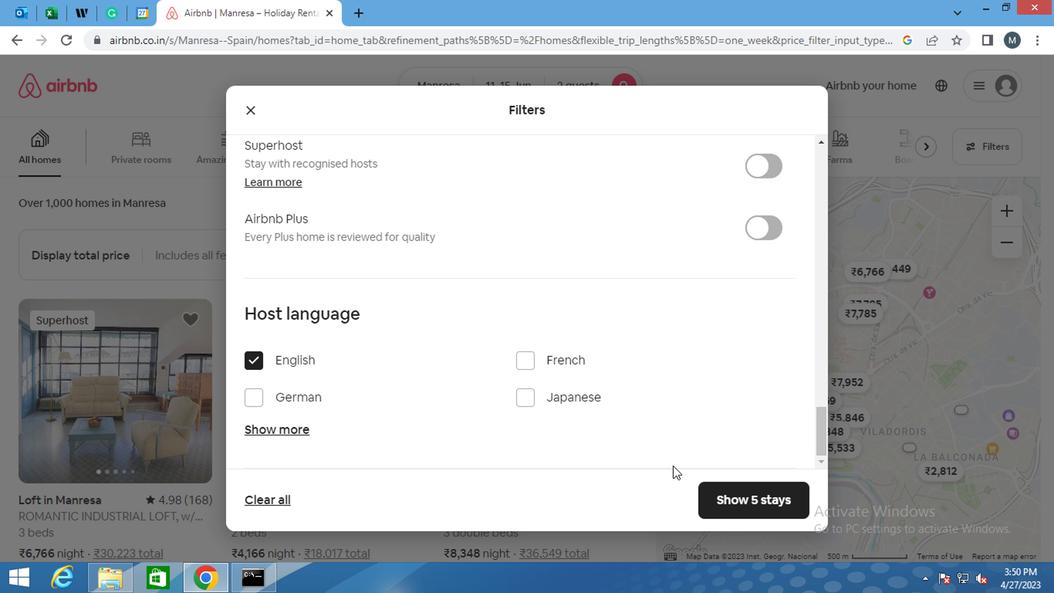 
Action: Mouse pressed left at (738, 512)
Screenshot: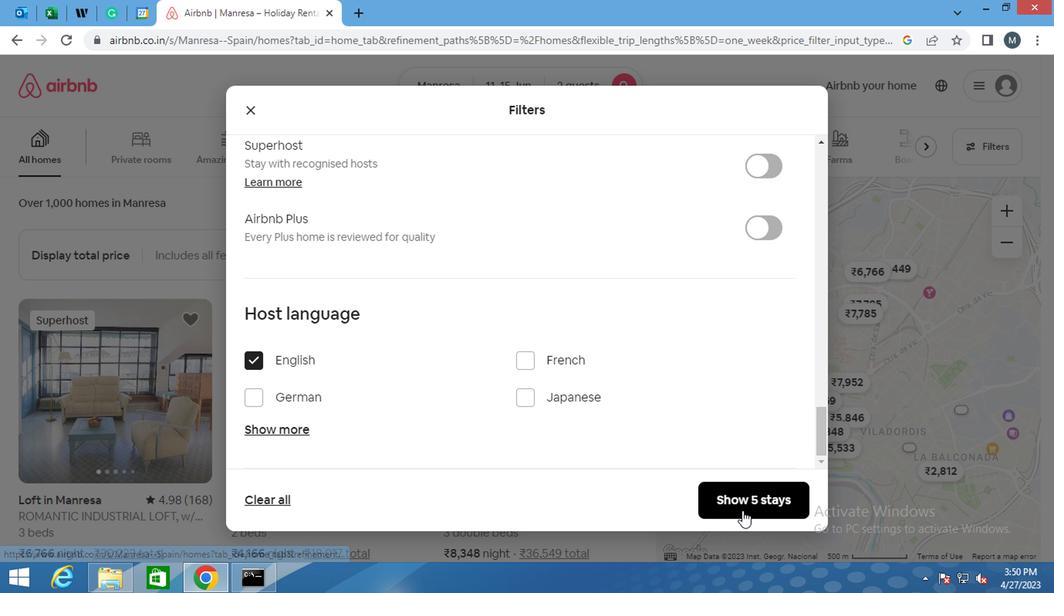 
Action: Mouse moved to (739, 510)
Screenshot: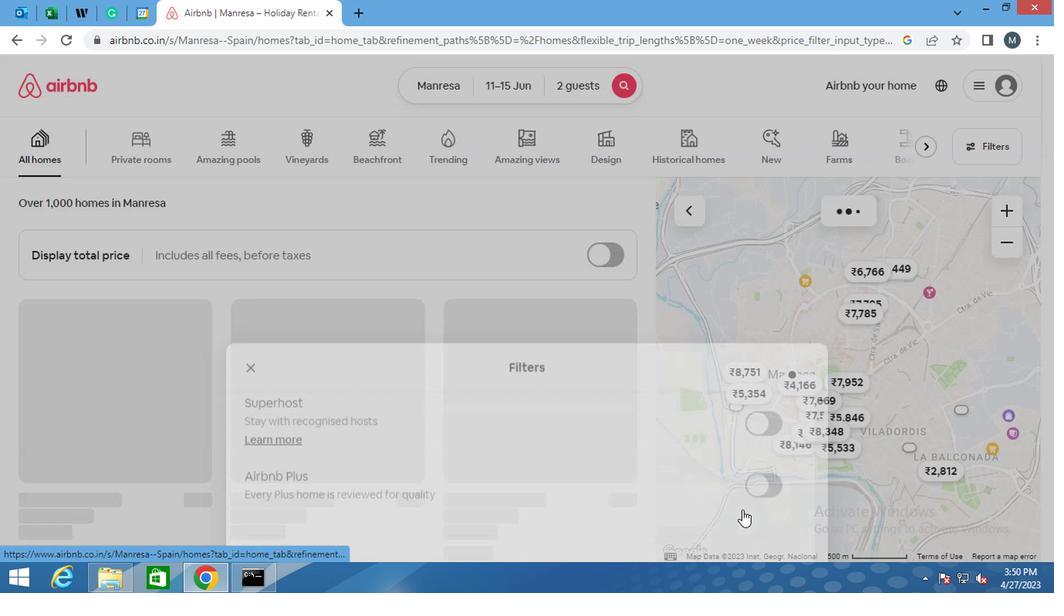 
